 Task: Find connections with filter location Baraki with filter topic #Energywith filter profile language Spanish with filter current company Mulya Technologies with filter school Invertis University with filter industry Performing Arts and Spectator Sports with filter service category Network Support with filter keywords title Music Producer
Action: Mouse moved to (710, 94)
Screenshot: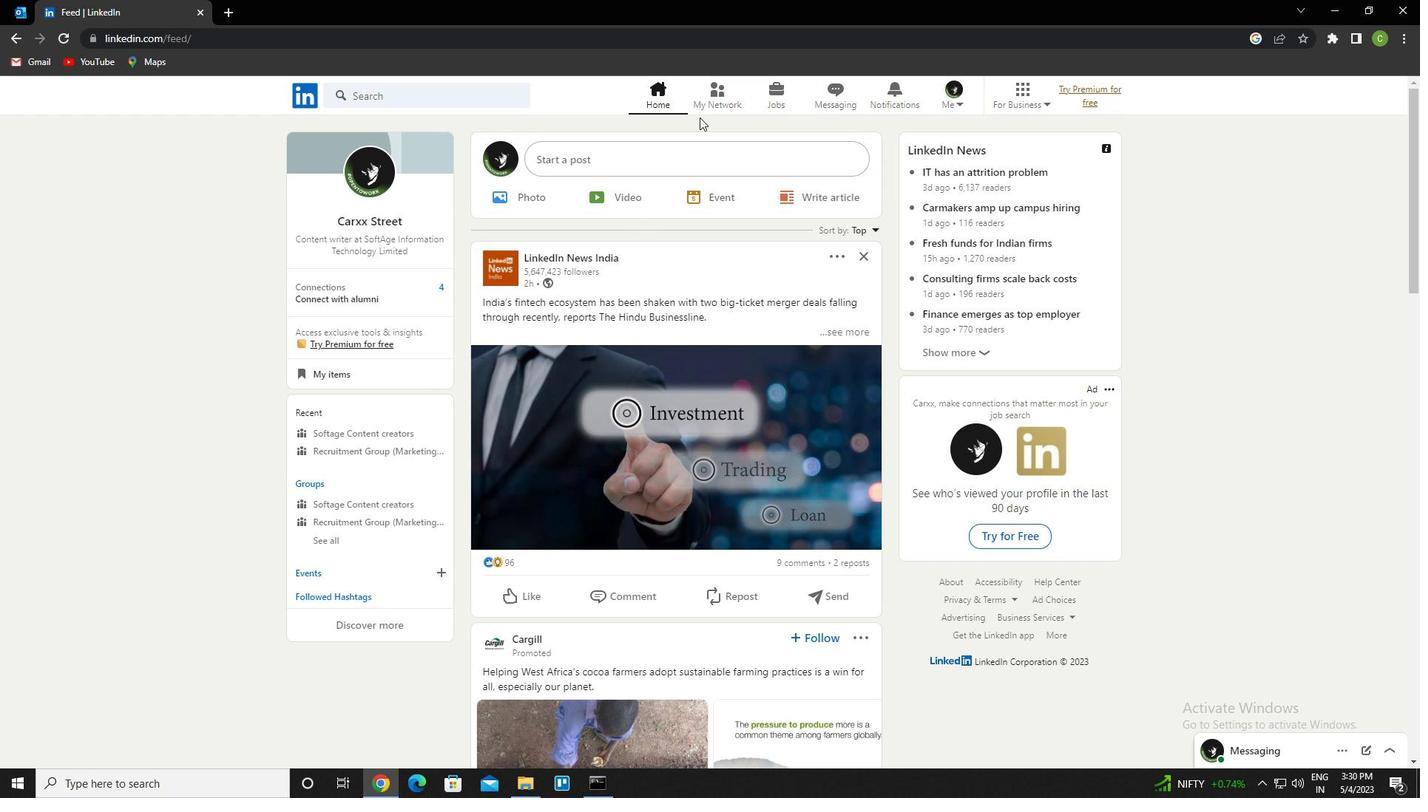 
Action: Mouse pressed left at (710, 94)
Screenshot: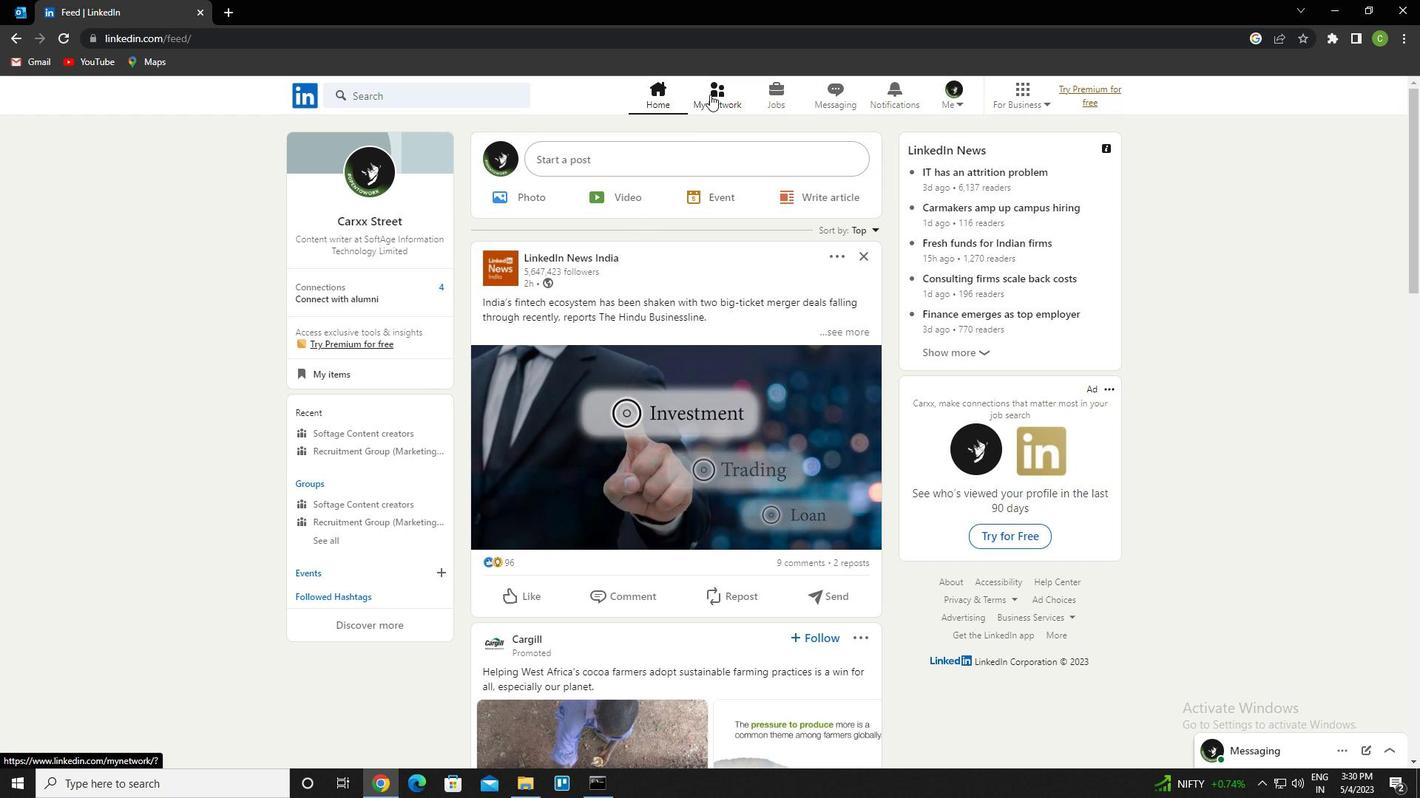 
Action: Mouse moved to (442, 178)
Screenshot: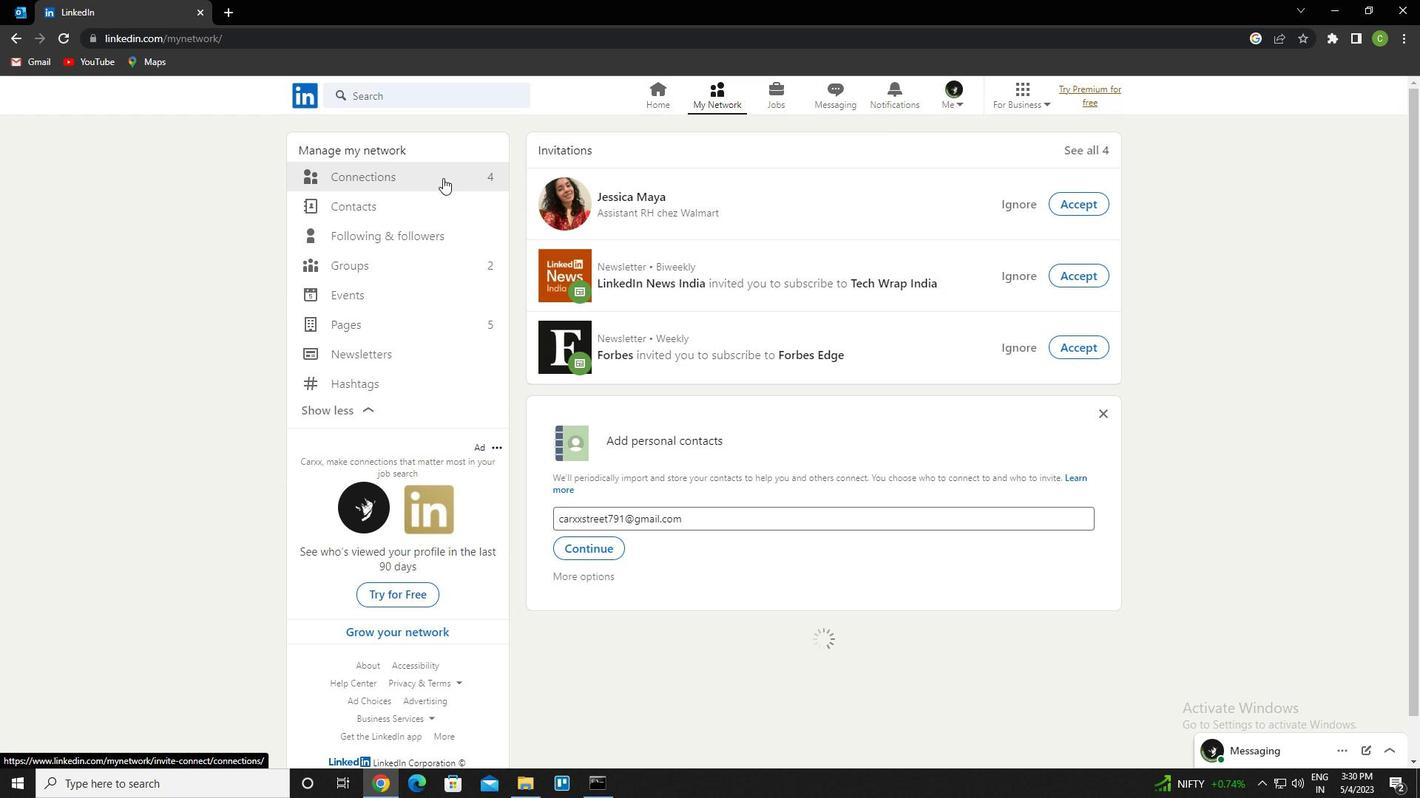 
Action: Mouse pressed left at (442, 178)
Screenshot: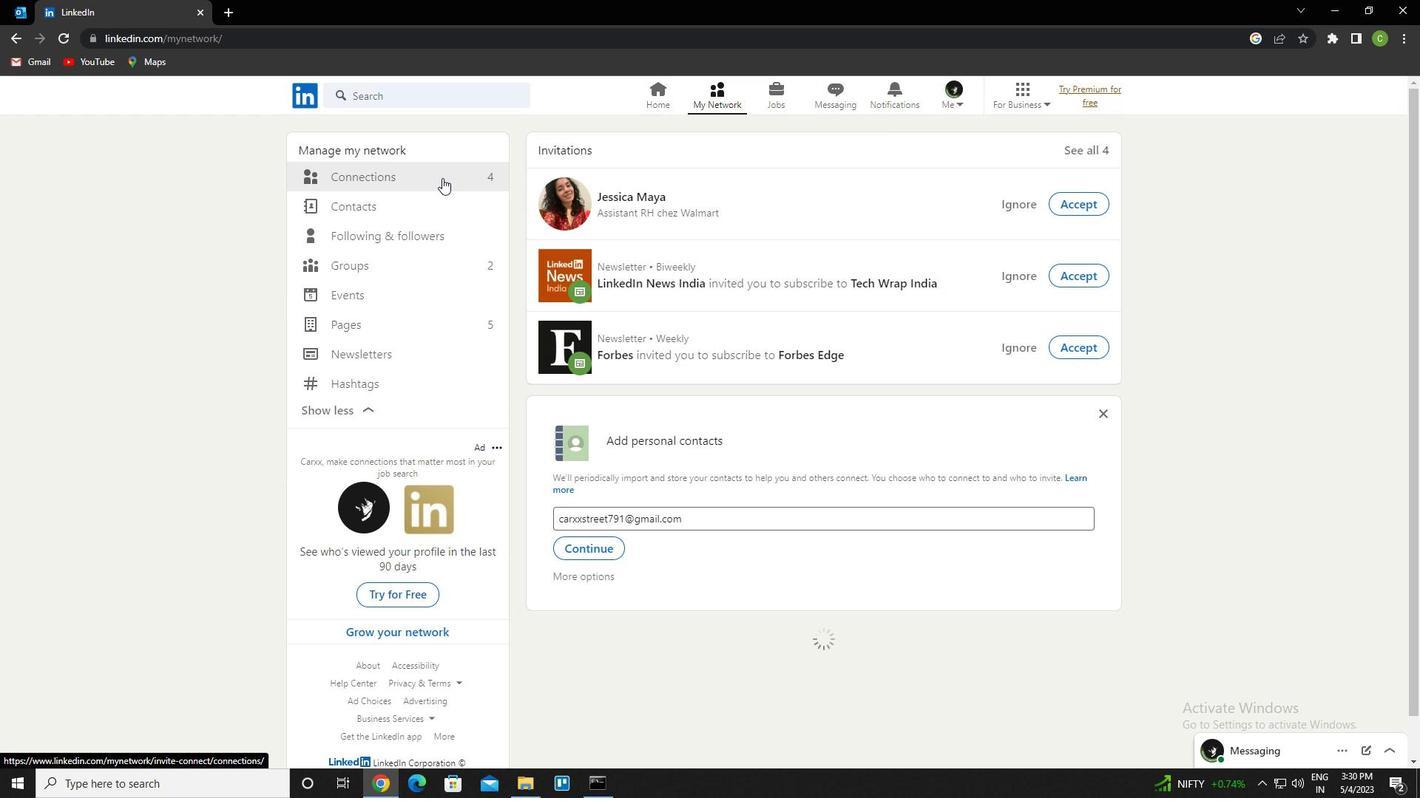 
Action: Mouse moved to (812, 178)
Screenshot: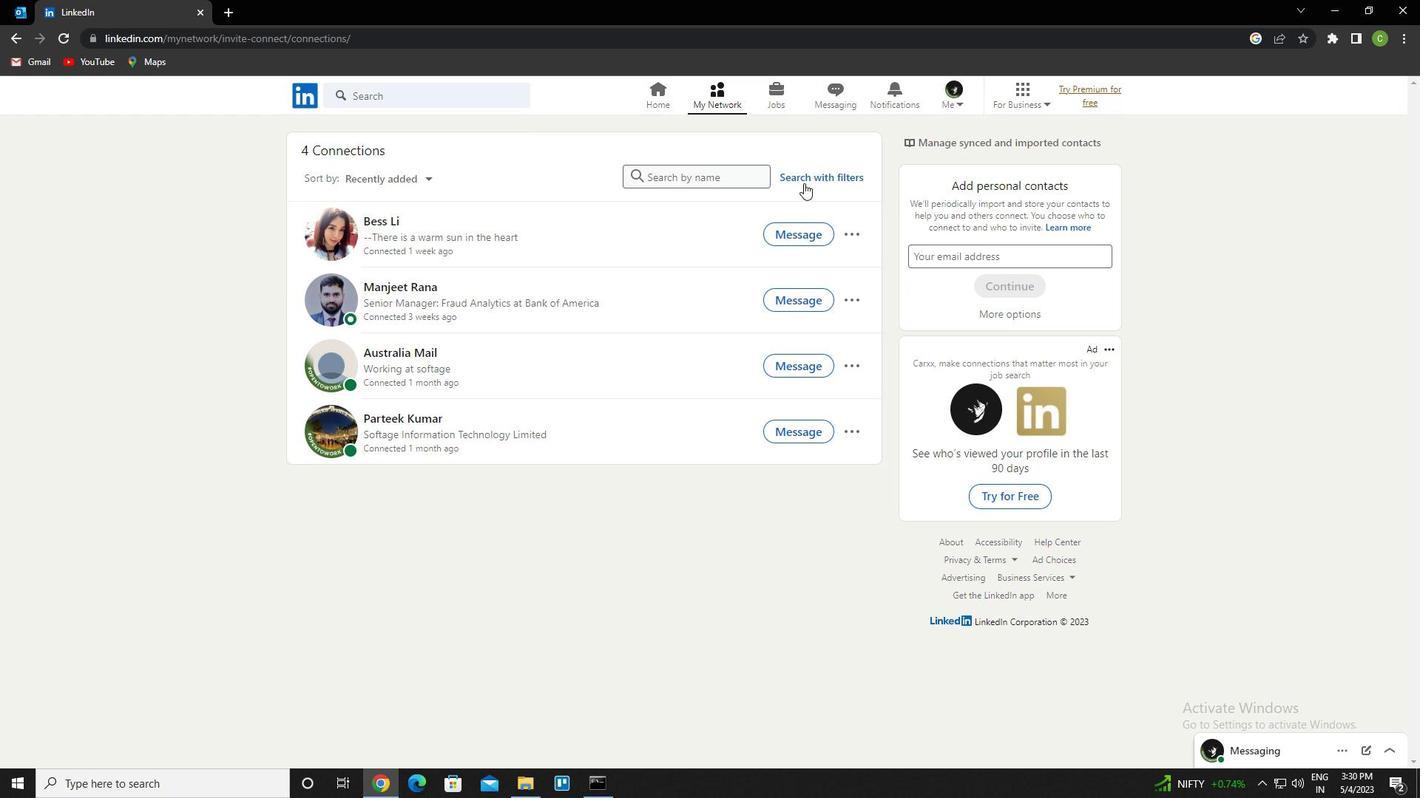
Action: Mouse pressed left at (812, 178)
Screenshot: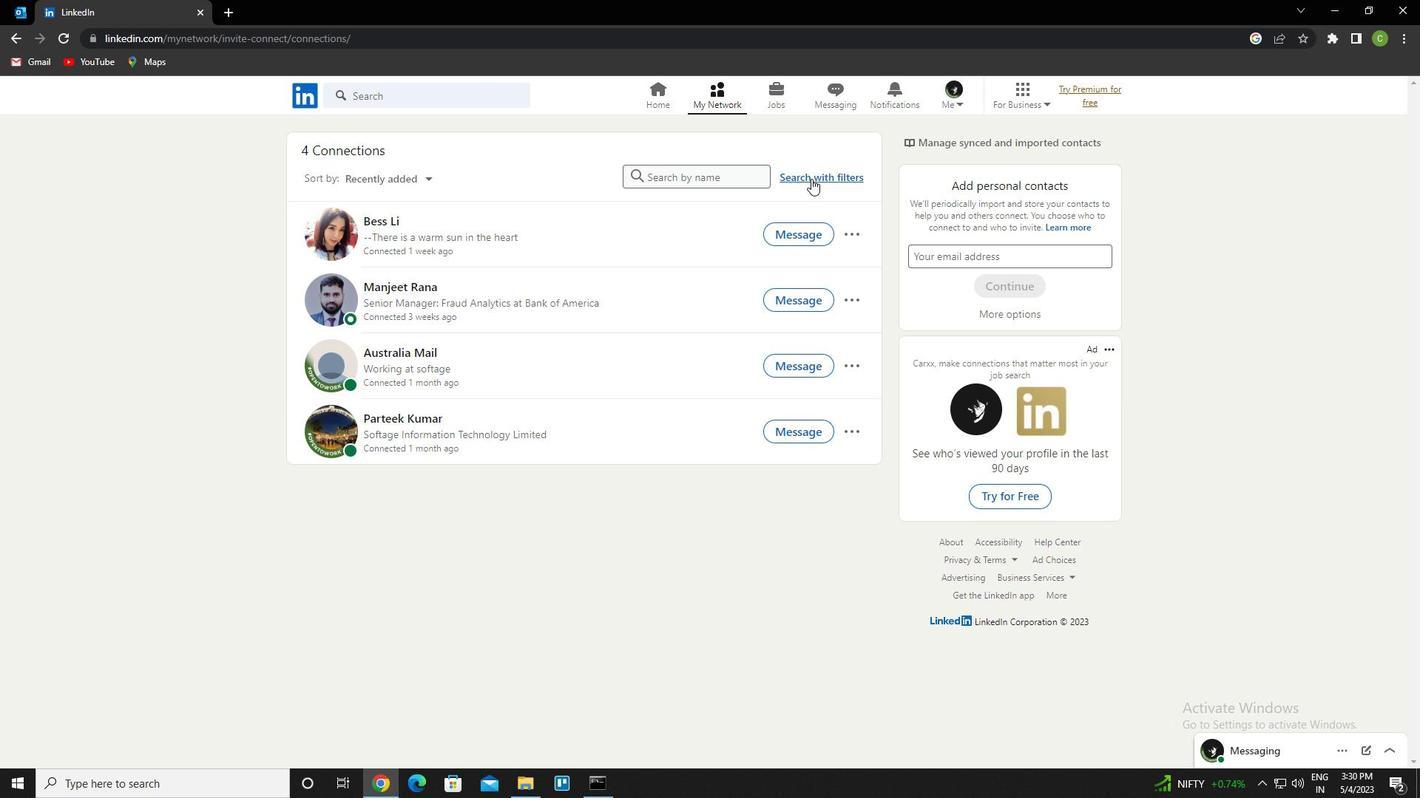
Action: Mouse moved to (767, 141)
Screenshot: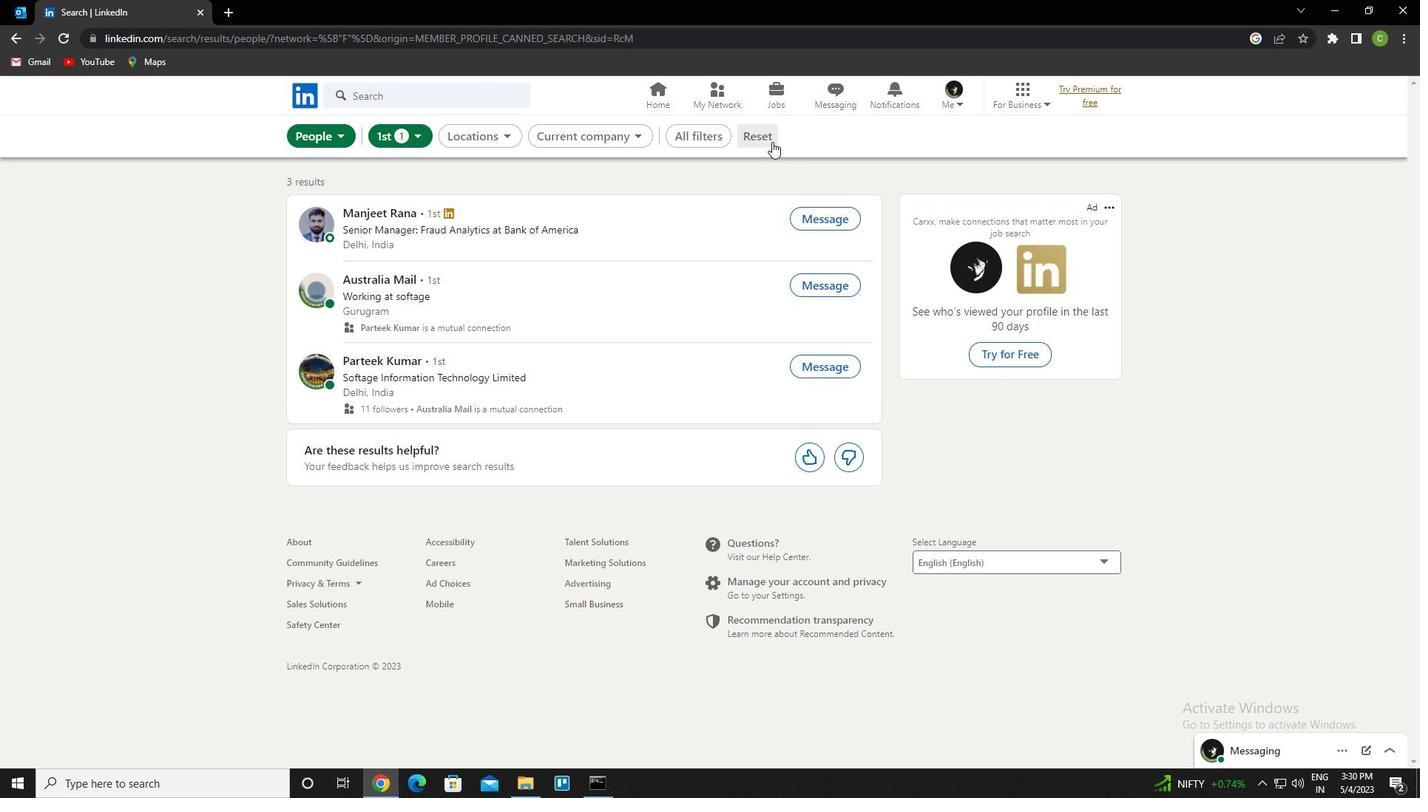 
Action: Mouse pressed left at (767, 141)
Screenshot: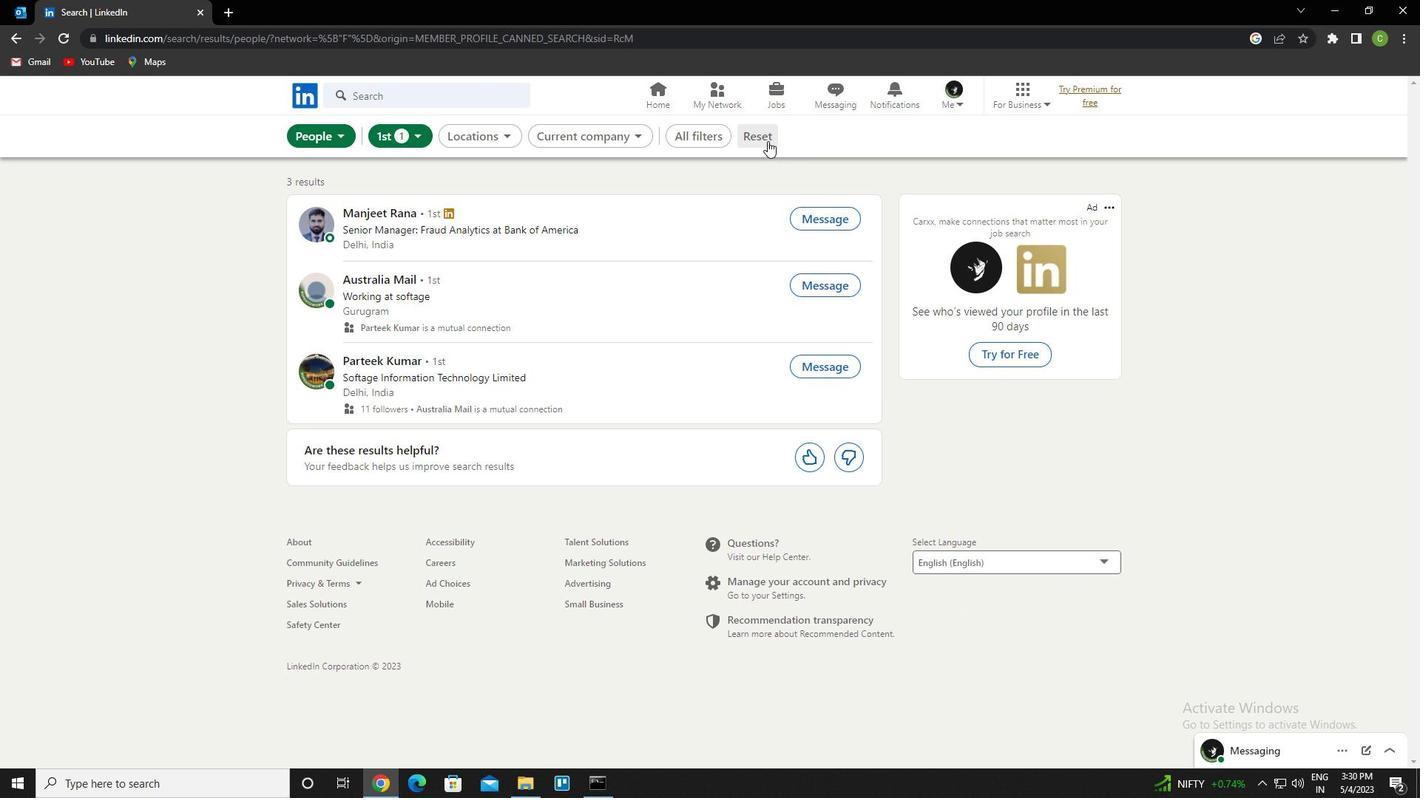 
Action: Mouse moved to (734, 137)
Screenshot: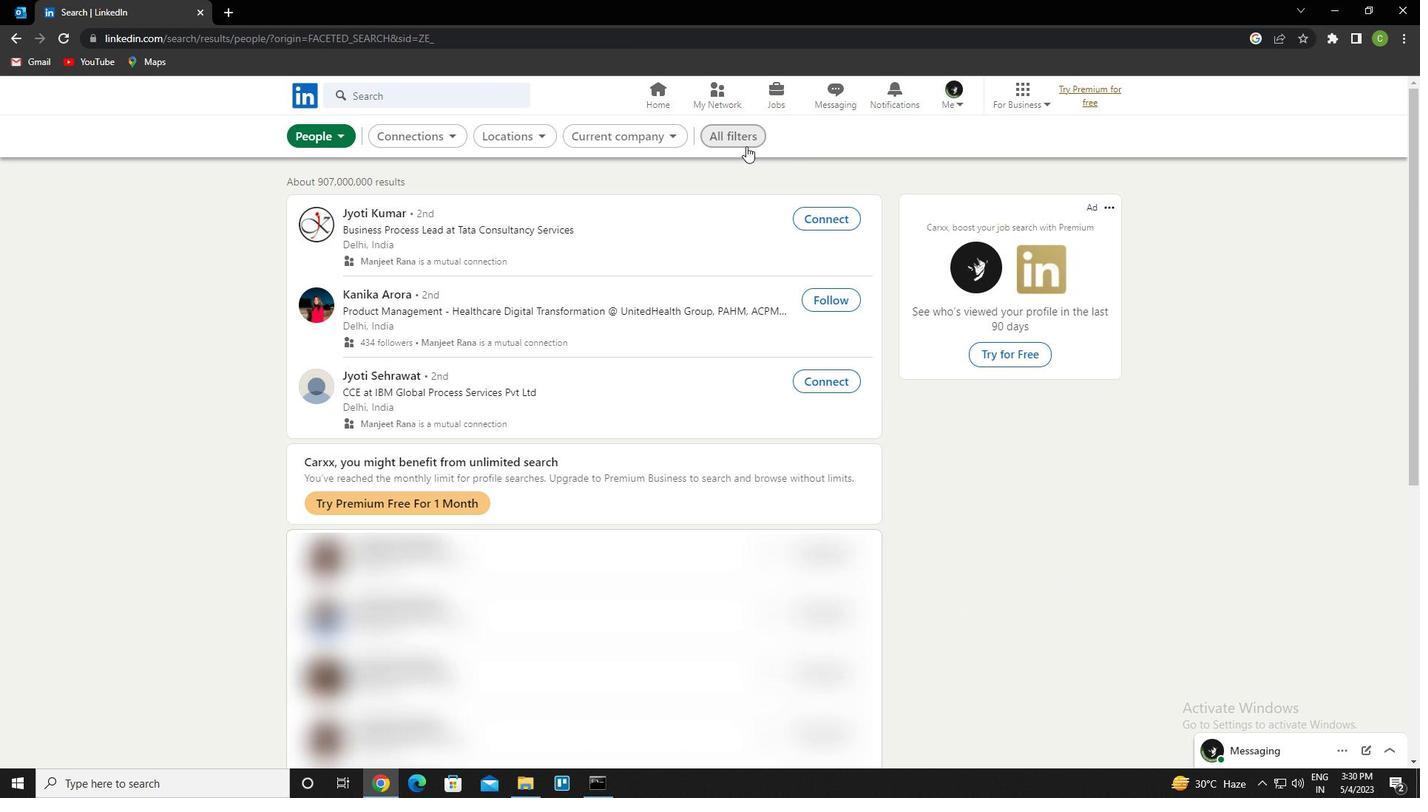 
Action: Mouse pressed left at (734, 137)
Screenshot: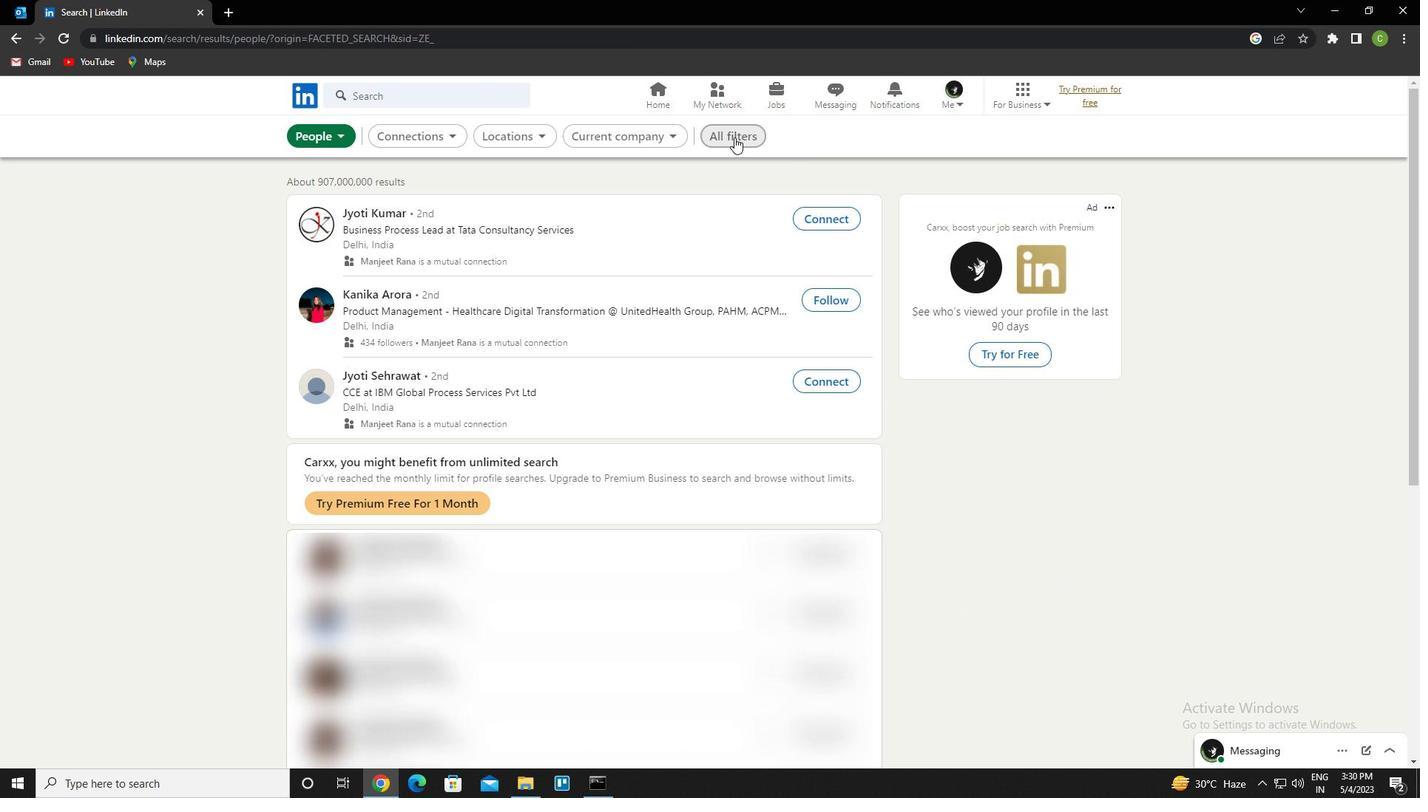 
Action: Mouse moved to (1076, 369)
Screenshot: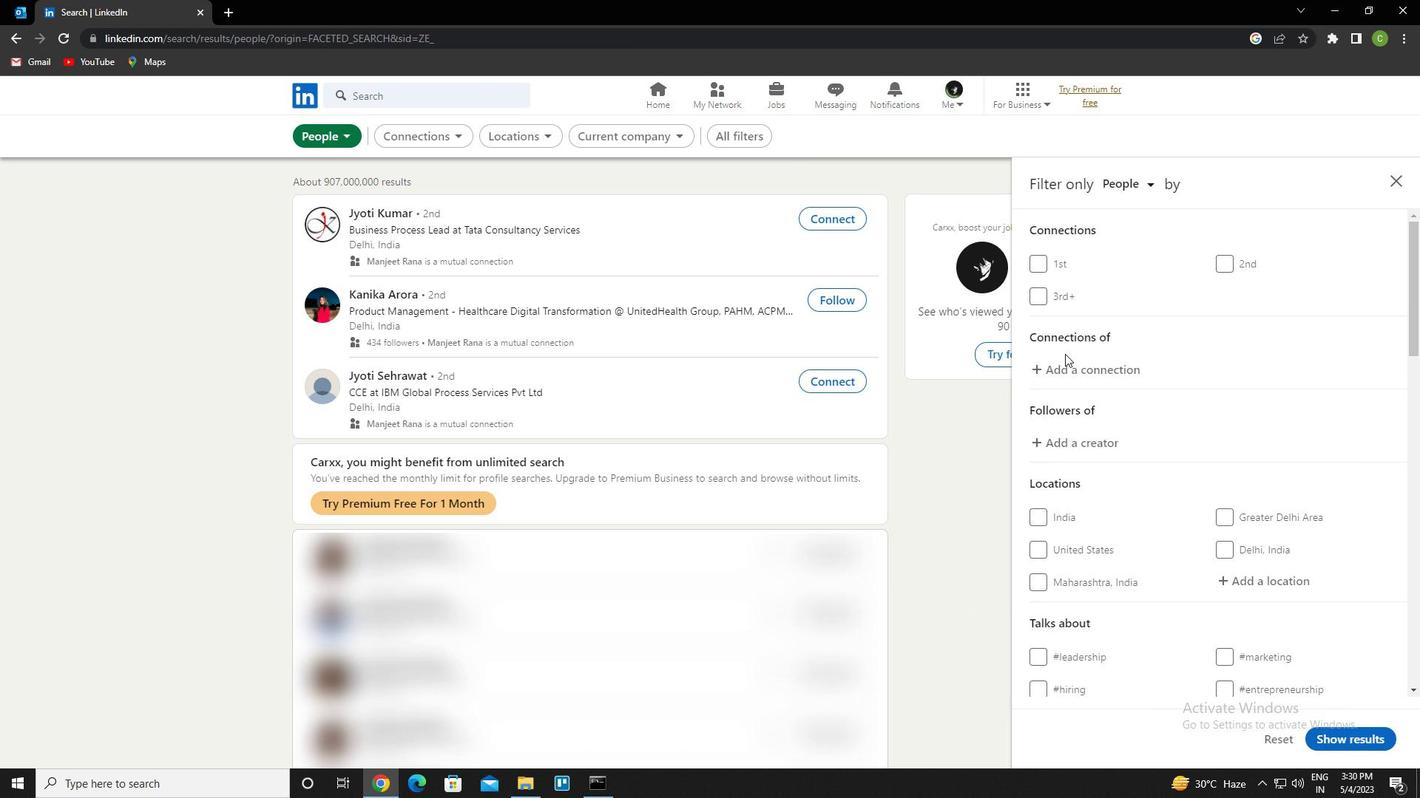 
Action: Mouse scrolled (1076, 369) with delta (0, 0)
Screenshot: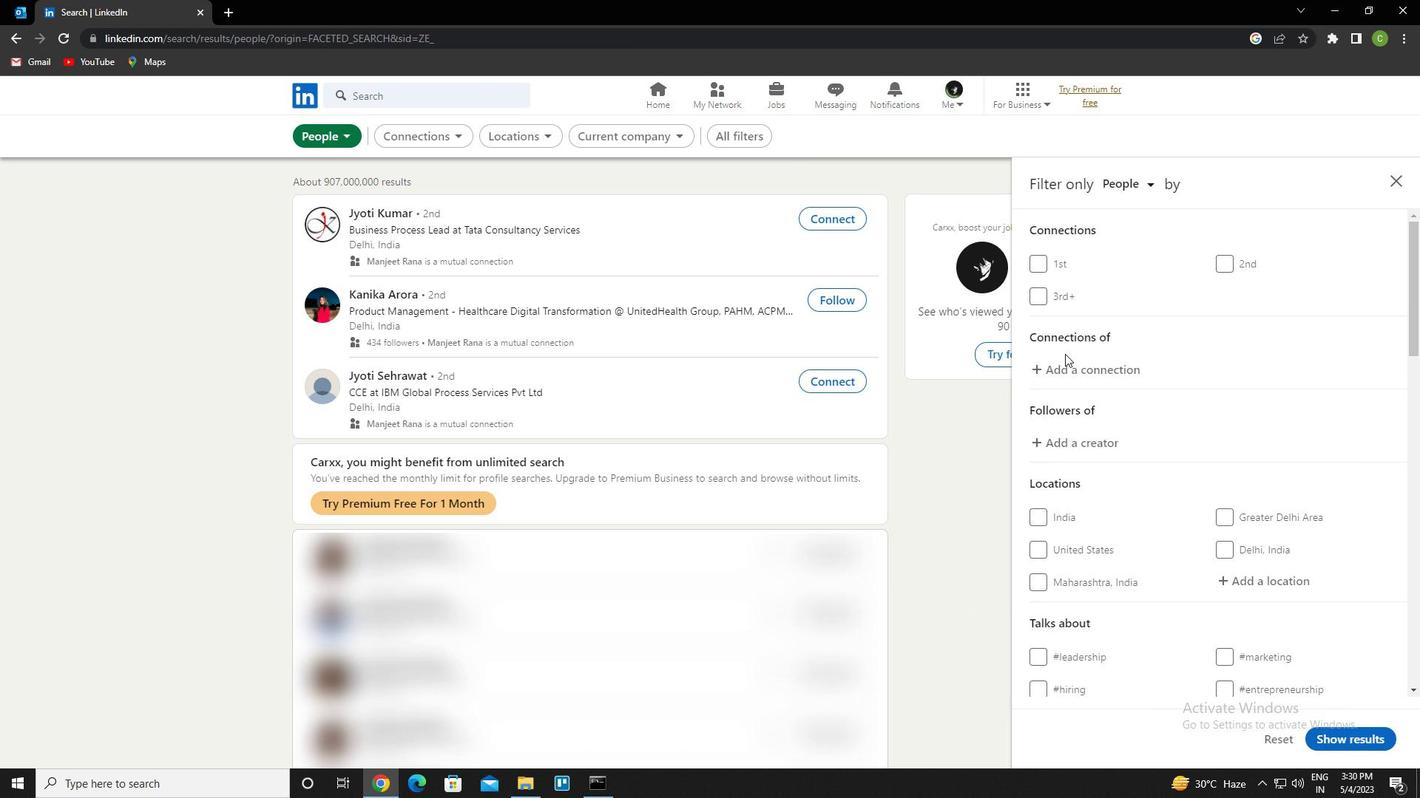 
Action: Mouse moved to (1081, 376)
Screenshot: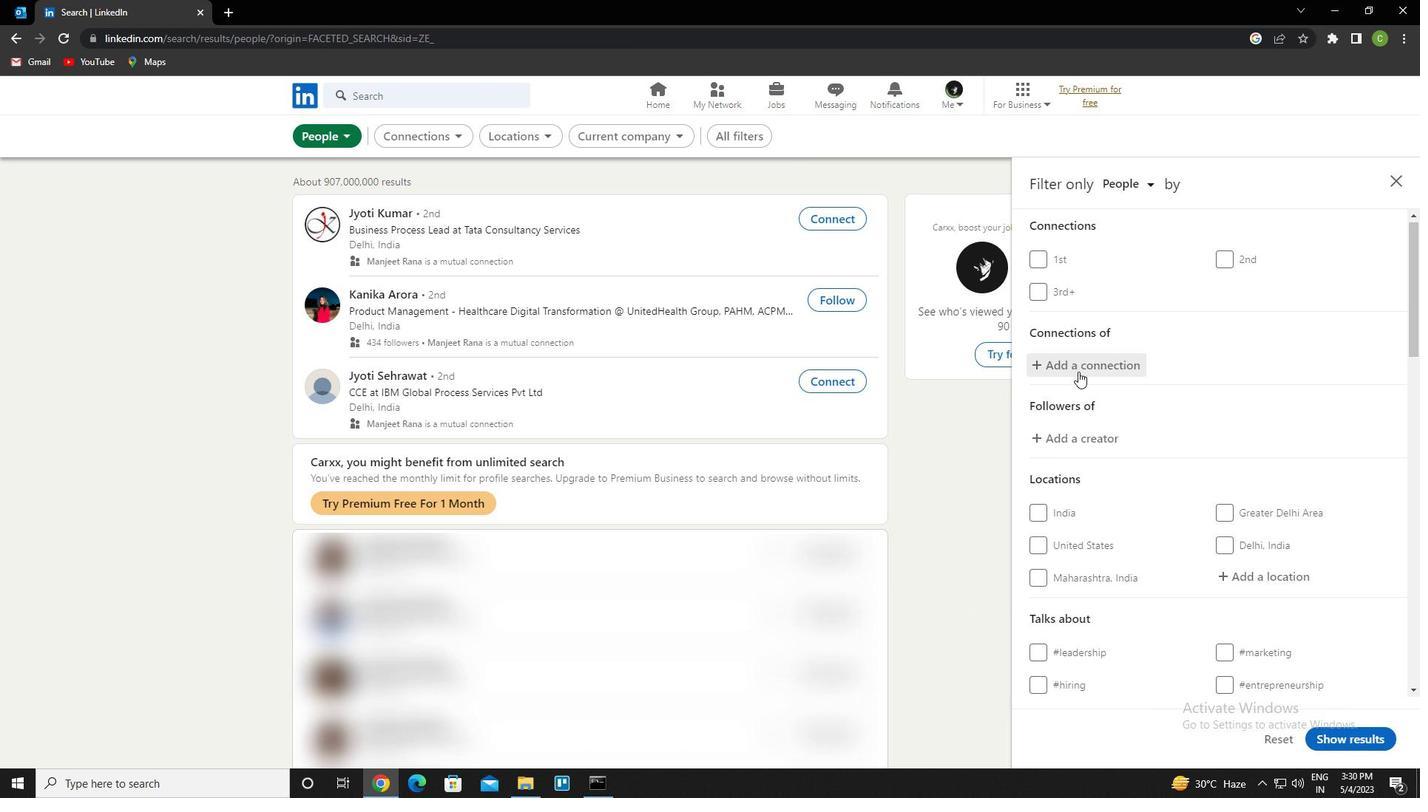 
Action: Mouse scrolled (1081, 375) with delta (0, 0)
Screenshot: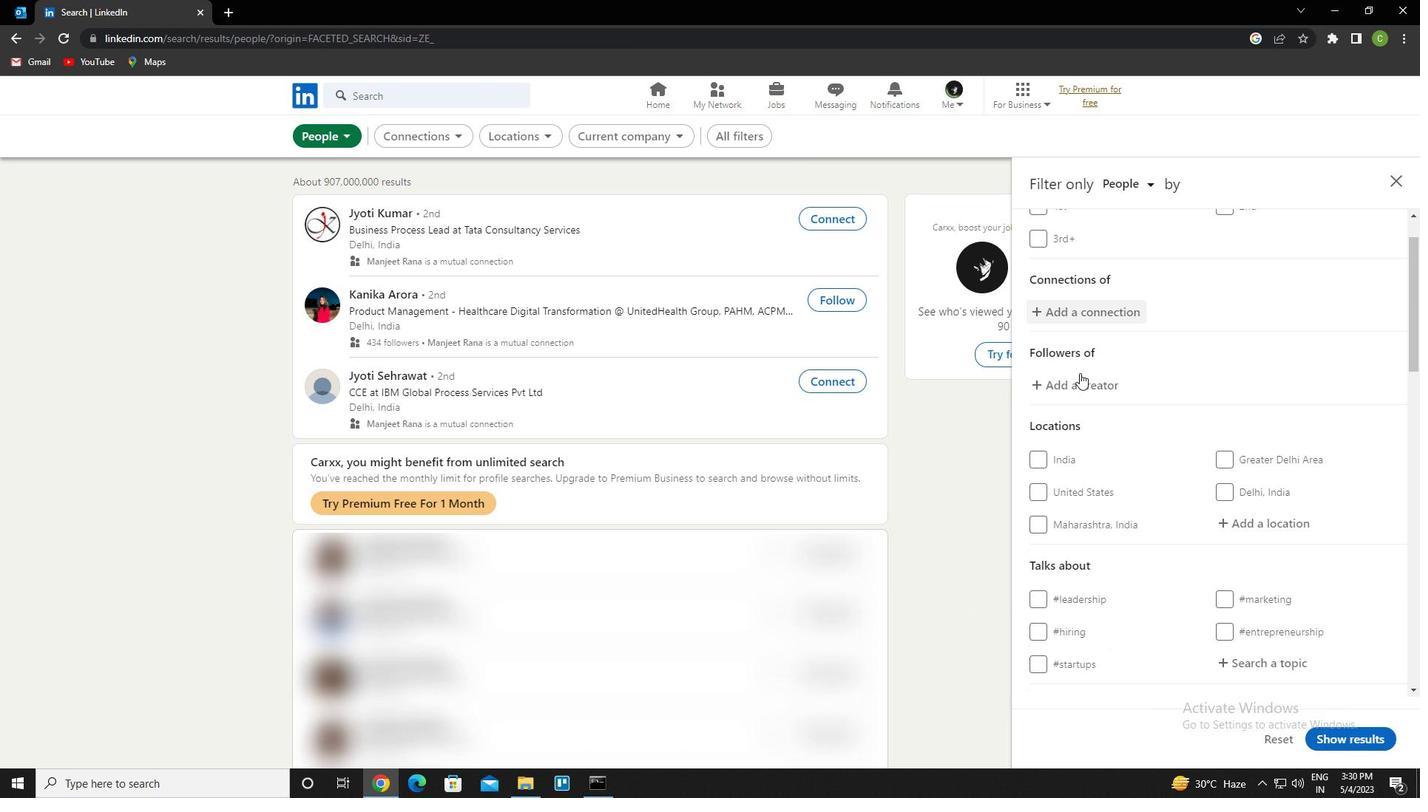 
Action: Mouse moved to (1235, 430)
Screenshot: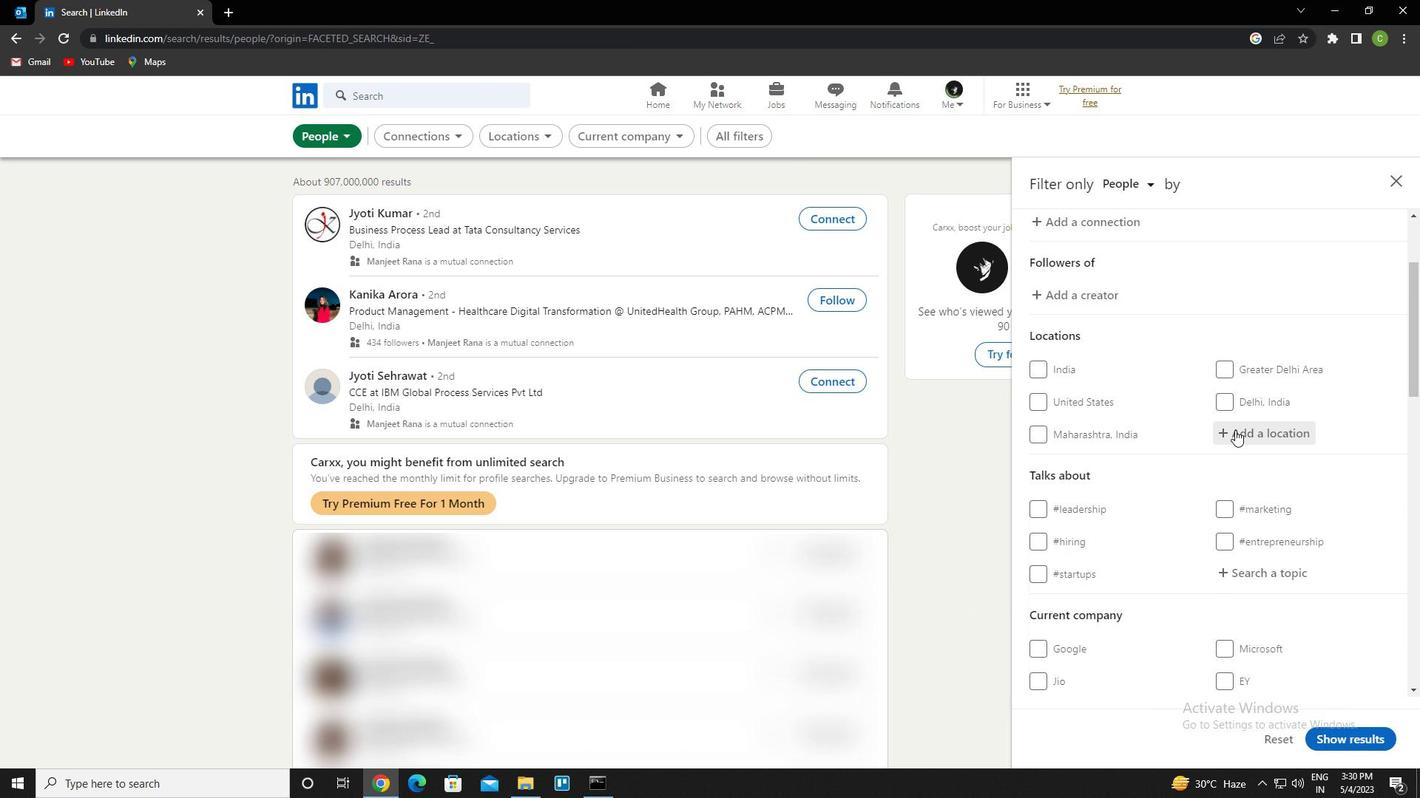 
Action: Mouse pressed left at (1235, 430)
Screenshot: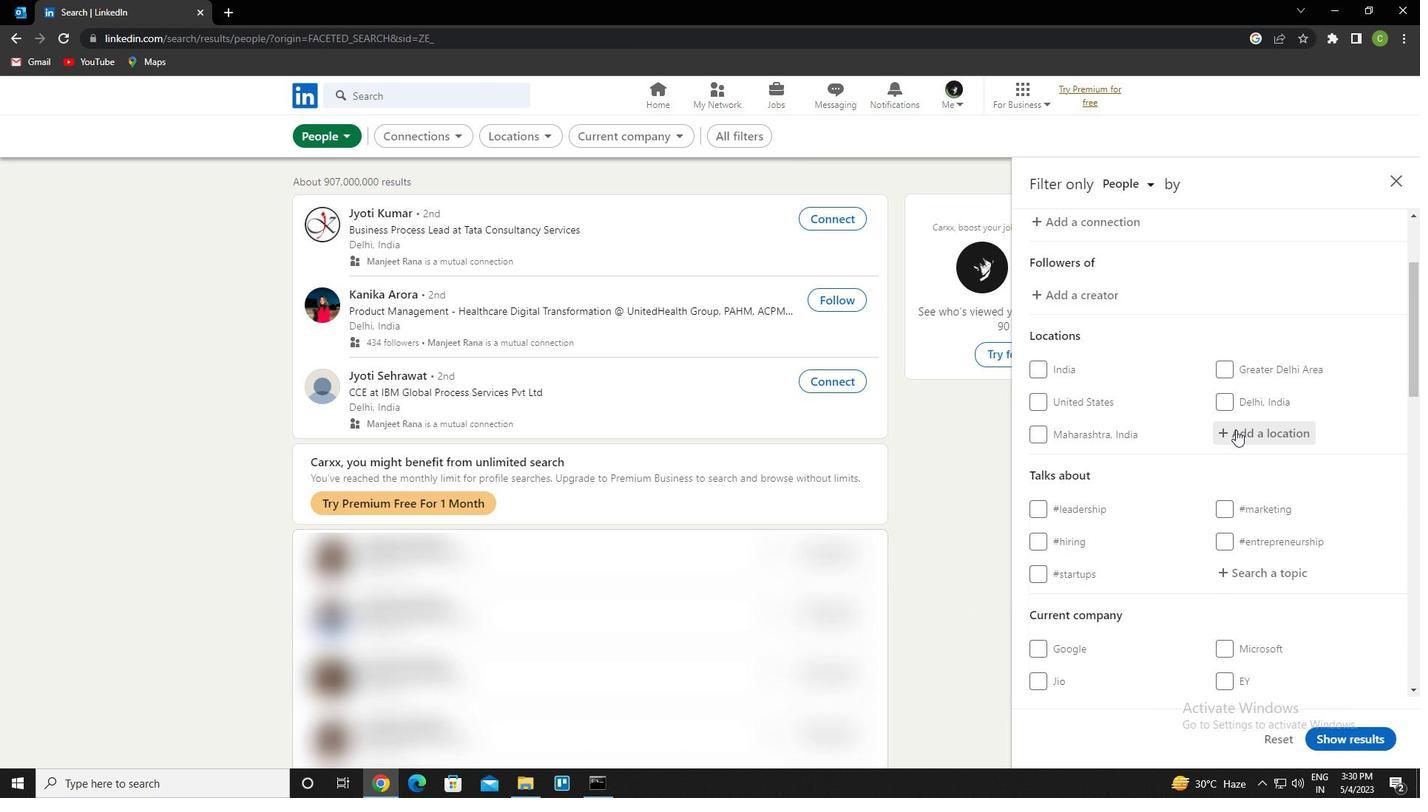 
Action: Mouse moved to (1123, 357)
Screenshot: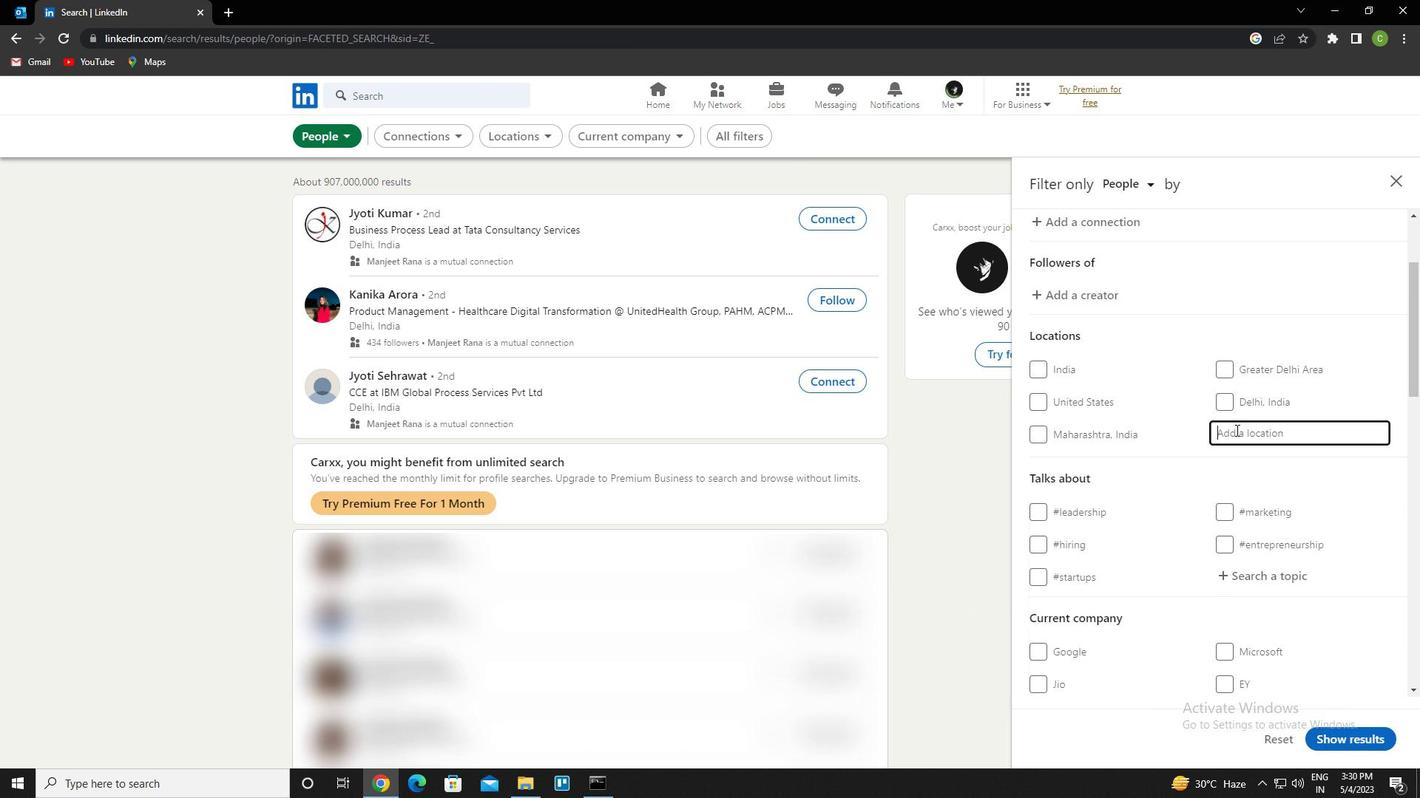 
Action: Key pressed <Key.caps_lock>b<Key.caps_lock>araki<Key.down>
Screenshot: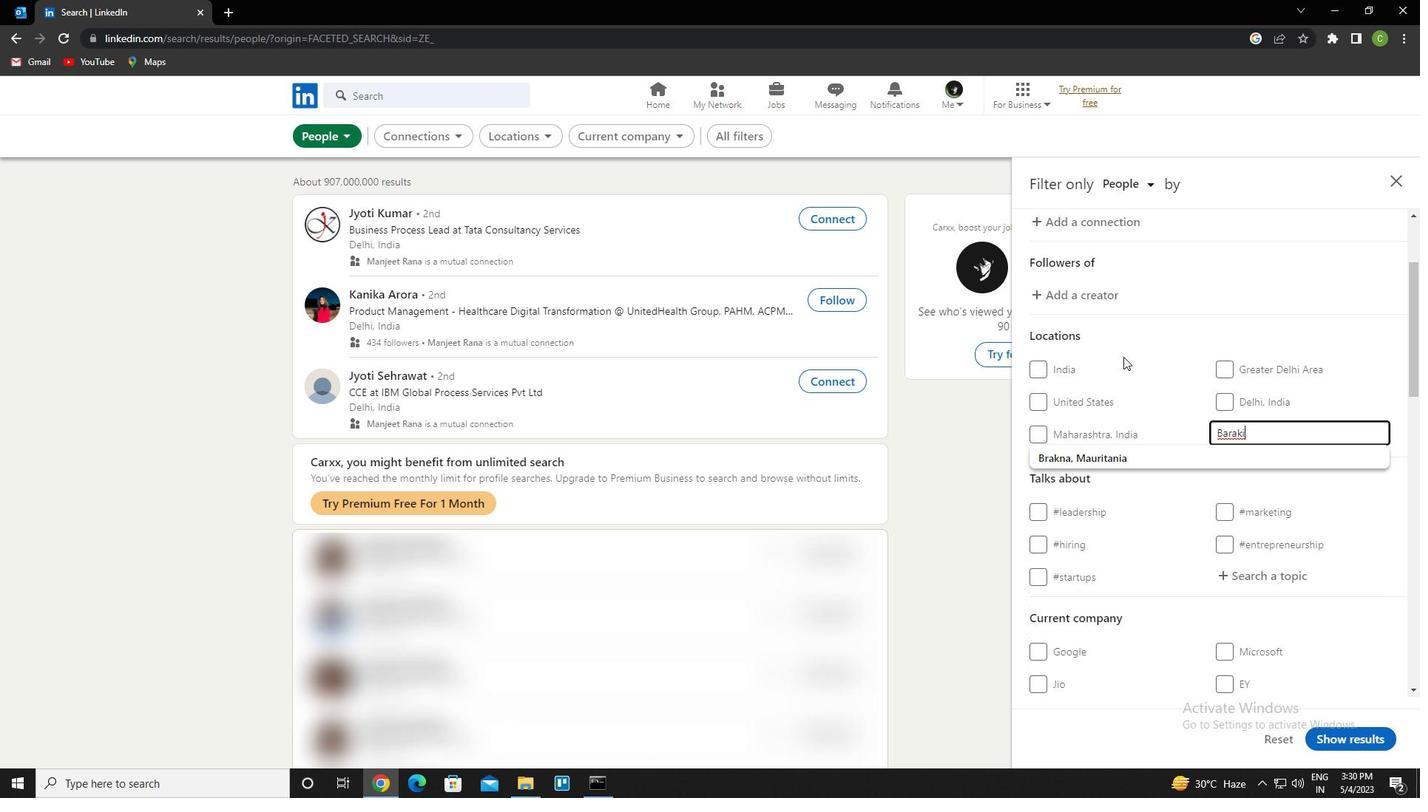 
Action: Mouse moved to (1122, 357)
Screenshot: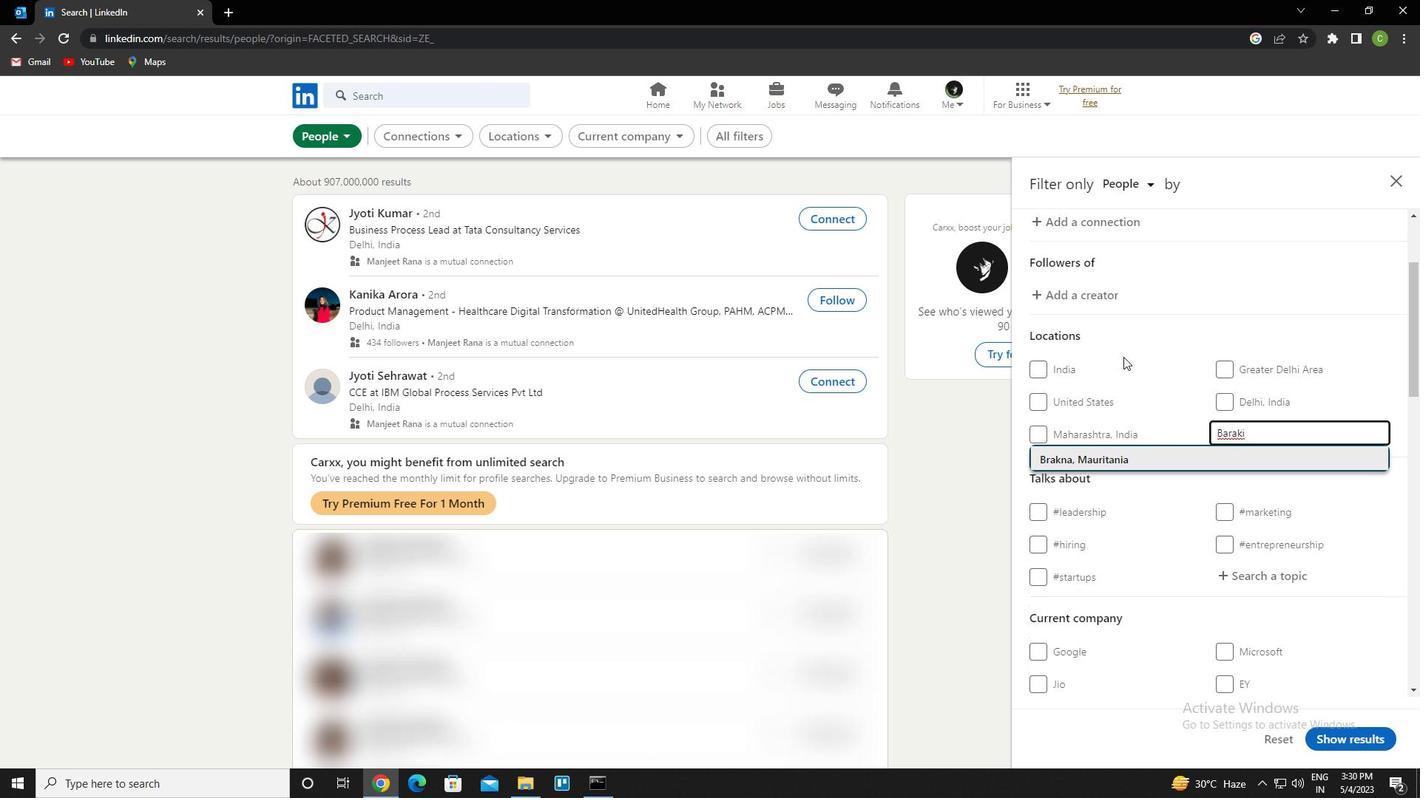 
Action: Key pressed <Key.enter>
Screenshot: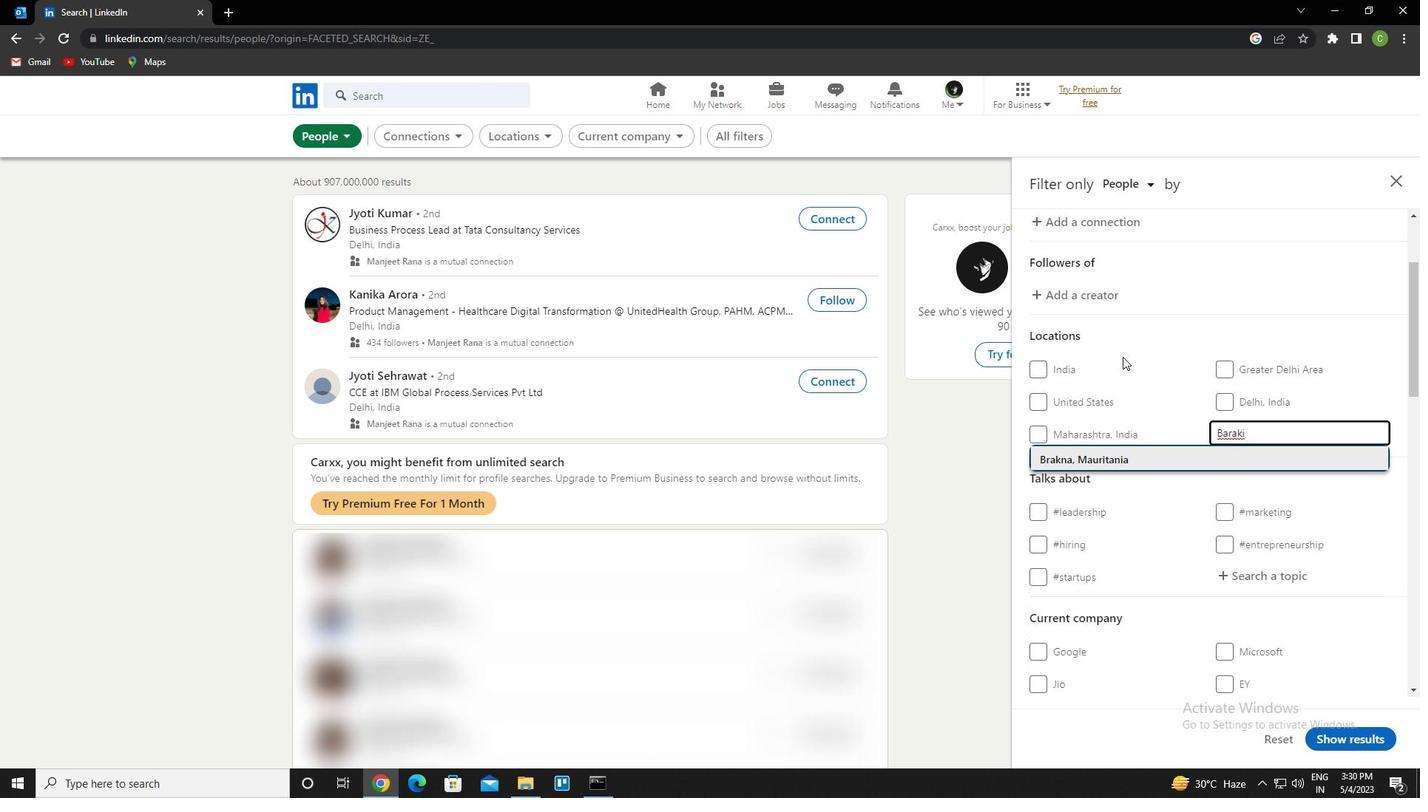 
Action: Mouse scrolled (1122, 356) with delta (0, 0)
Screenshot: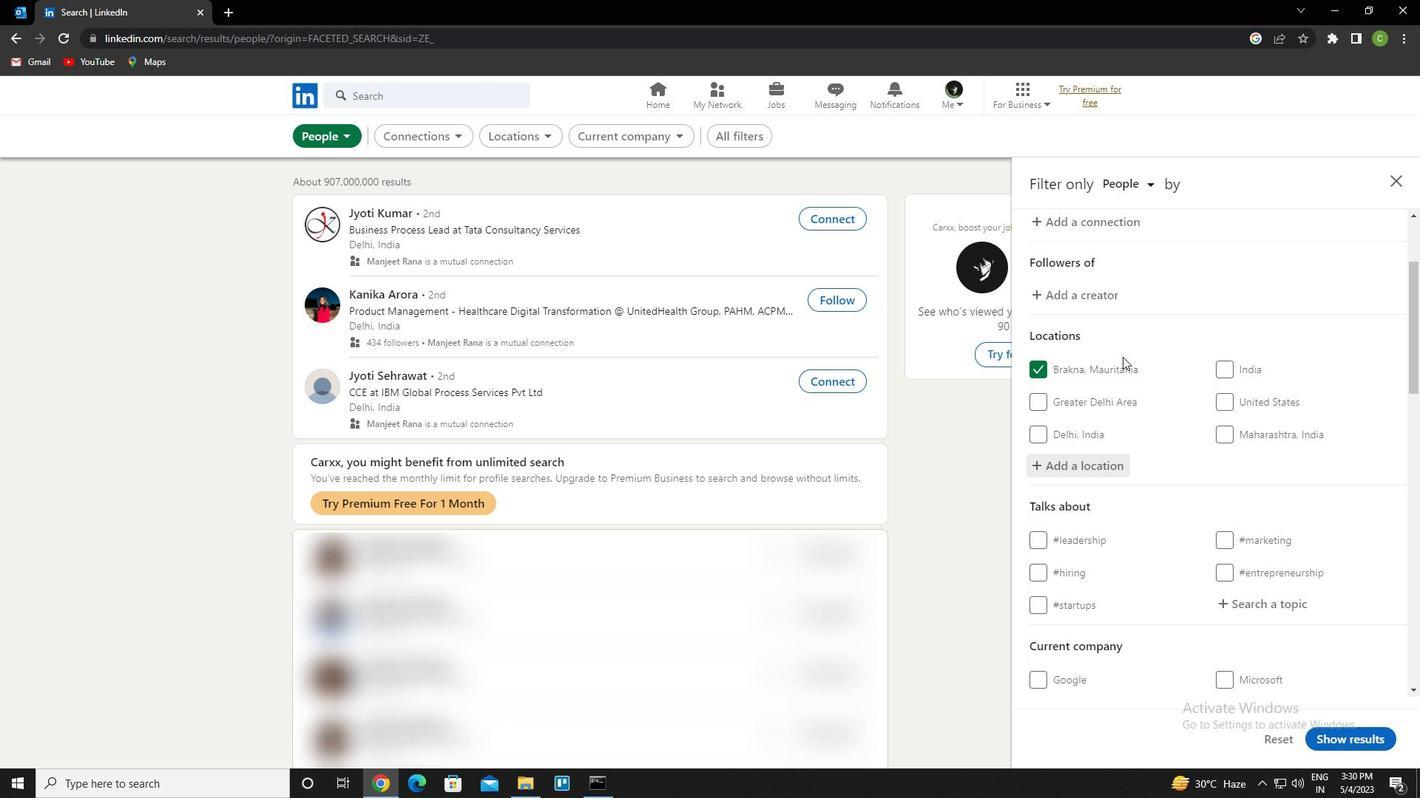 
Action: Mouse scrolled (1122, 356) with delta (0, 0)
Screenshot: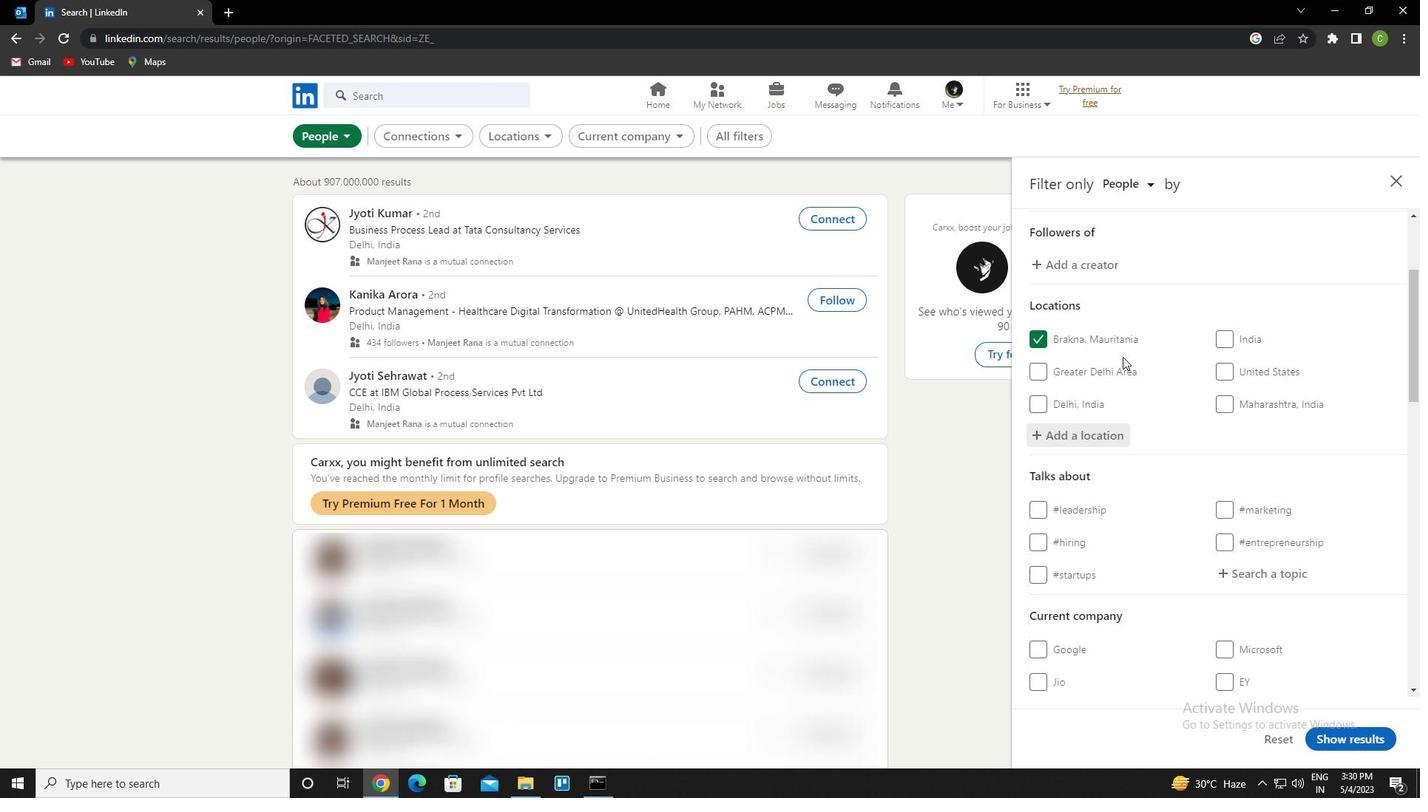 
Action: Mouse moved to (1251, 456)
Screenshot: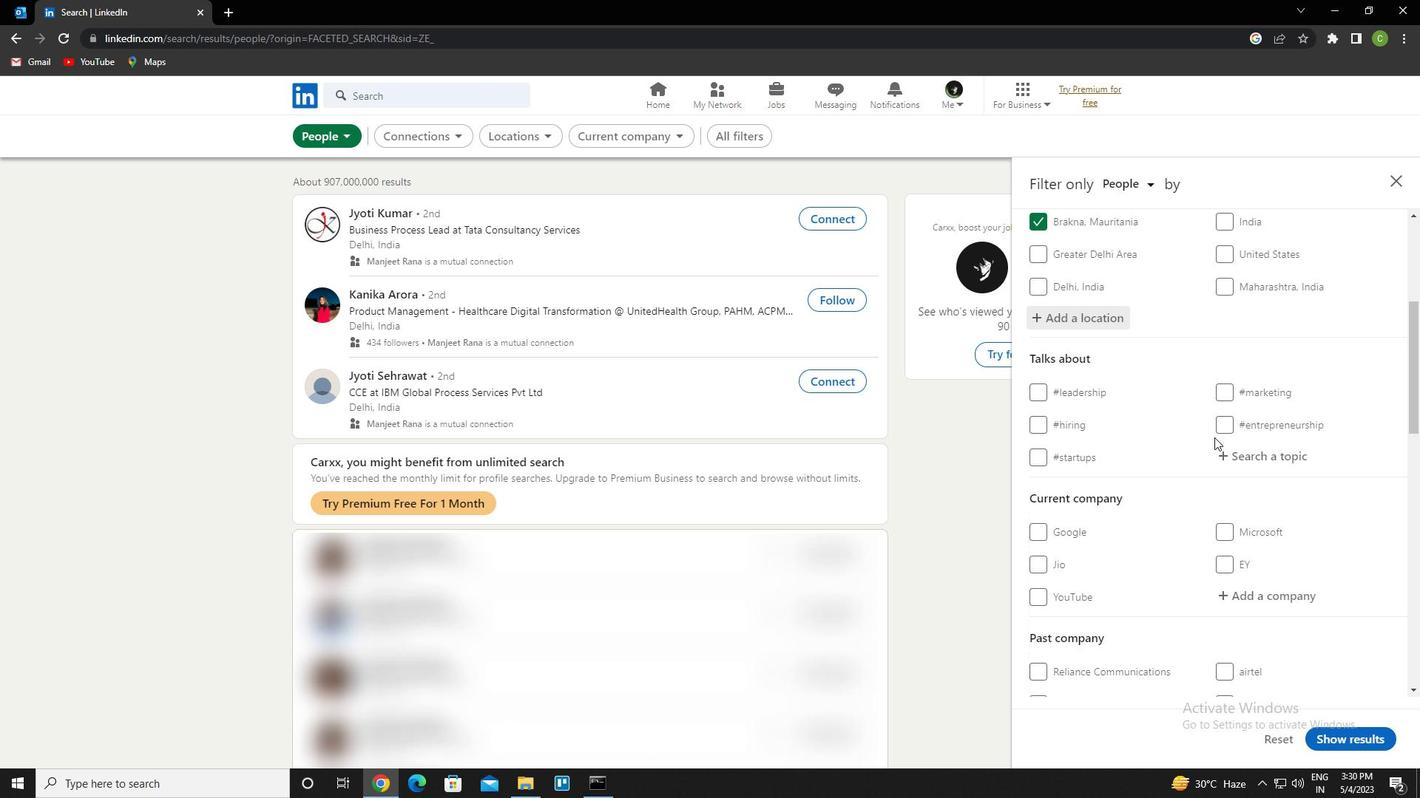 
Action: Mouse pressed left at (1251, 456)
Screenshot: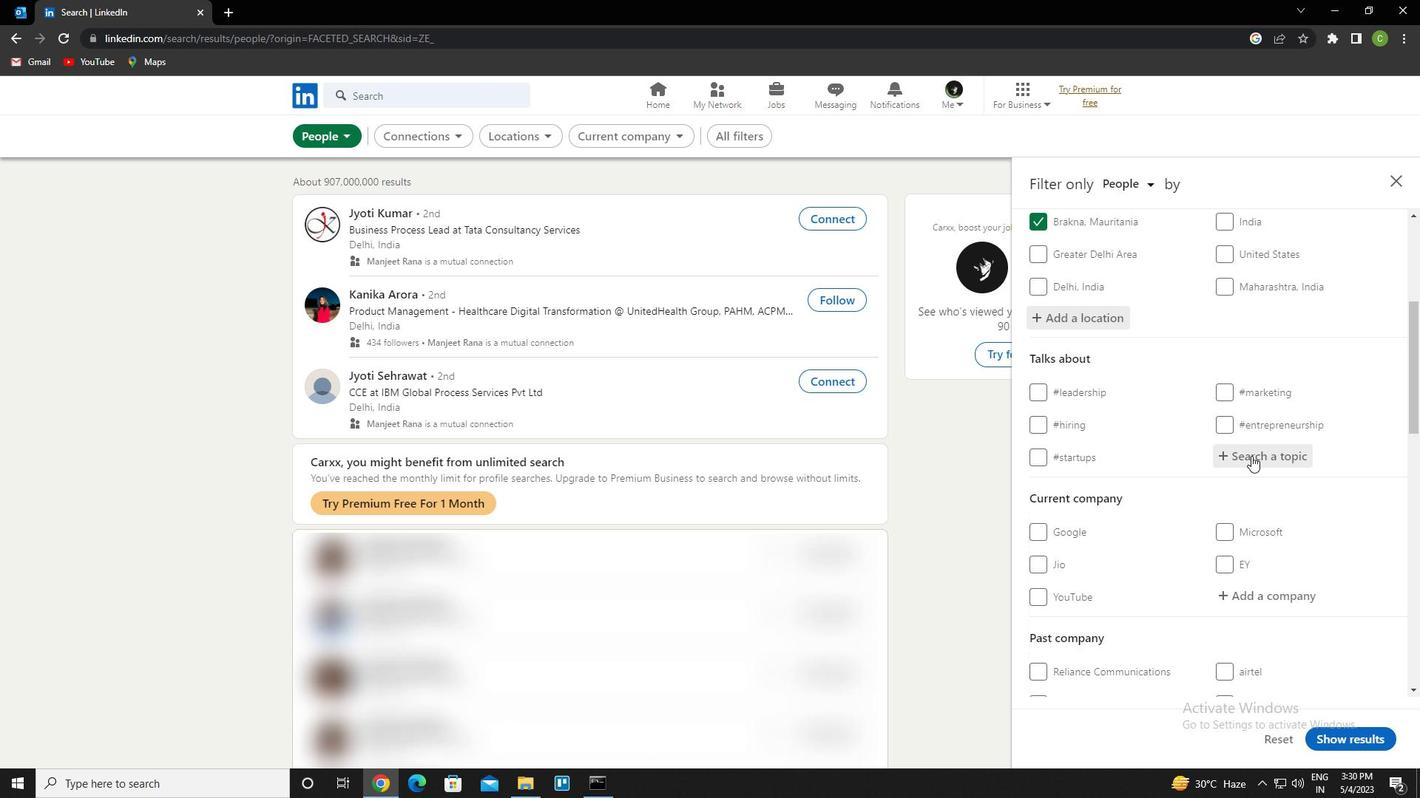 
Action: Mouse moved to (1208, 428)
Screenshot: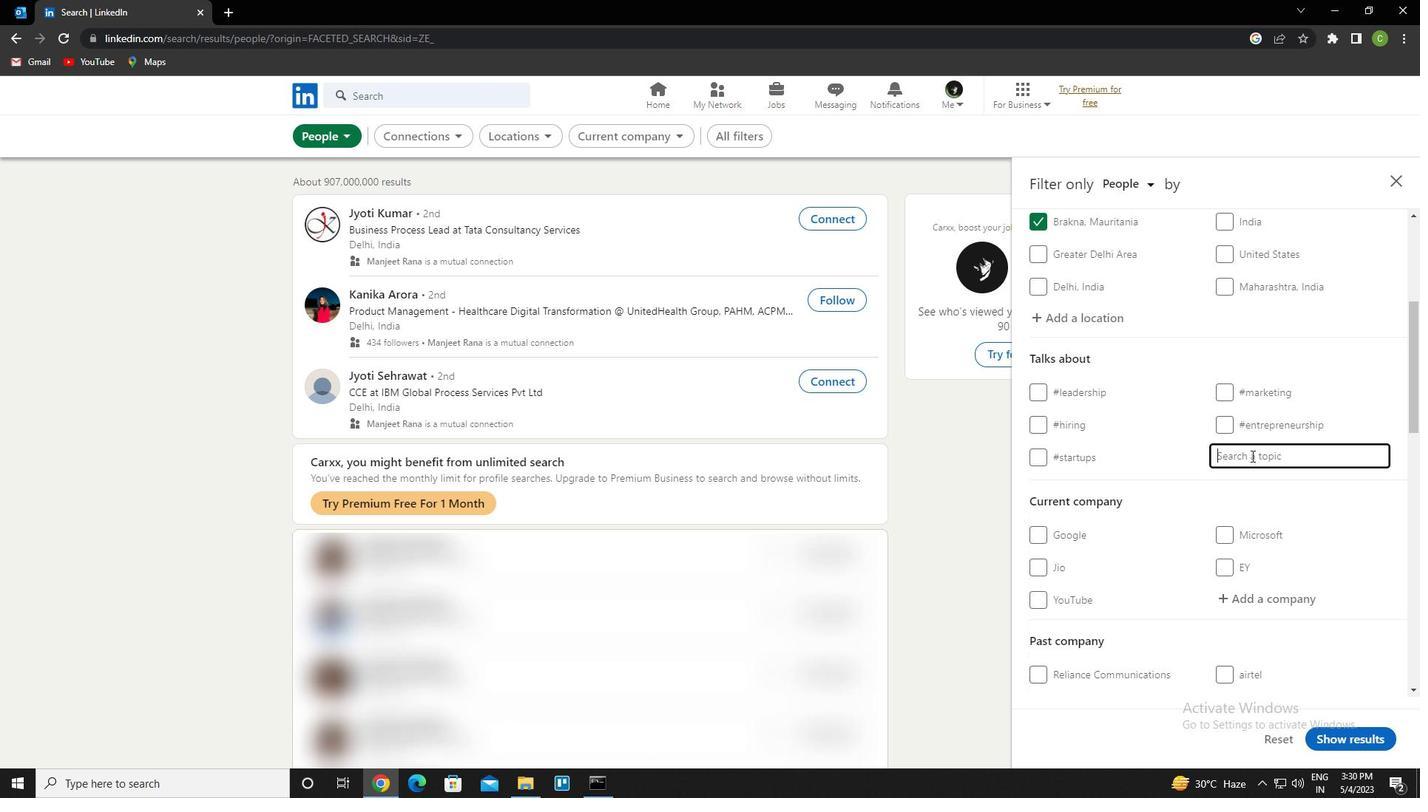 
Action: Key pressed energy<Key.down><Key.enter>
Screenshot: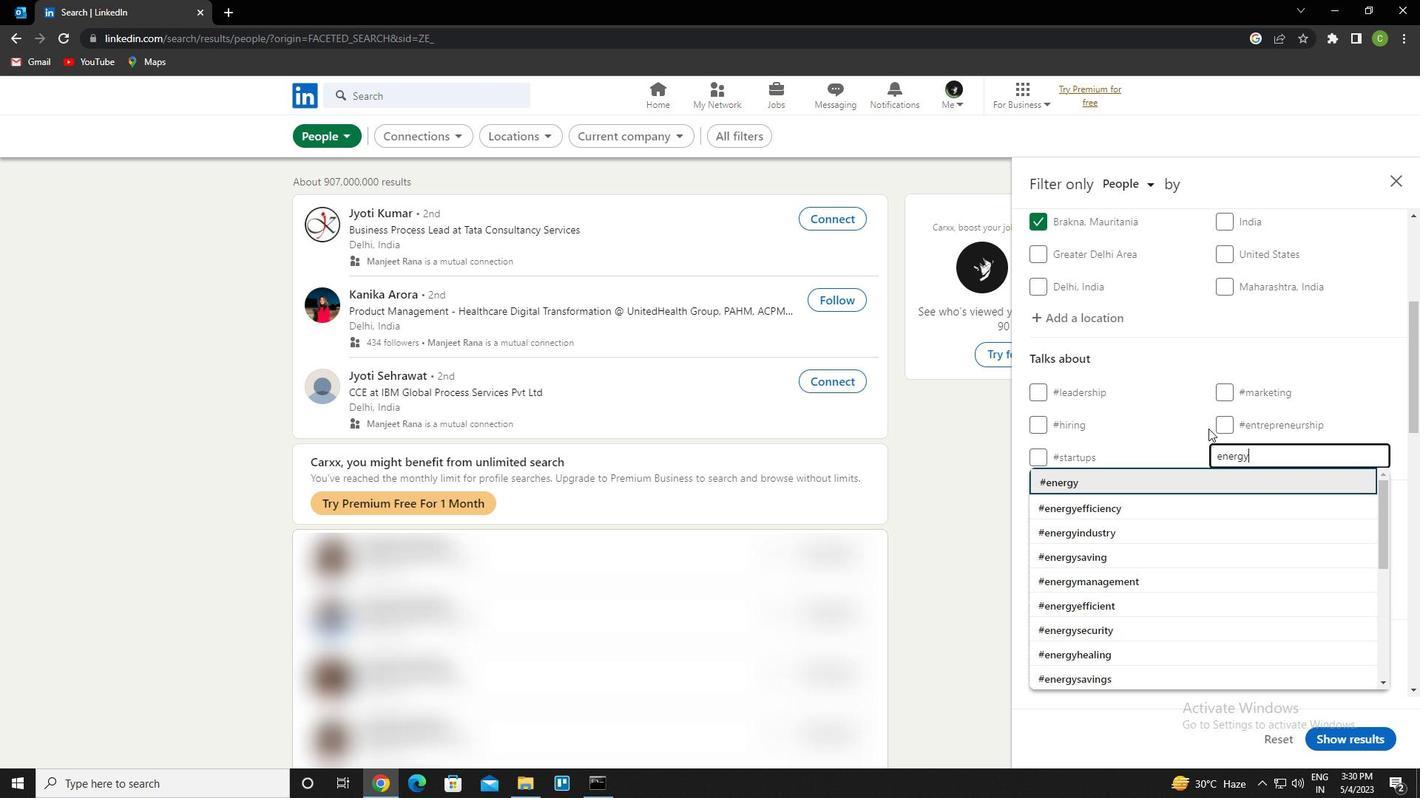 
Action: Mouse scrolled (1208, 428) with delta (0, 0)
Screenshot: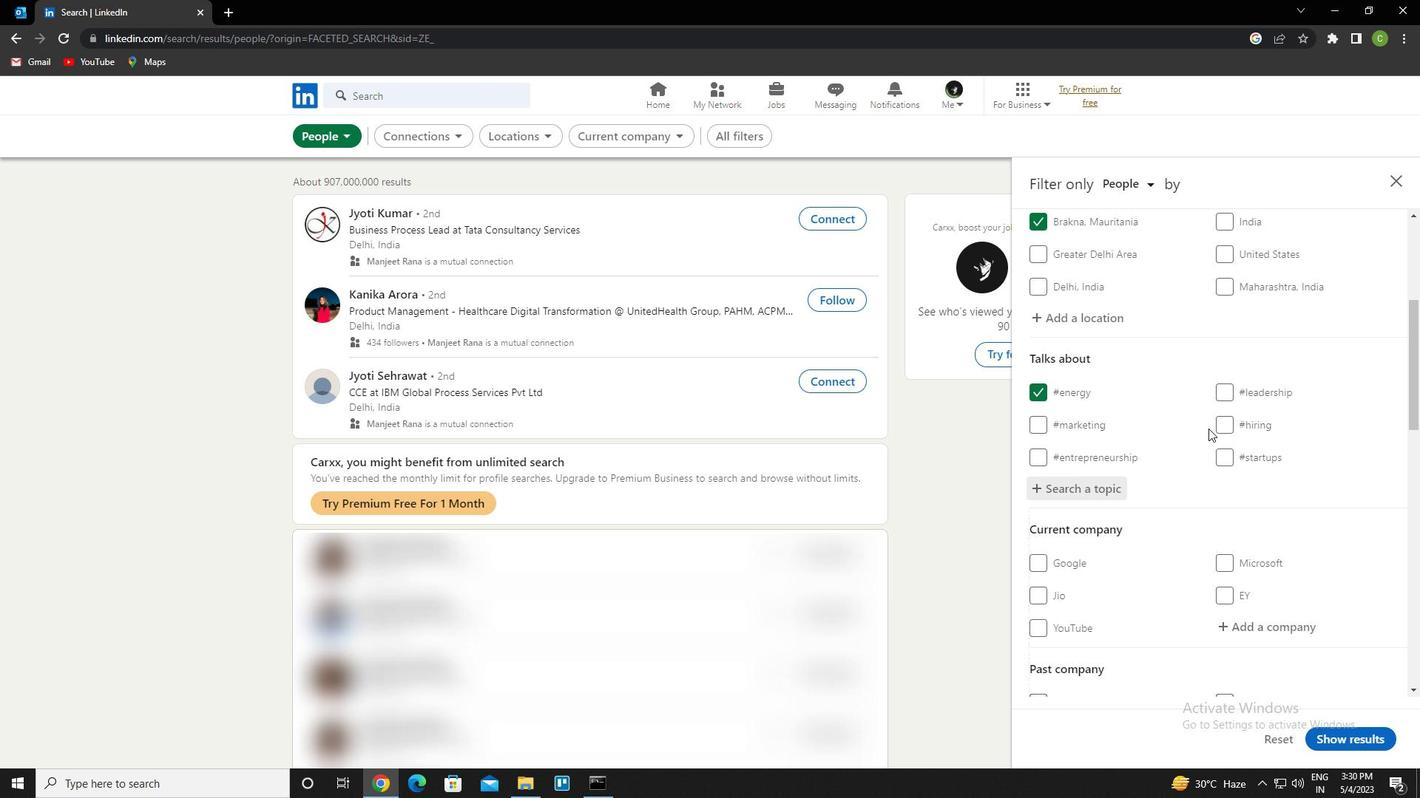 
Action: Mouse scrolled (1208, 428) with delta (0, 0)
Screenshot: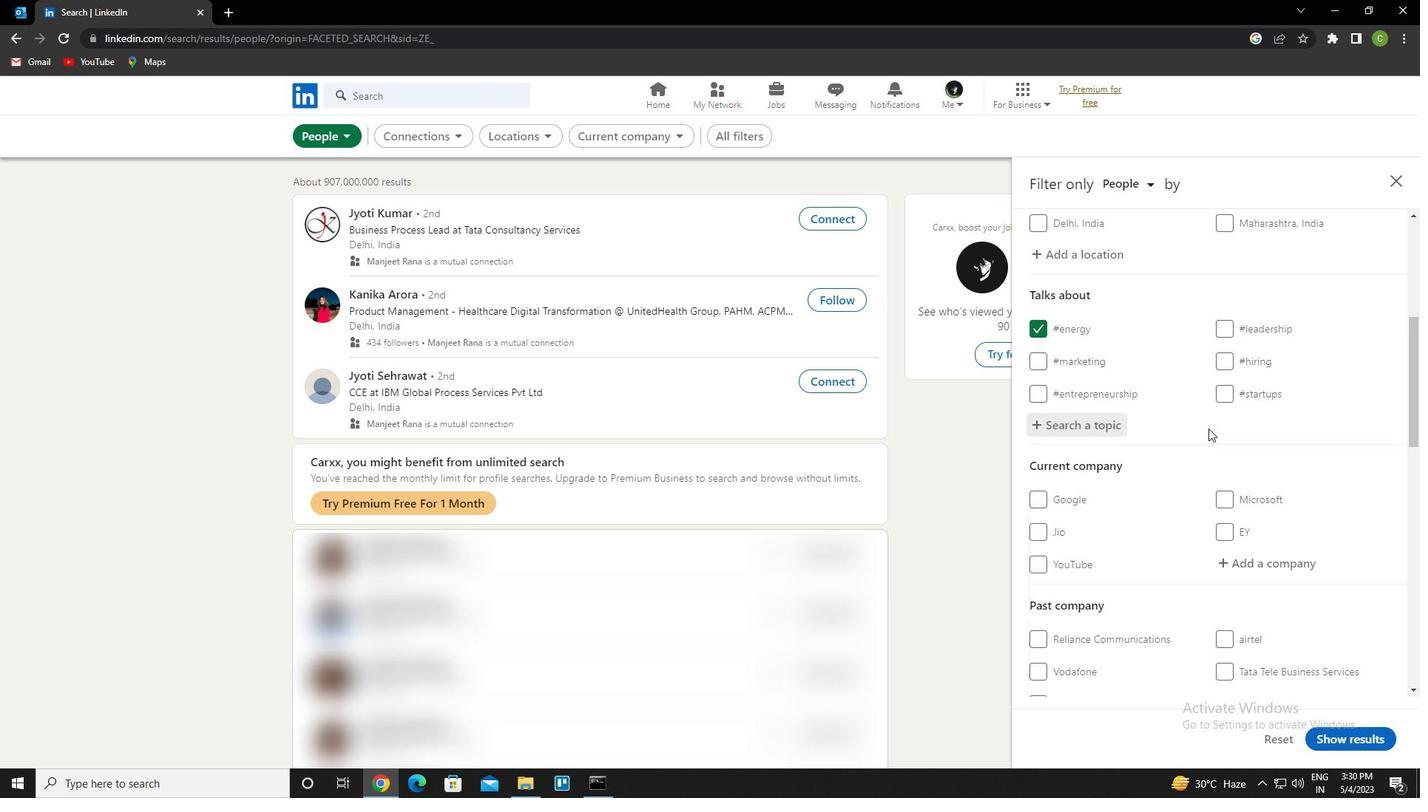 
Action: Mouse scrolled (1208, 428) with delta (0, 0)
Screenshot: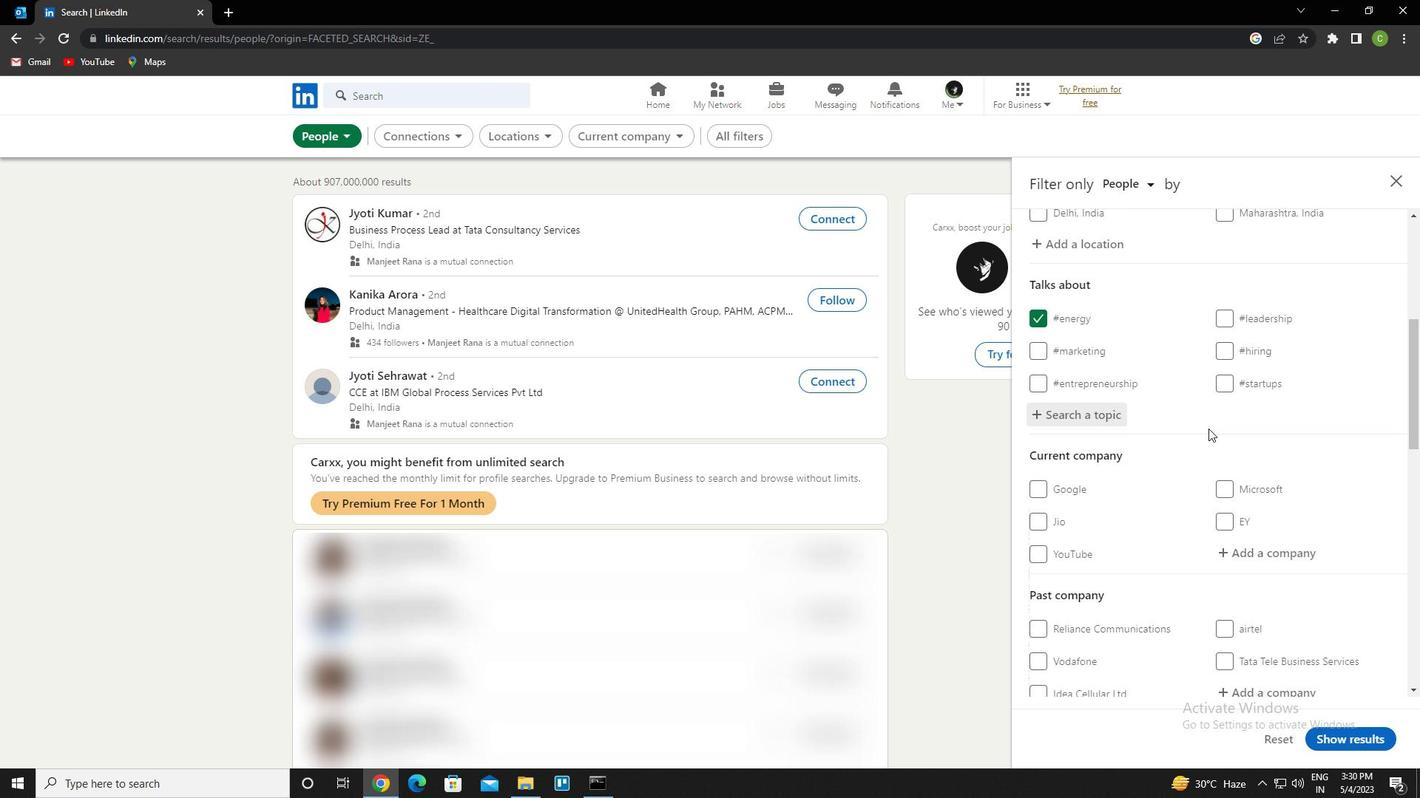 
Action: Mouse scrolled (1208, 428) with delta (0, 0)
Screenshot: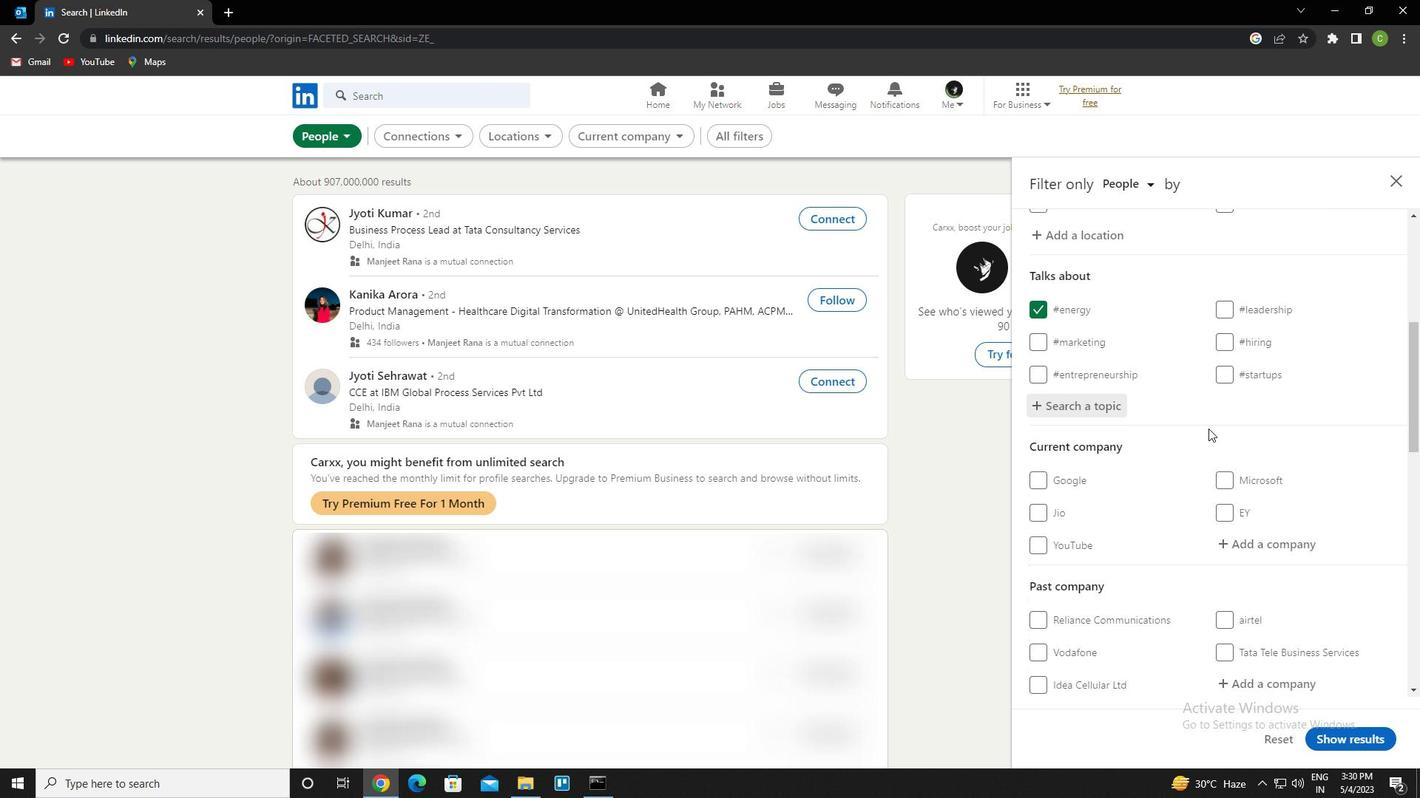 
Action: Mouse scrolled (1208, 428) with delta (0, 0)
Screenshot: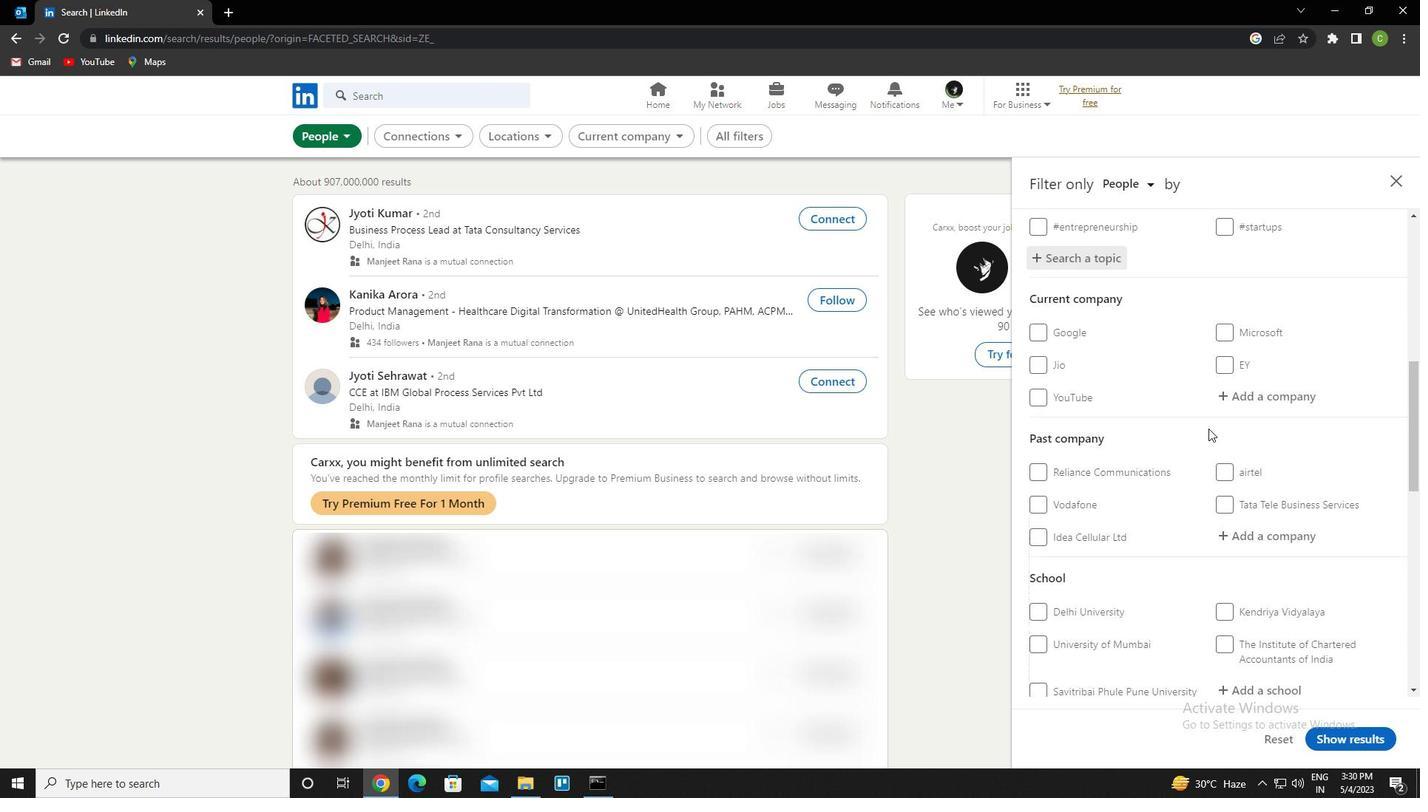 
Action: Mouse scrolled (1208, 428) with delta (0, 0)
Screenshot: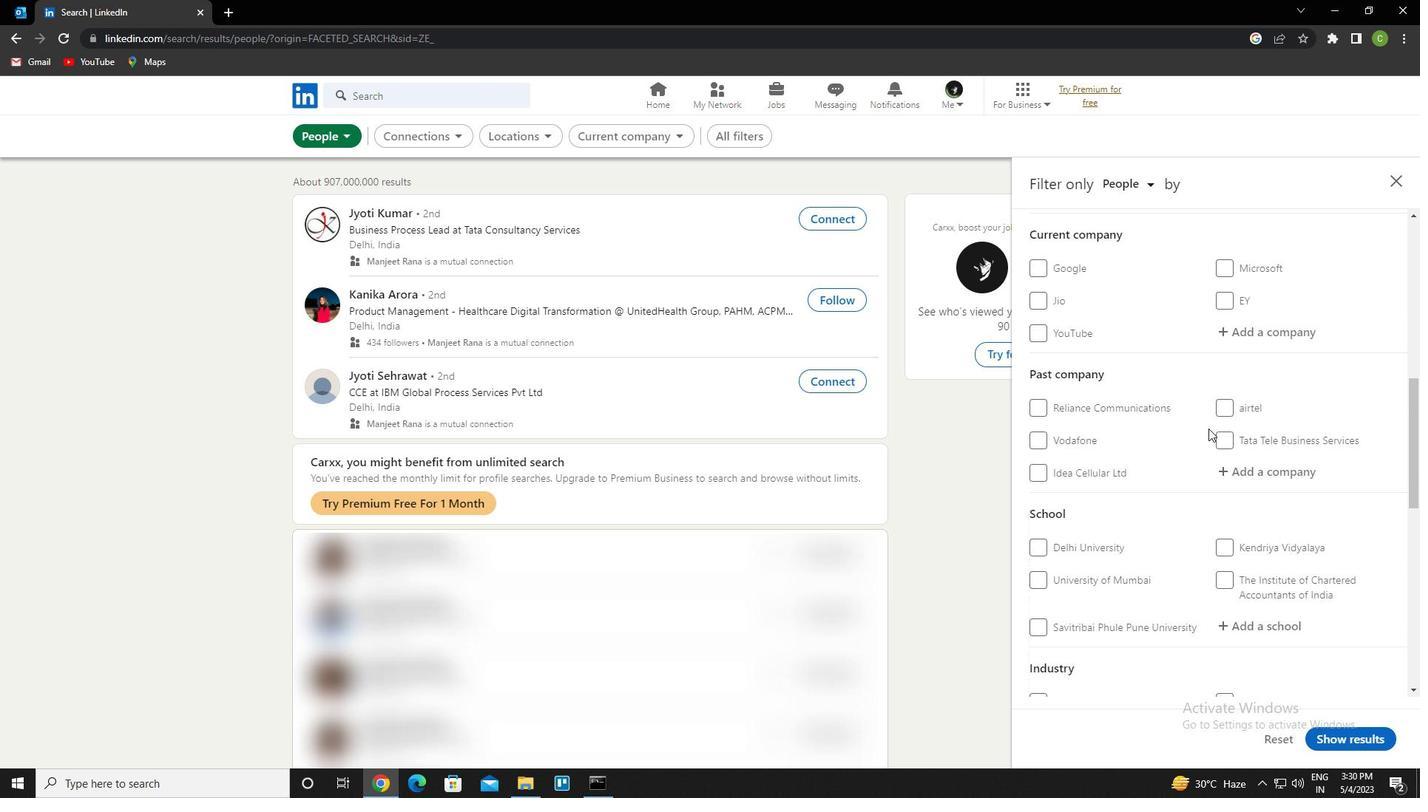 
Action: Mouse scrolled (1208, 428) with delta (0, 0)
Screenshot: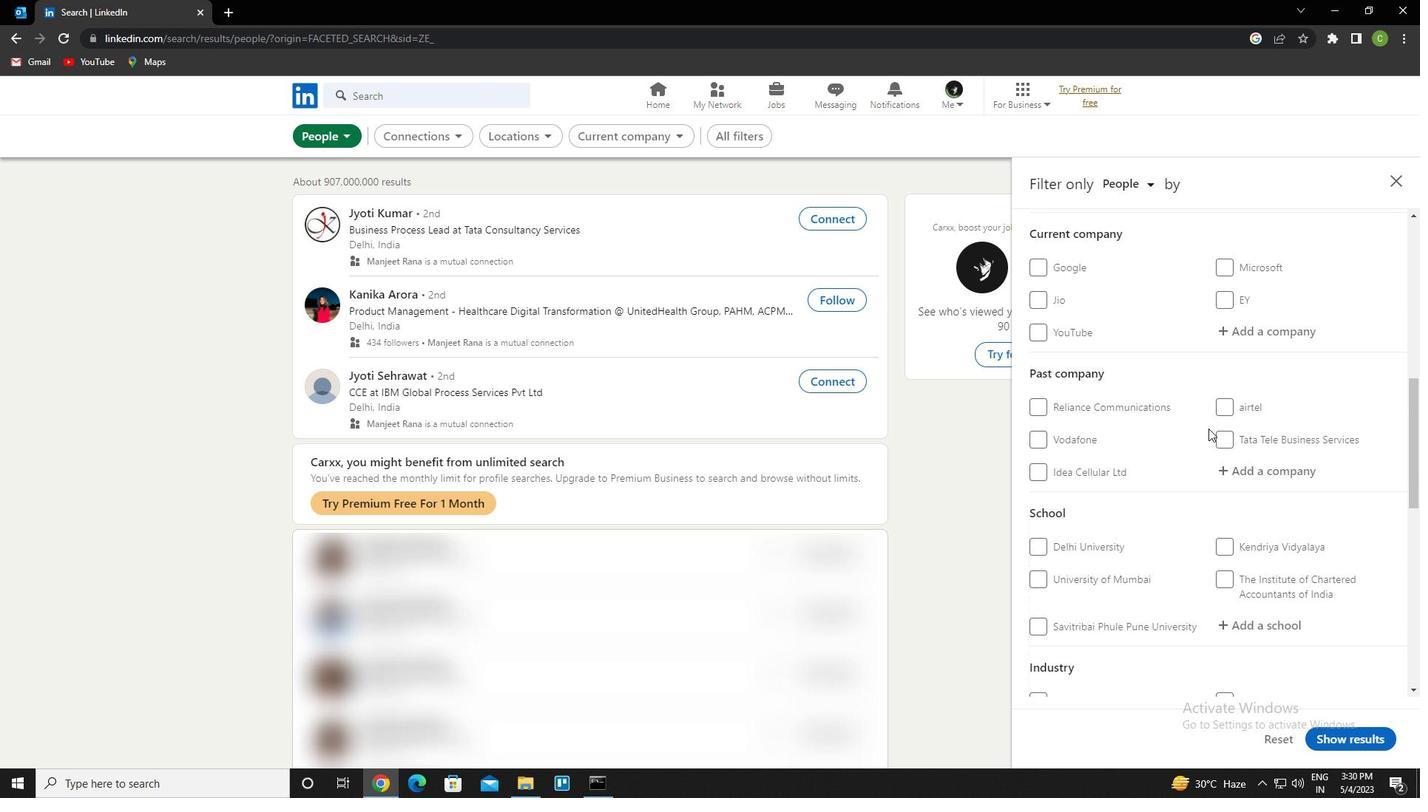 
Action: Mouse scrolled (1208, 428) with delta (0, 0)
Screenshot: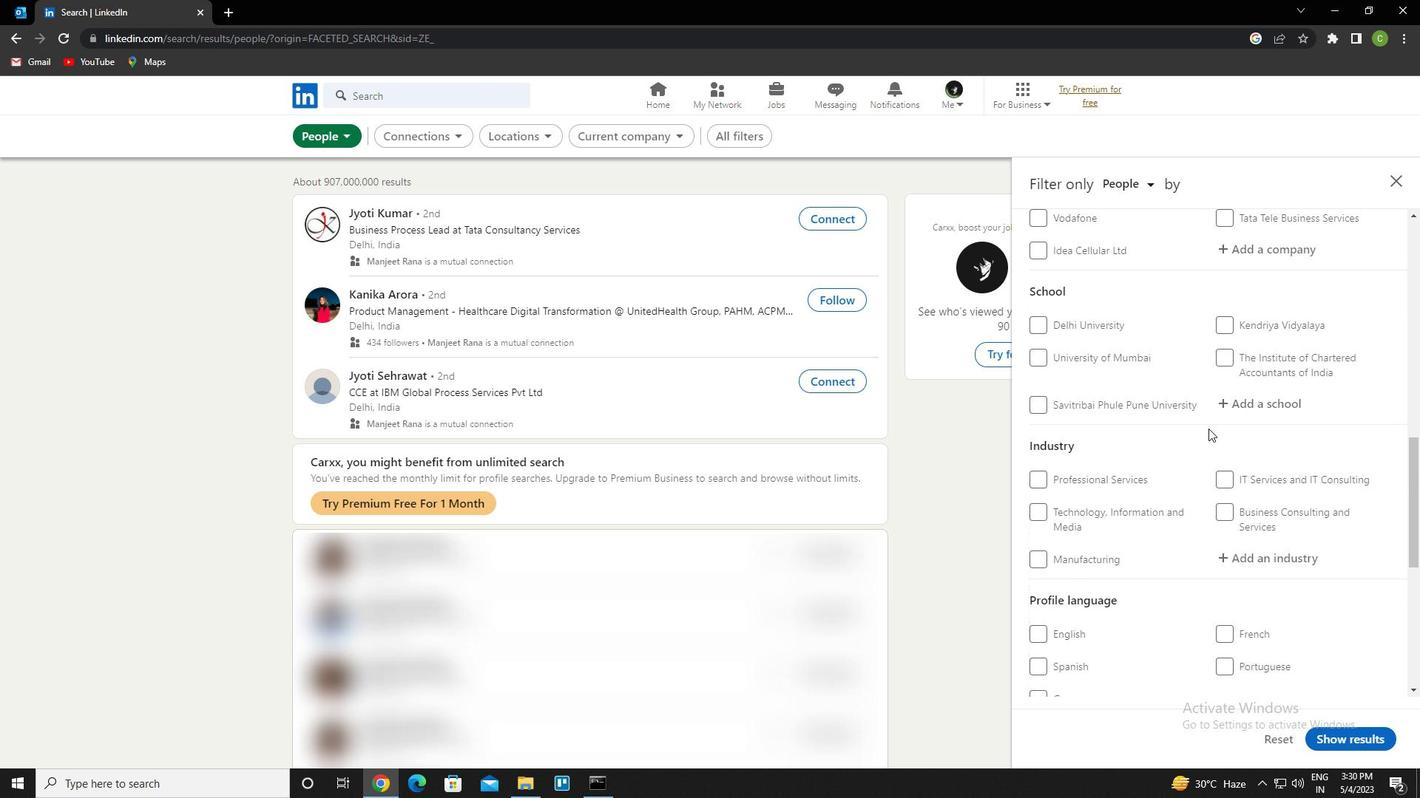 
Action: Mouse moved to (1042, 597)
Screenshot: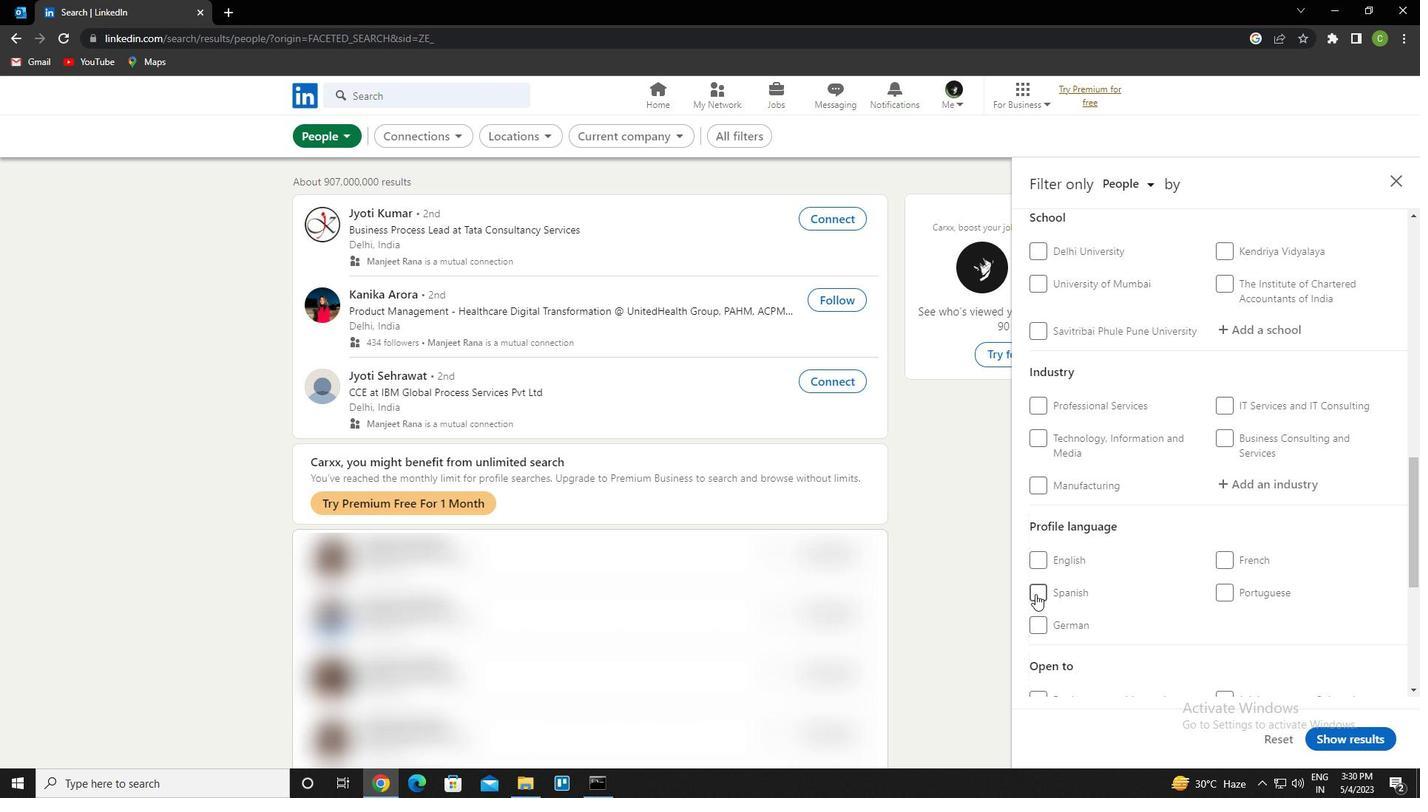
Action: Mouse pressed left at (1042, 597)
Screenshot: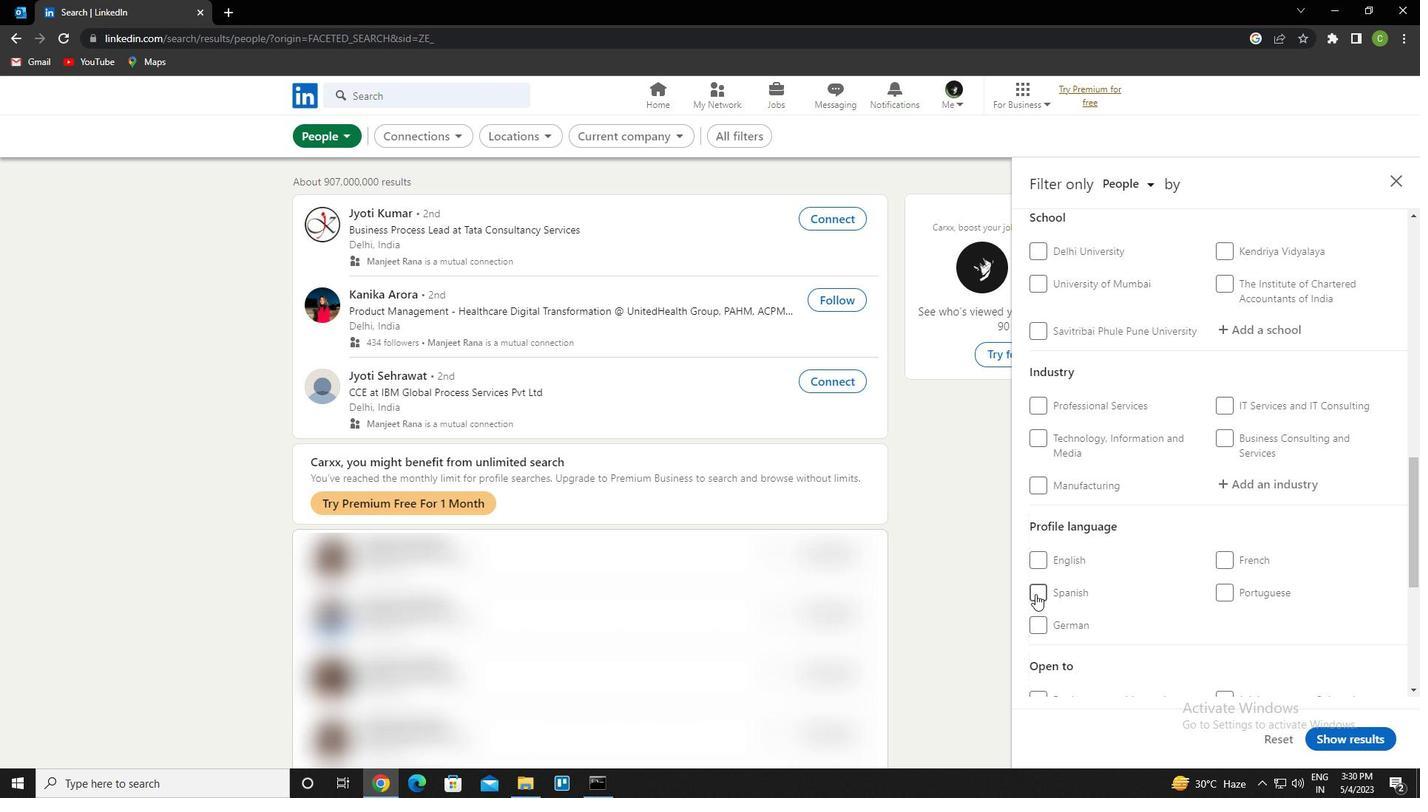 
Action: Mouse moved to (1116, 539)
Screenshot: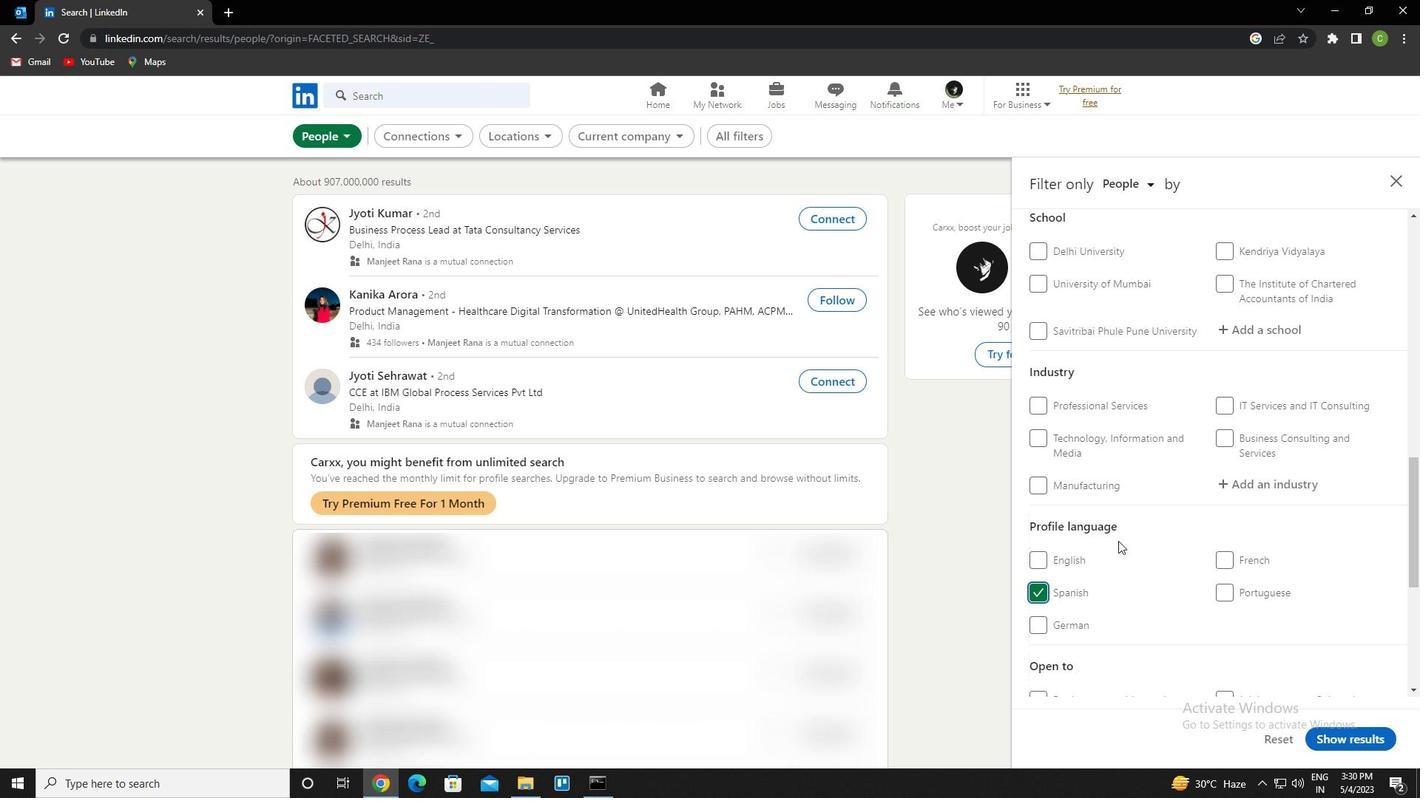 
Action: Mouse scrolled (1116, 539) with delta (0, 0)
Screenshot: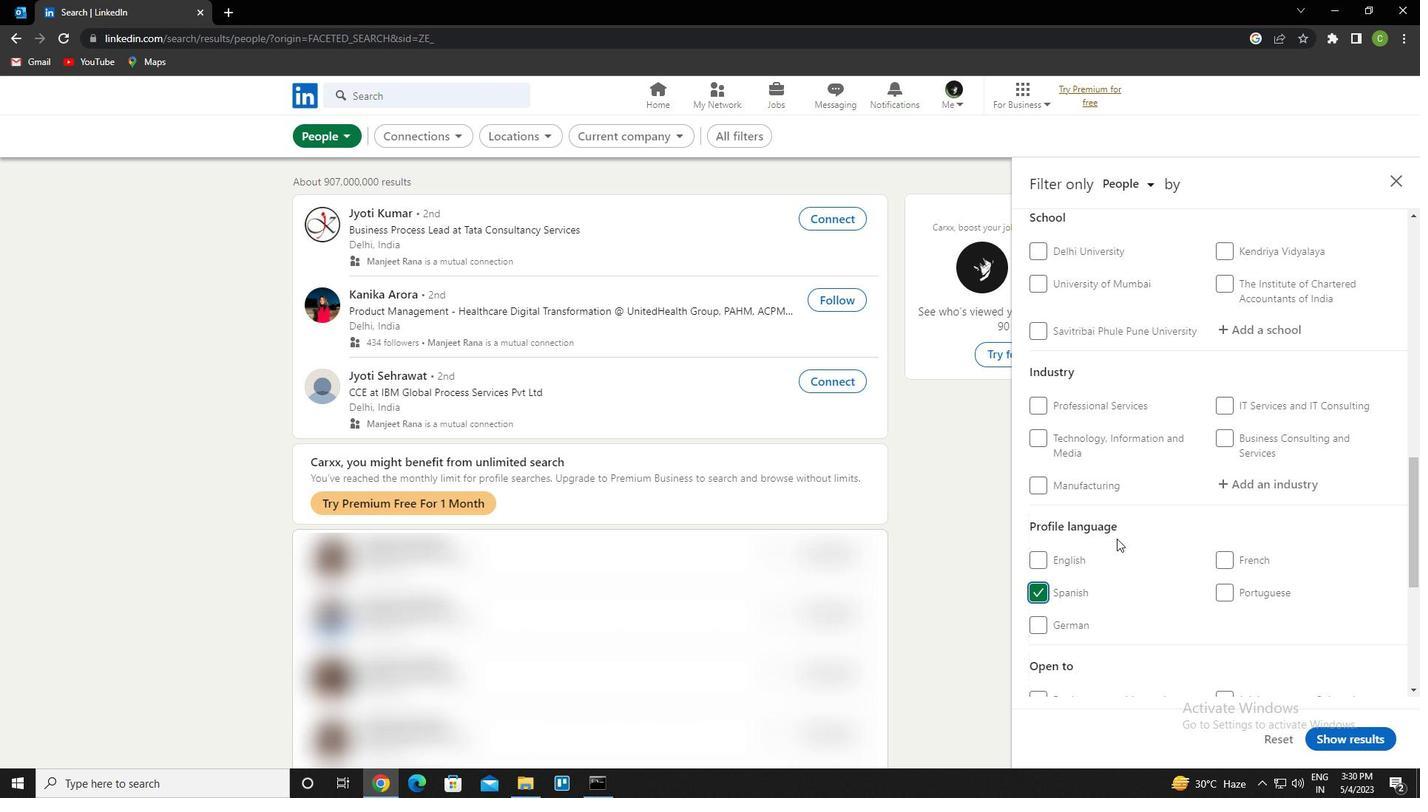 
Action: Mouse scrolled (1116, 539) with delta (0, 0)
Screenshot: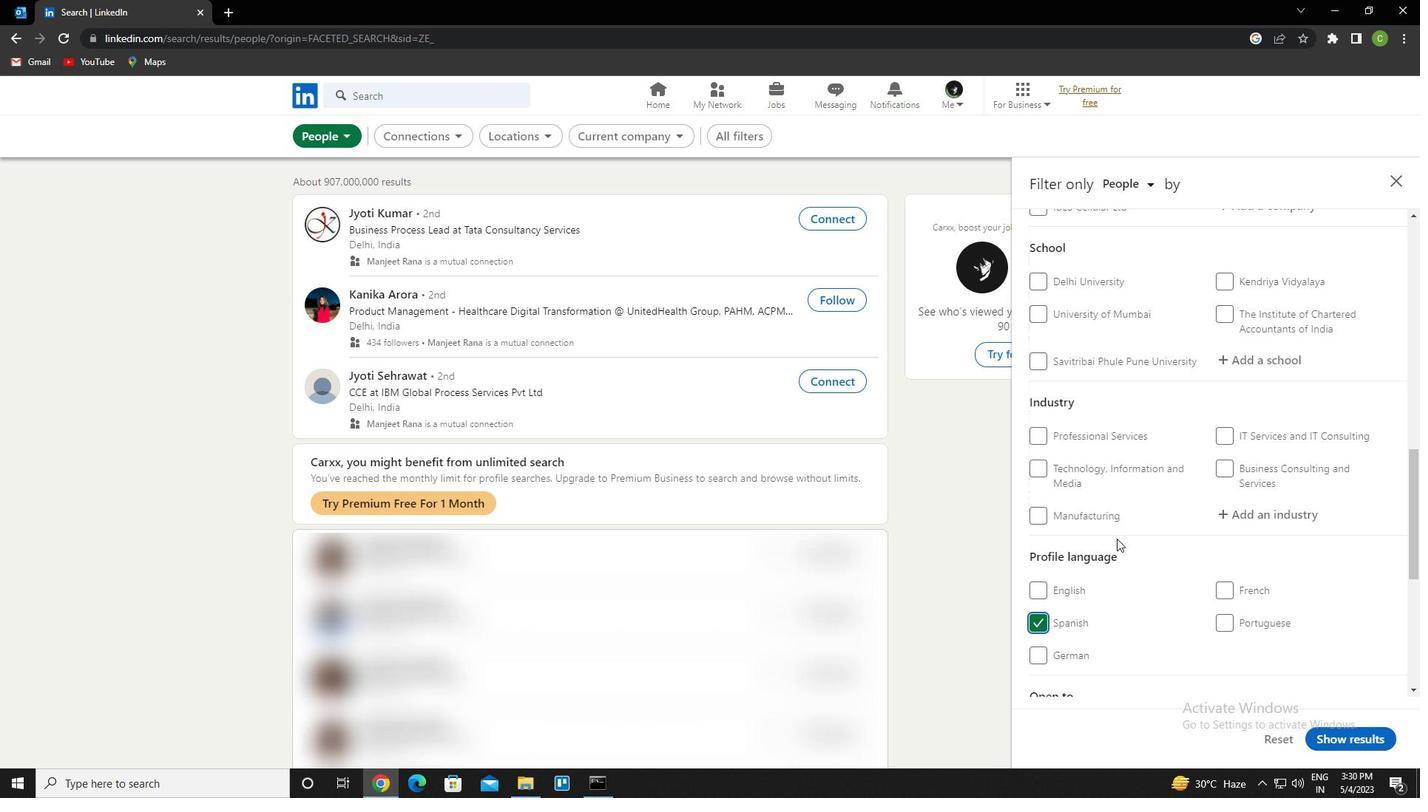 
Action: Mouse scrolled (1116, 539) with delta (0, 0)
Screenshot: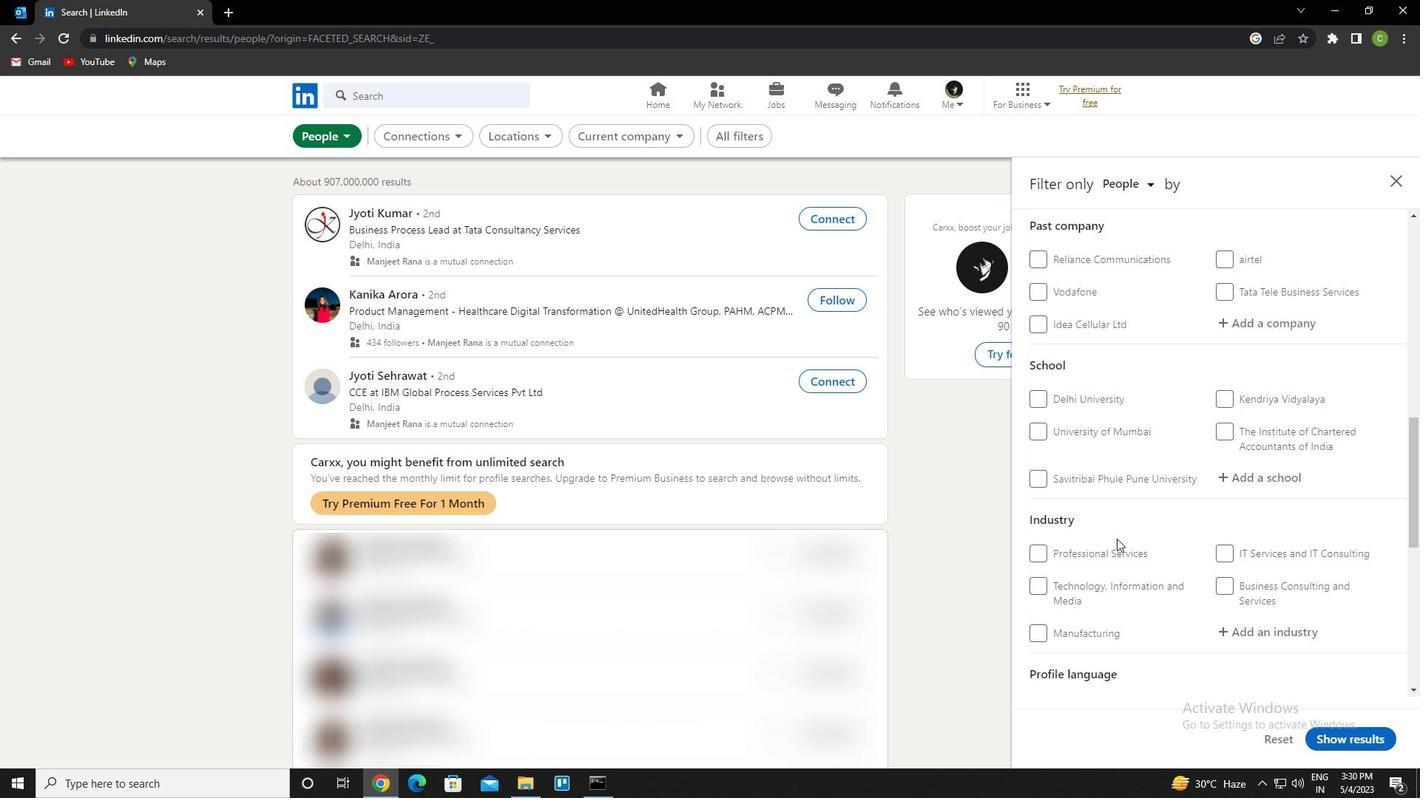 
Action: Mouse moved to (1311, 366)
Screenshot: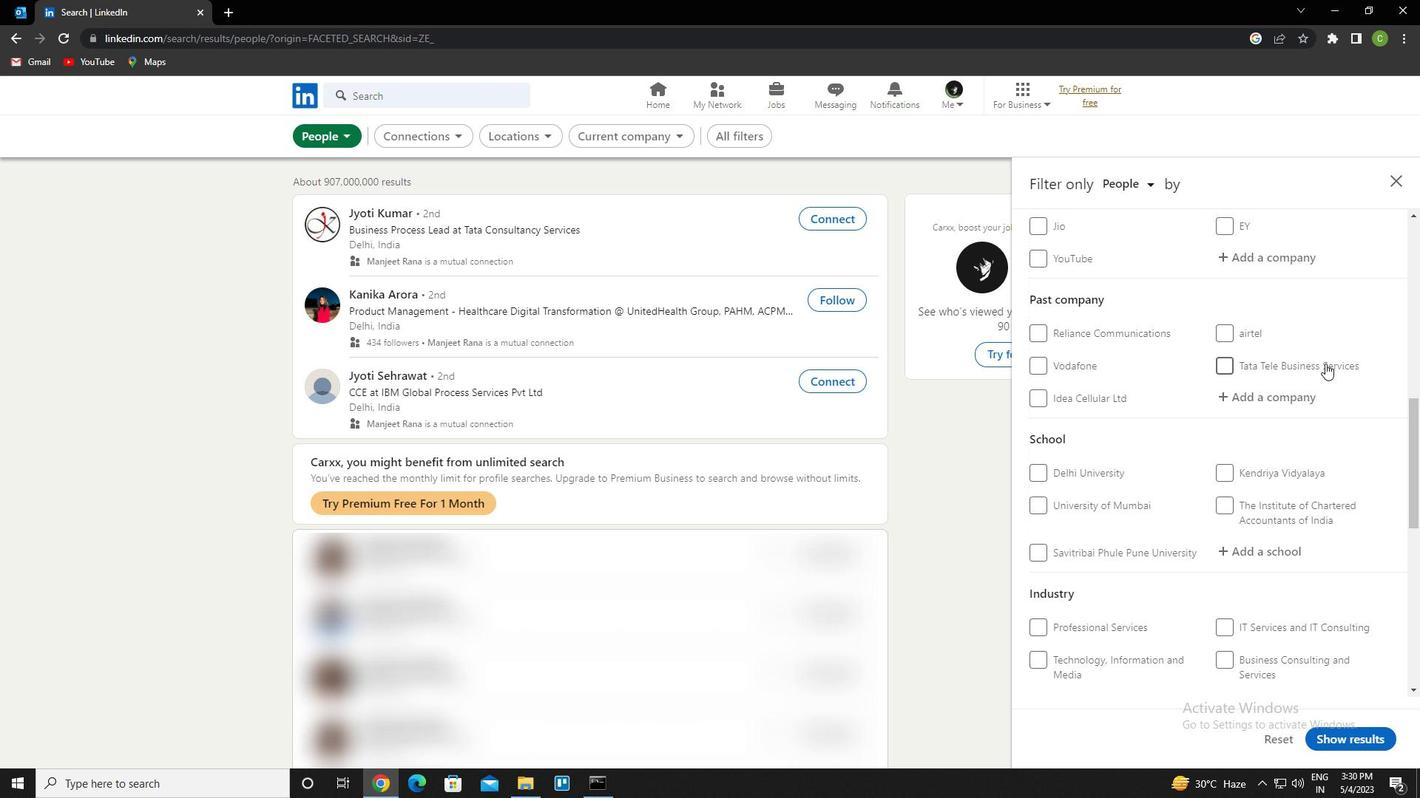 
Action: Mouse scrolled (1311, 367) with delta (0, 0)
Screenshot: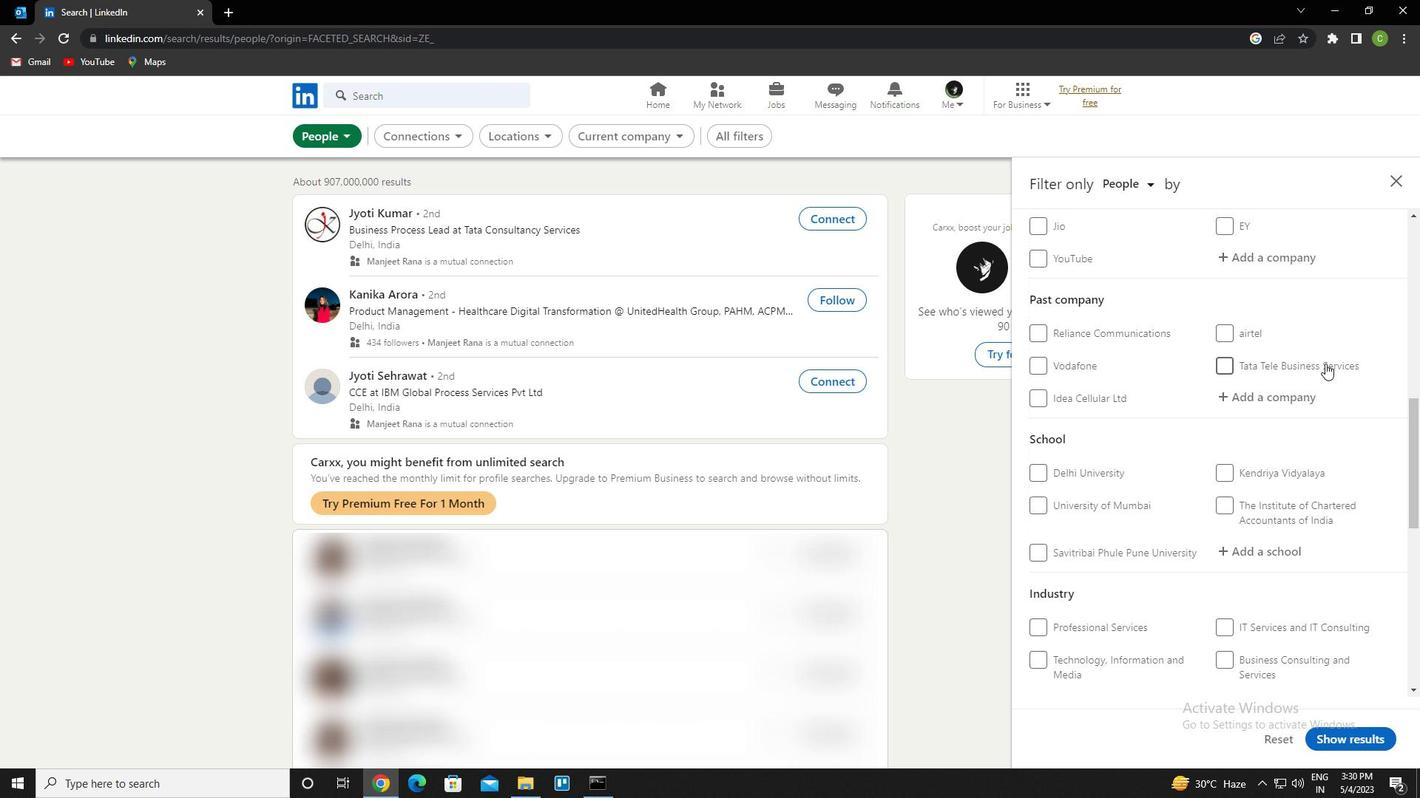 
Action: Mouse moved to (1307, 371)
Screenshot: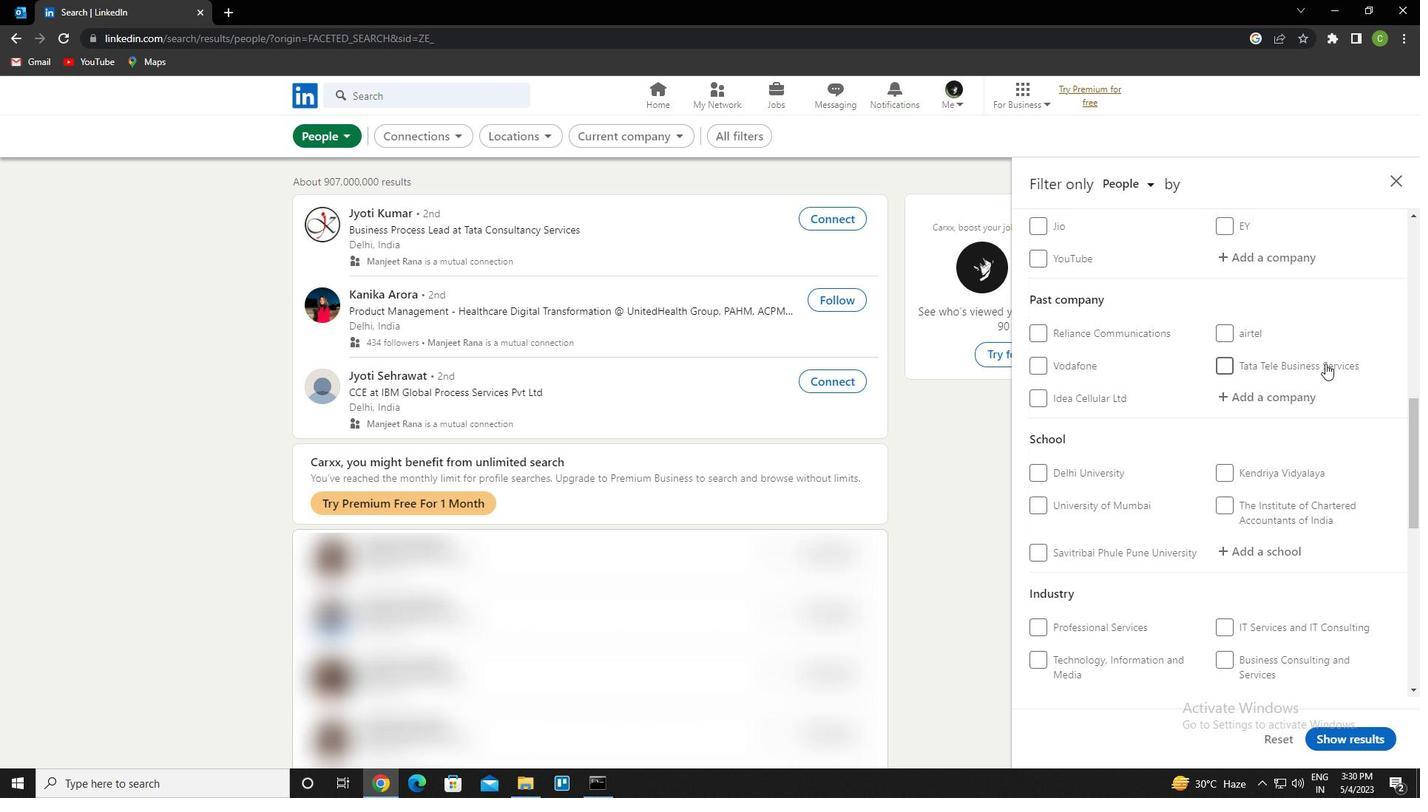 
Action: Mouse scrolled (1307, 372) with delta (0, 0)
Screenshot: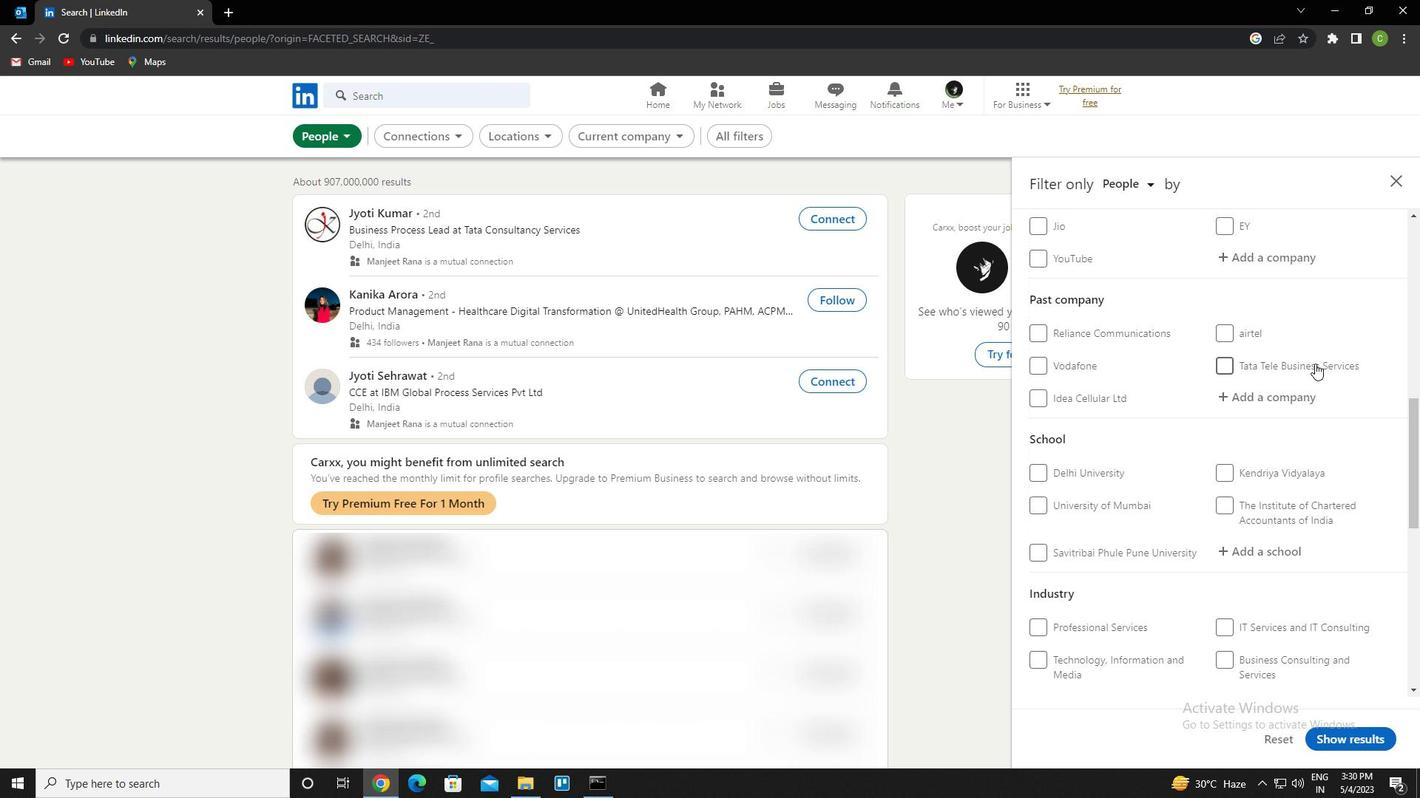 
Action: Mouse moved to (1267, 404)
Screenshot: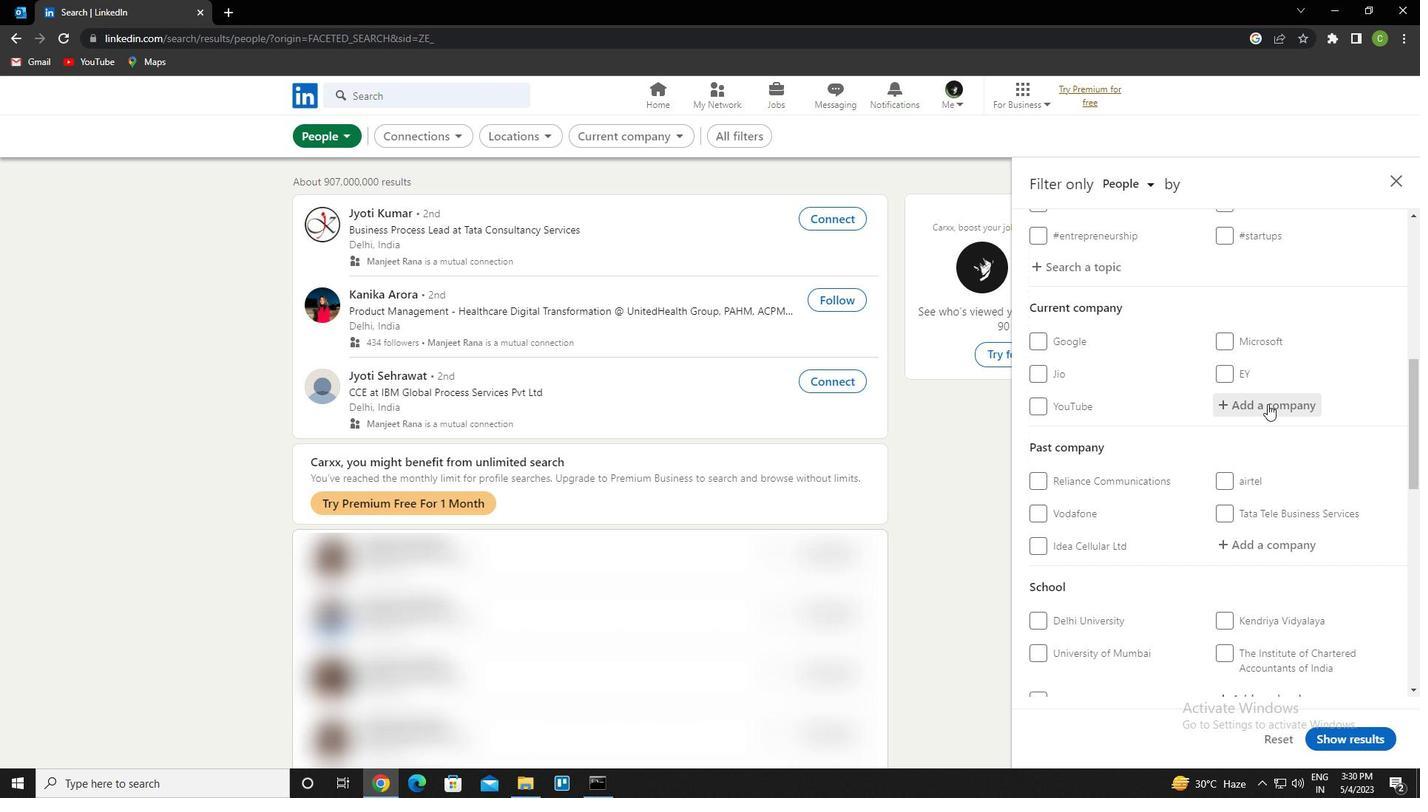 
Action: Mouse pressed left at (1267, 404)
Screenshot: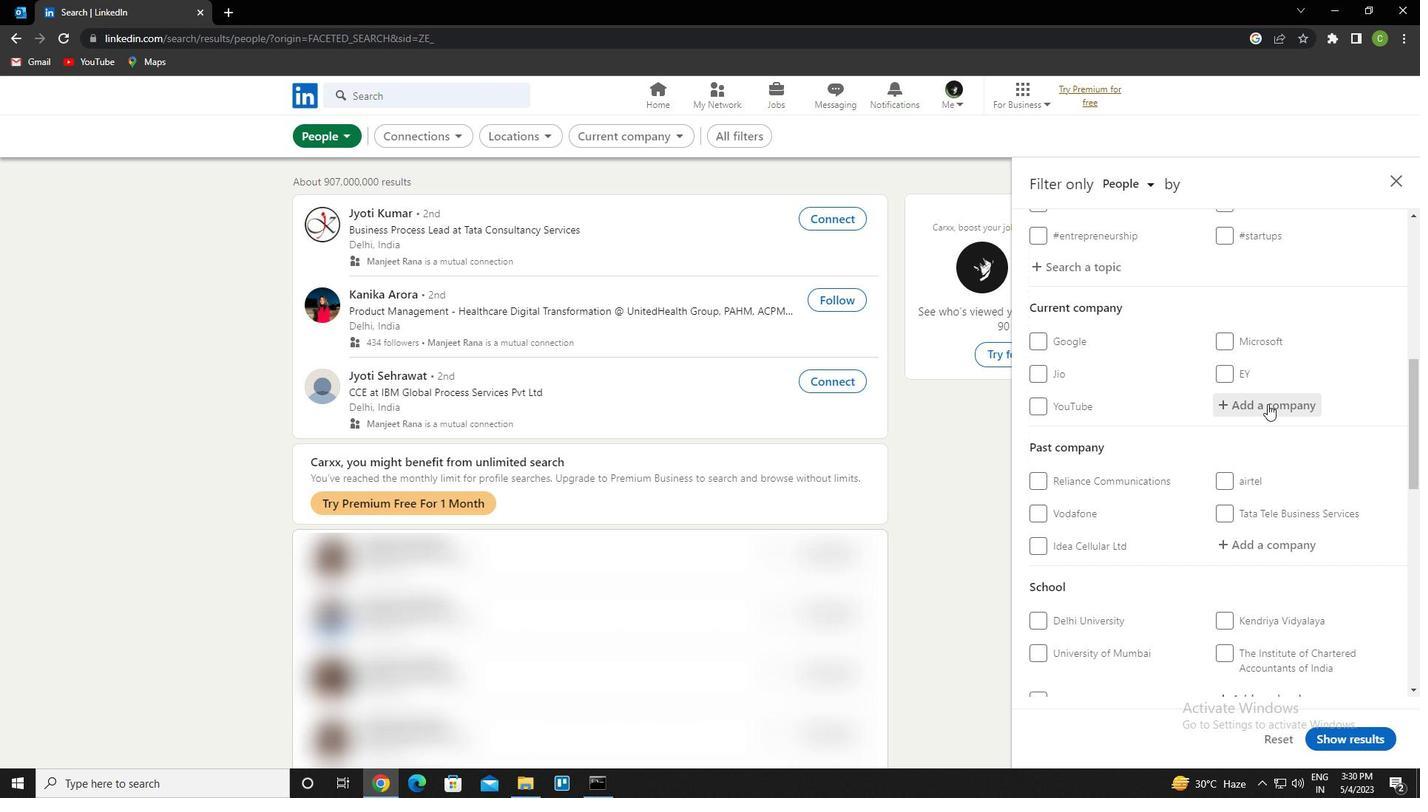 
Action: Key pressed <Key.caps_lock>m<Key.caps_lock>ulya<Key.space><Key.caps_lock>t<Key.caps_lock>echnologis<Key.backspace><Key.backspace><Key.down><Key.enter>
Screenshot: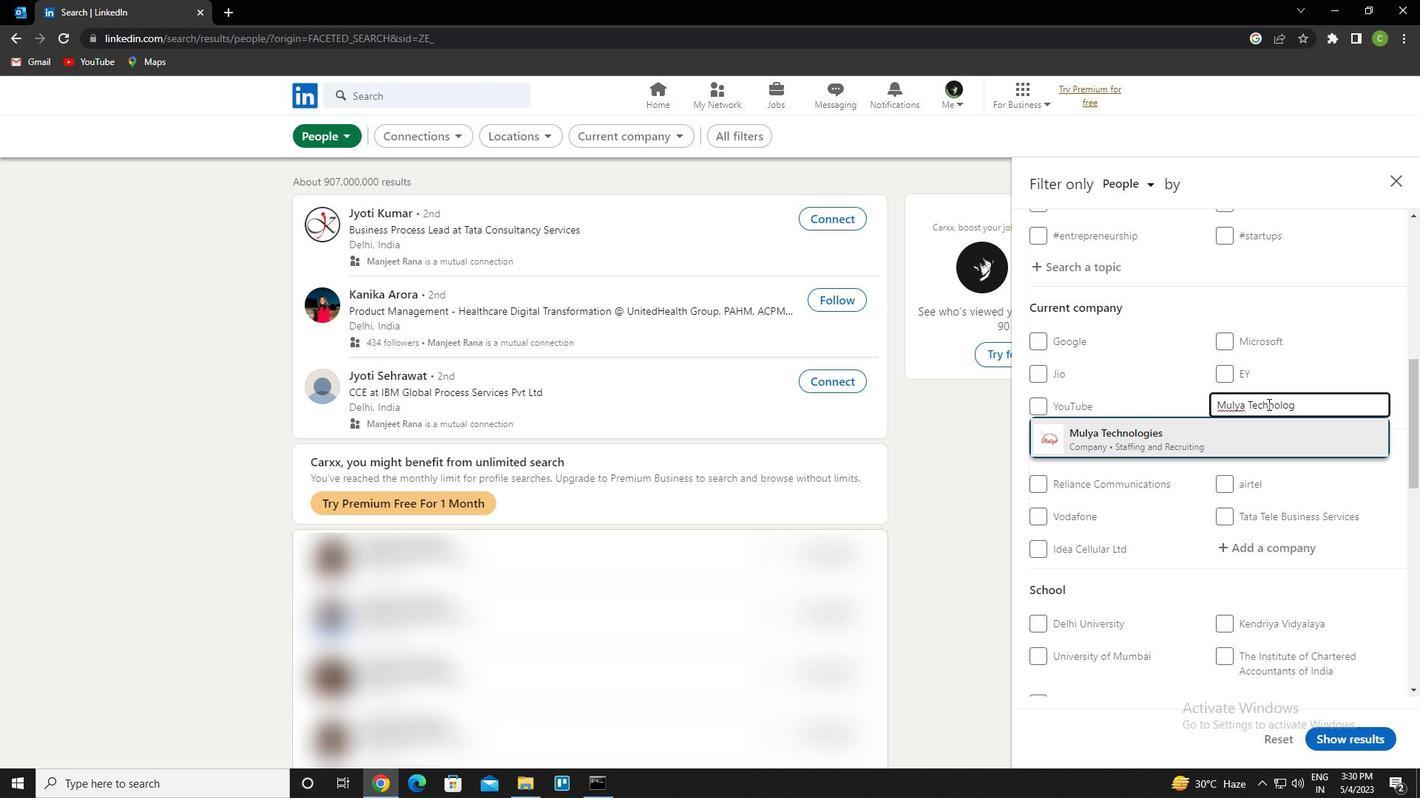 
Action: Mouse moved to (1320, 354)
Screenshot: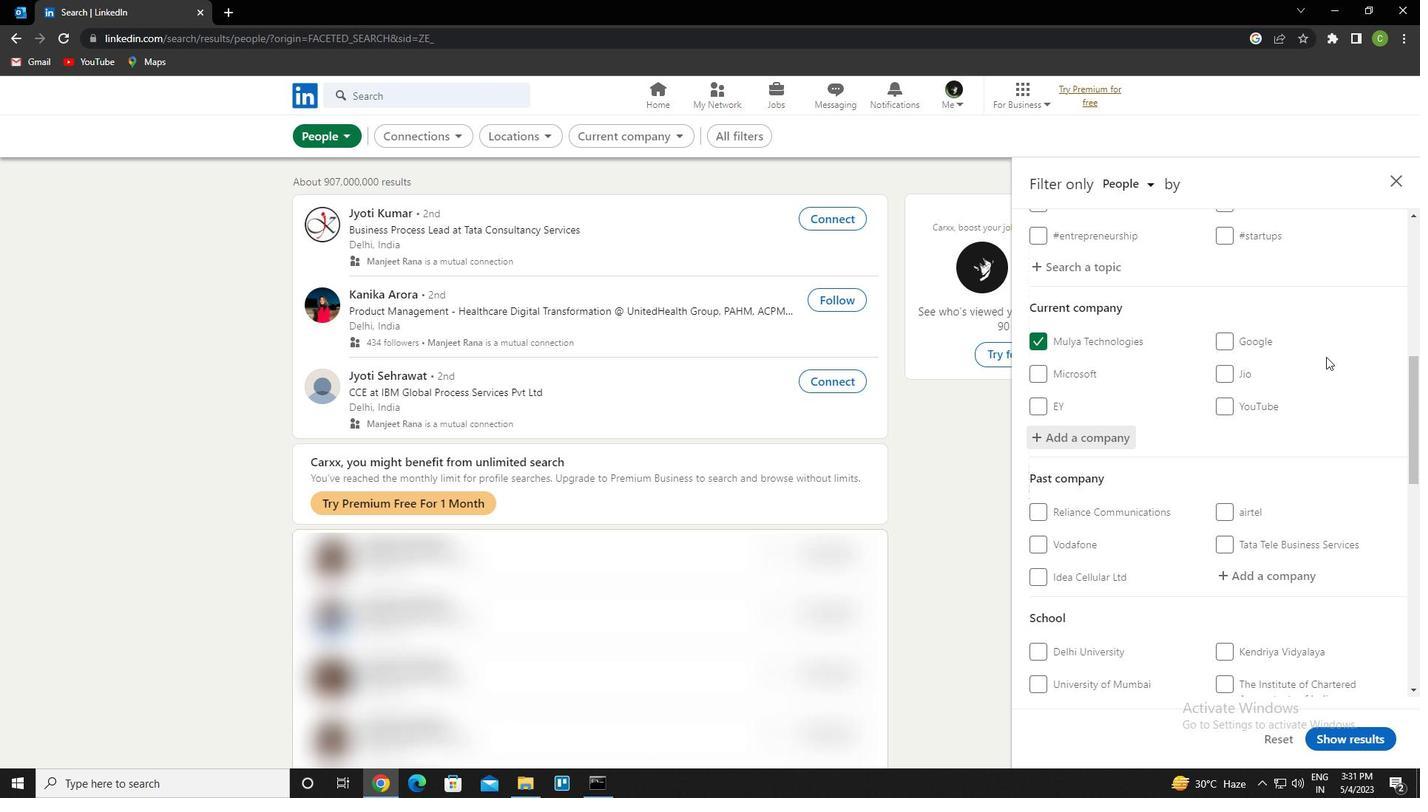 
Action: Mouse scrolled (1320, 353) with delta (0, 0)
Screenshot: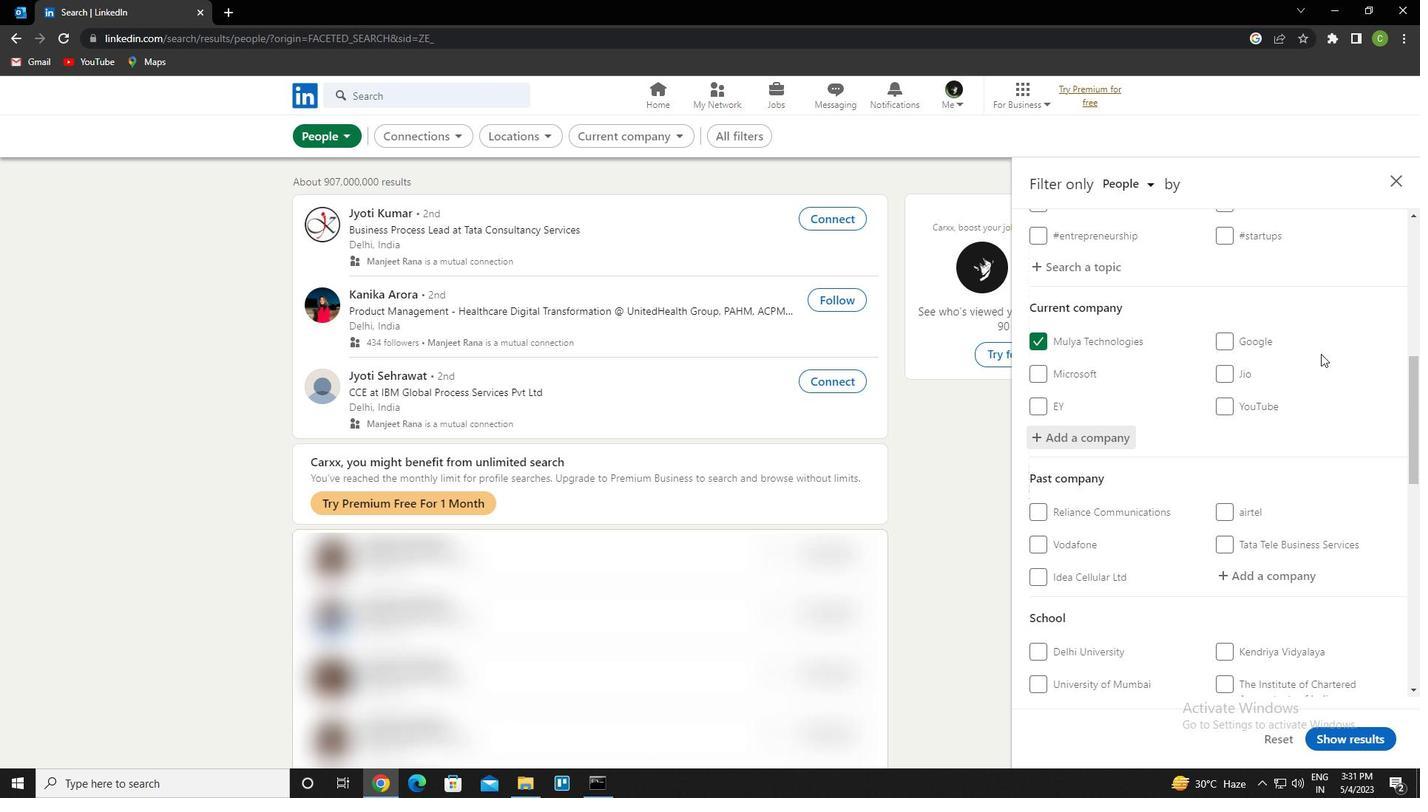 
Action: Mouse moved to (1263, 393)
Screenshot: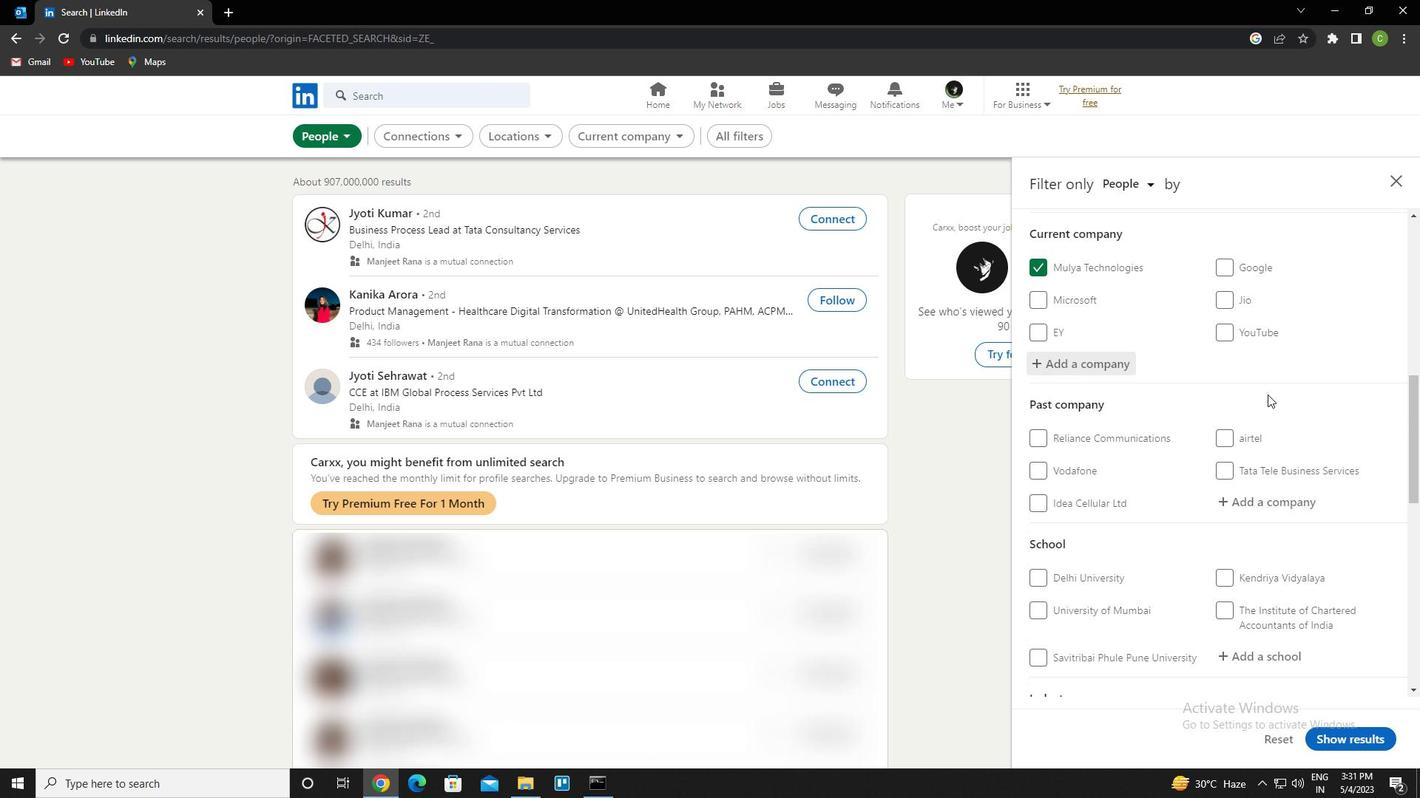 
Action: Mouse scrolled (1263, 392) with delta (0, 0)
Screenshot: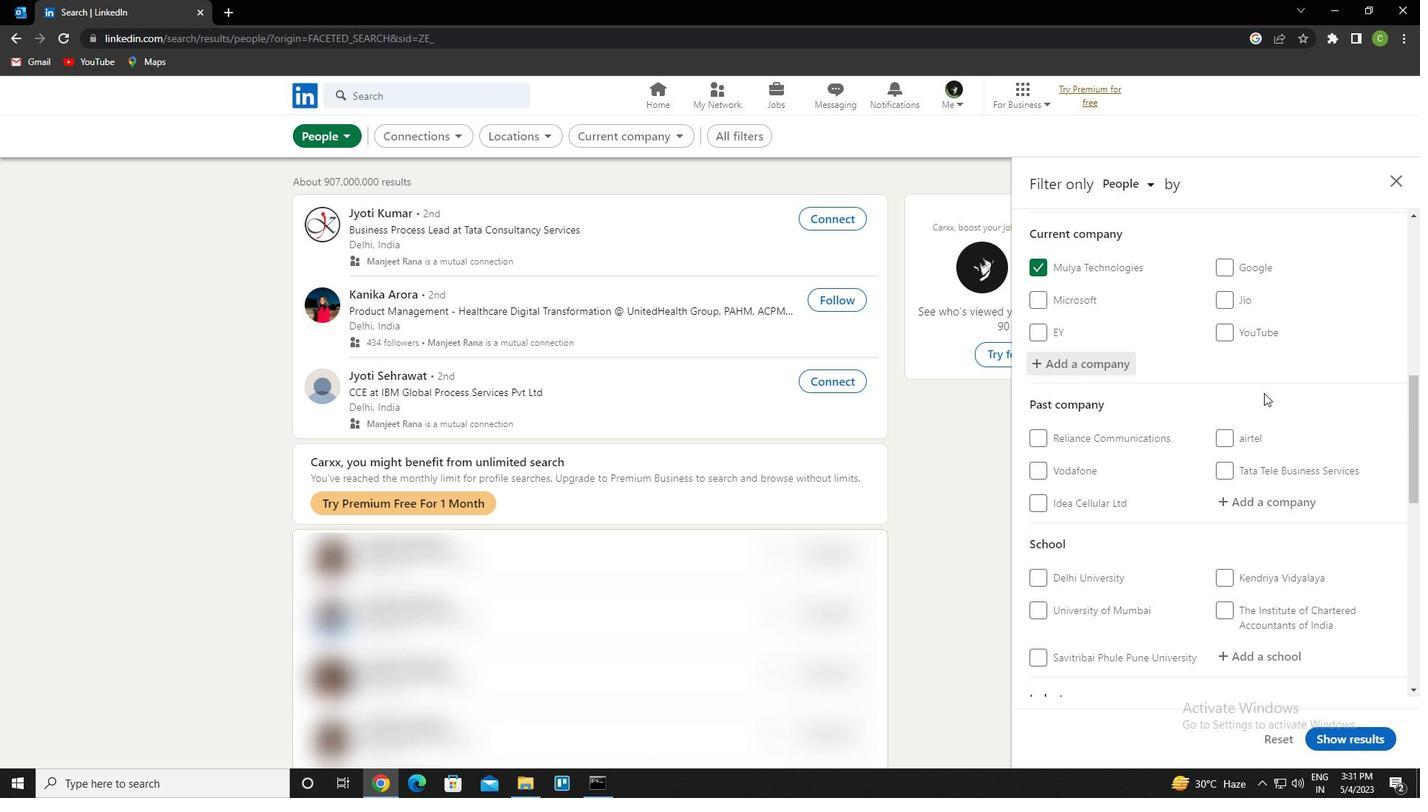 
Action: Mouse moved to (1265, 394)
Screenshot: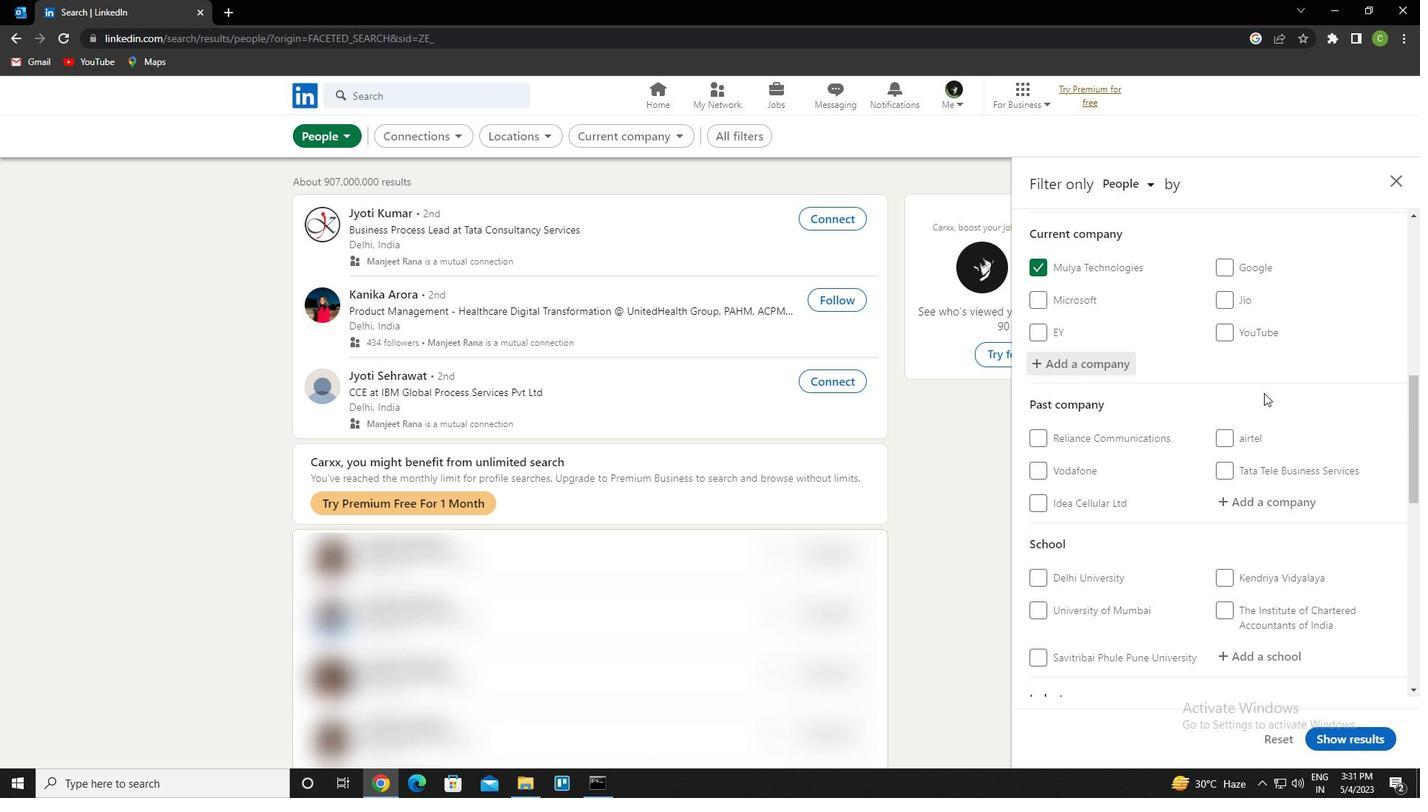 
Action: Mouse scrolled (1265, 393) with delta (0, 0)
Screenshot: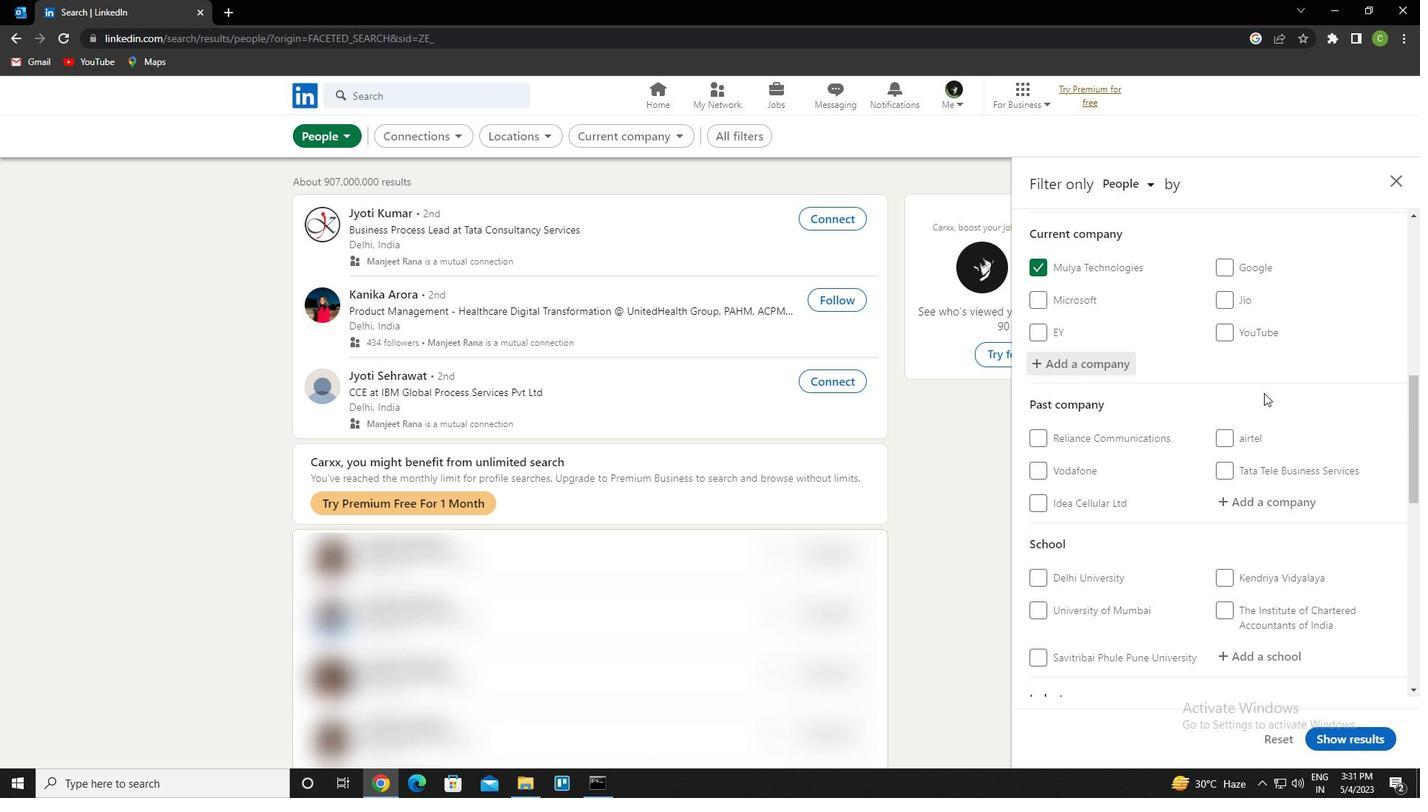 
Action: Mouse moved to (1265, 433)
Screenshot: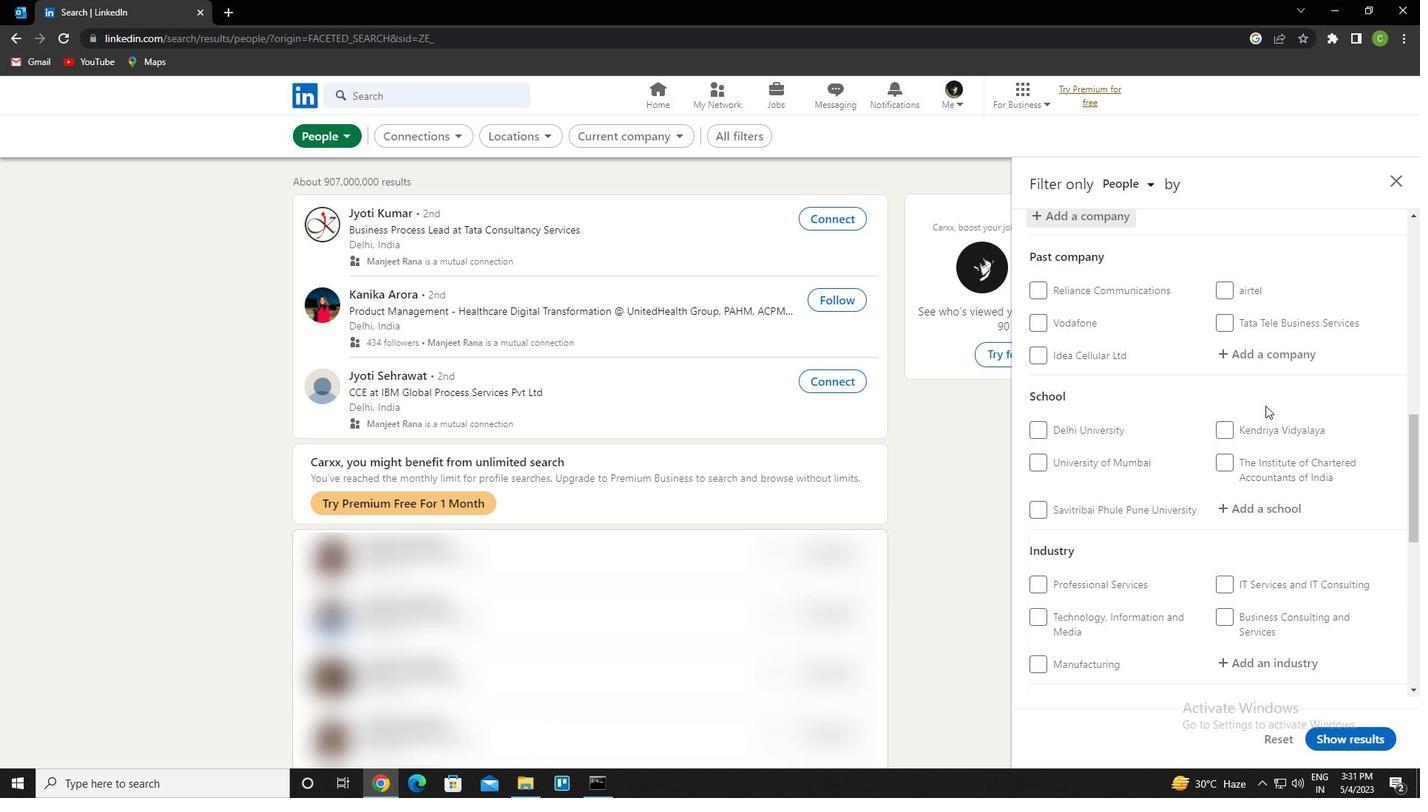 
Action: Mouse scrolled (1265, 432) with delta (0, 0)
Screenshot: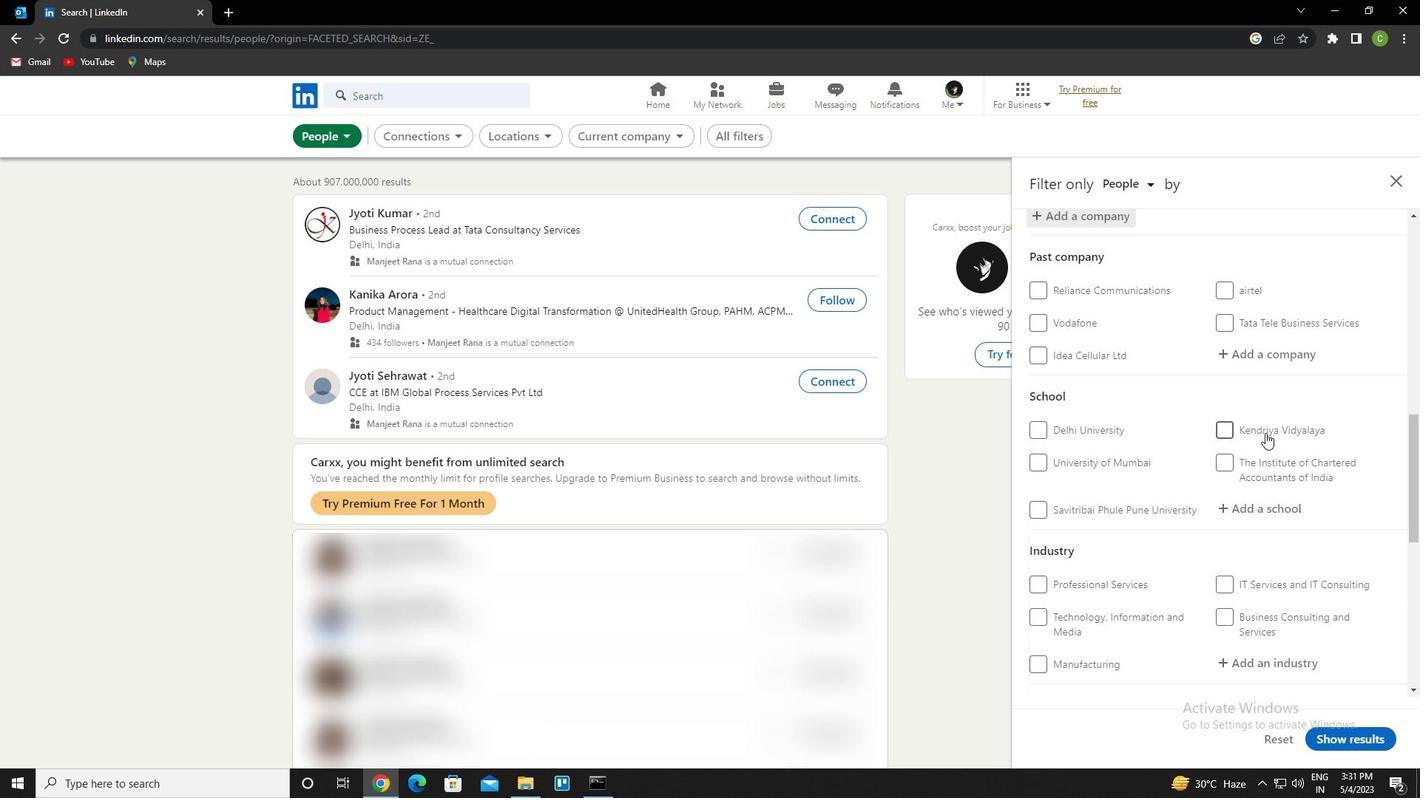 
Action: Mouse moved to (1255, 430)
Screenshot: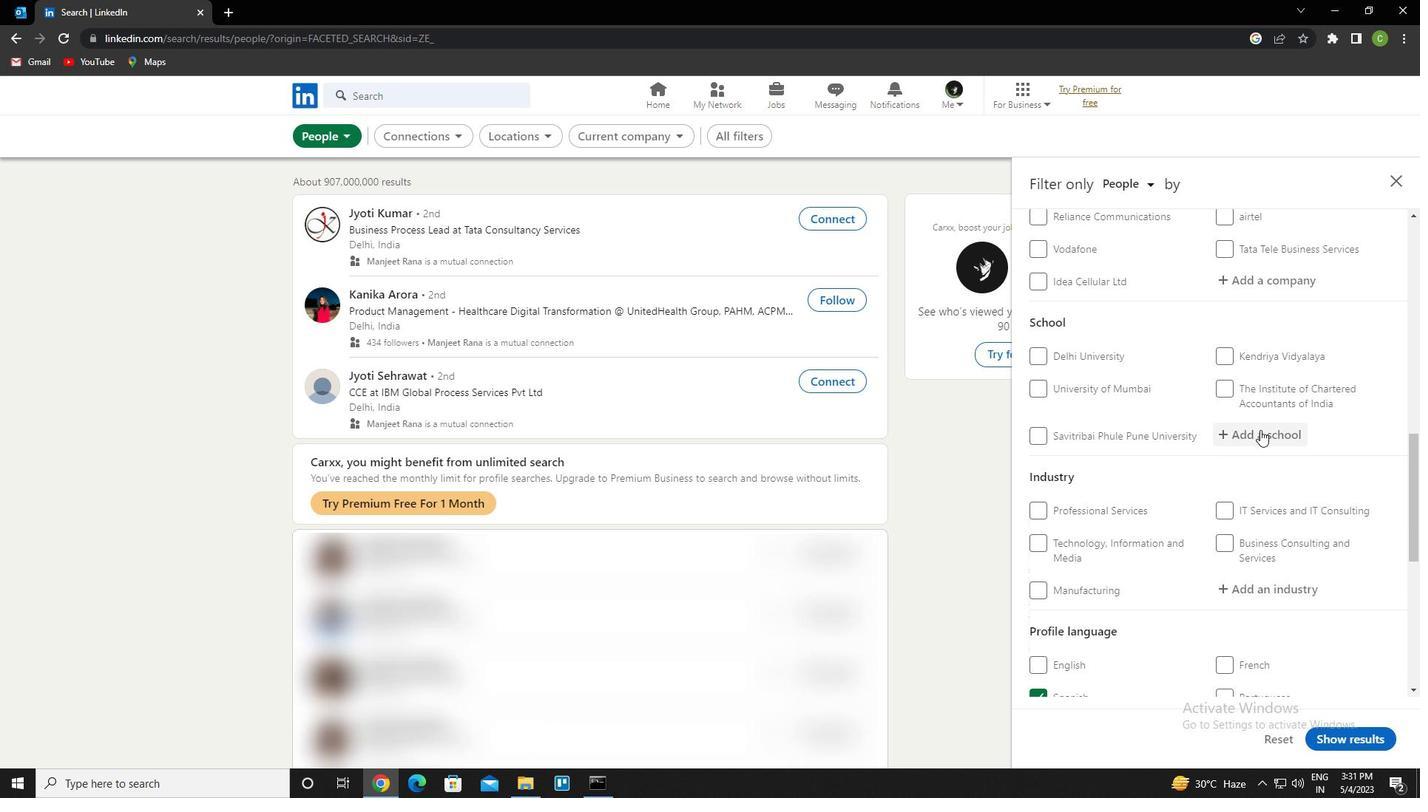 
Action: Mouse pressed left at (1255, 430)
Screenshot: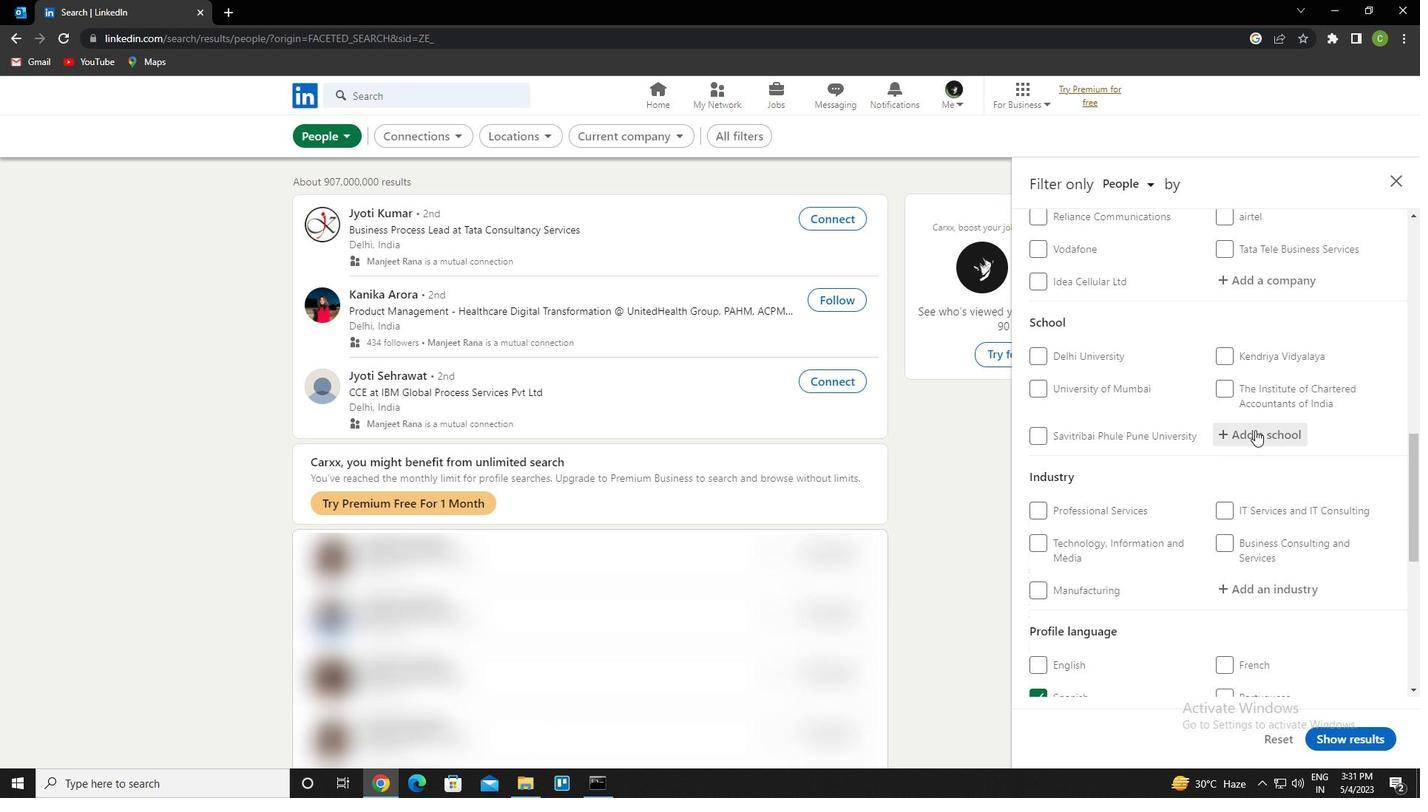 
Action: Key pressed <Key.caps_lock>i<Key.caps_lock>Nvertis<Key.space>university<Key.down><Key.enter>
Screenshot: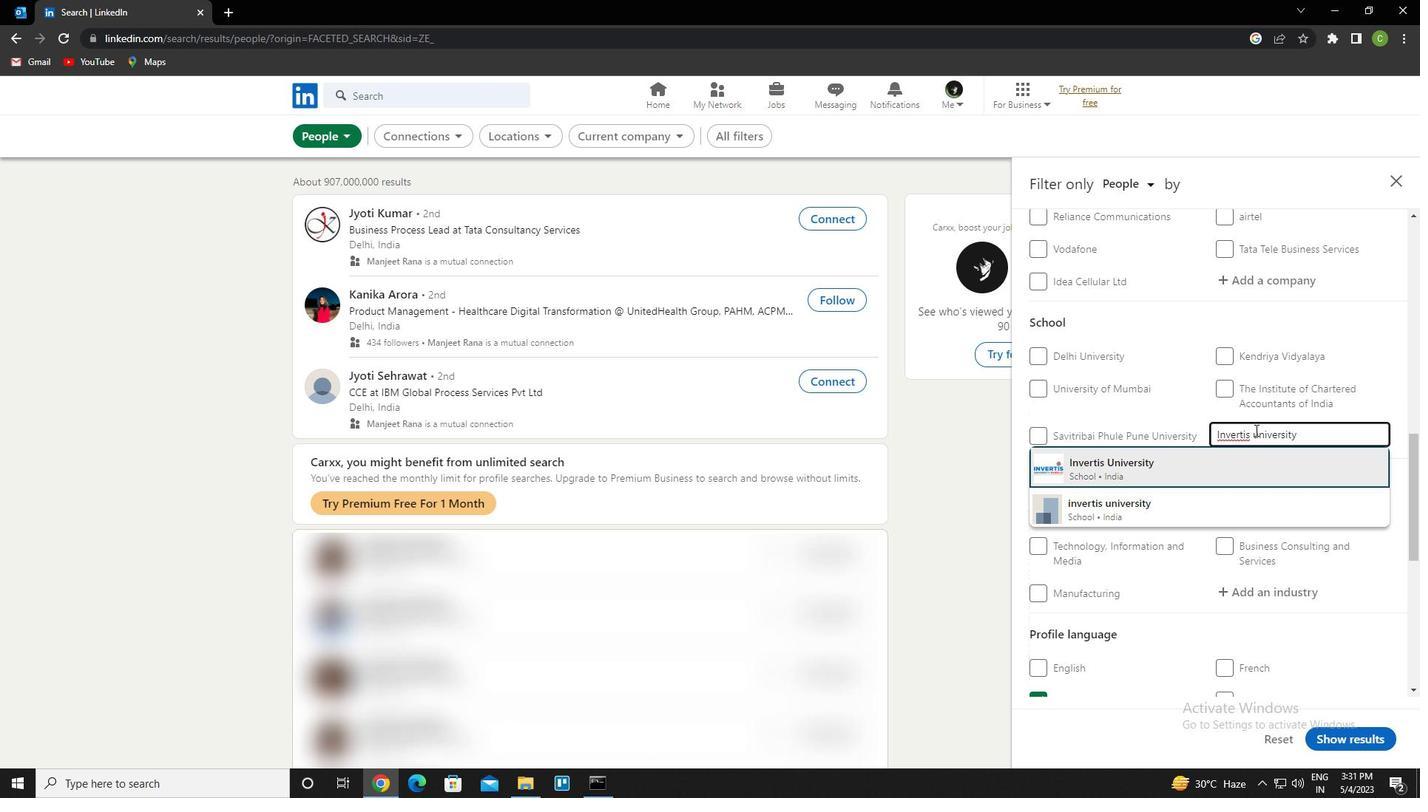 
Action: Mouse moved to (1255, 431)
Screenshot: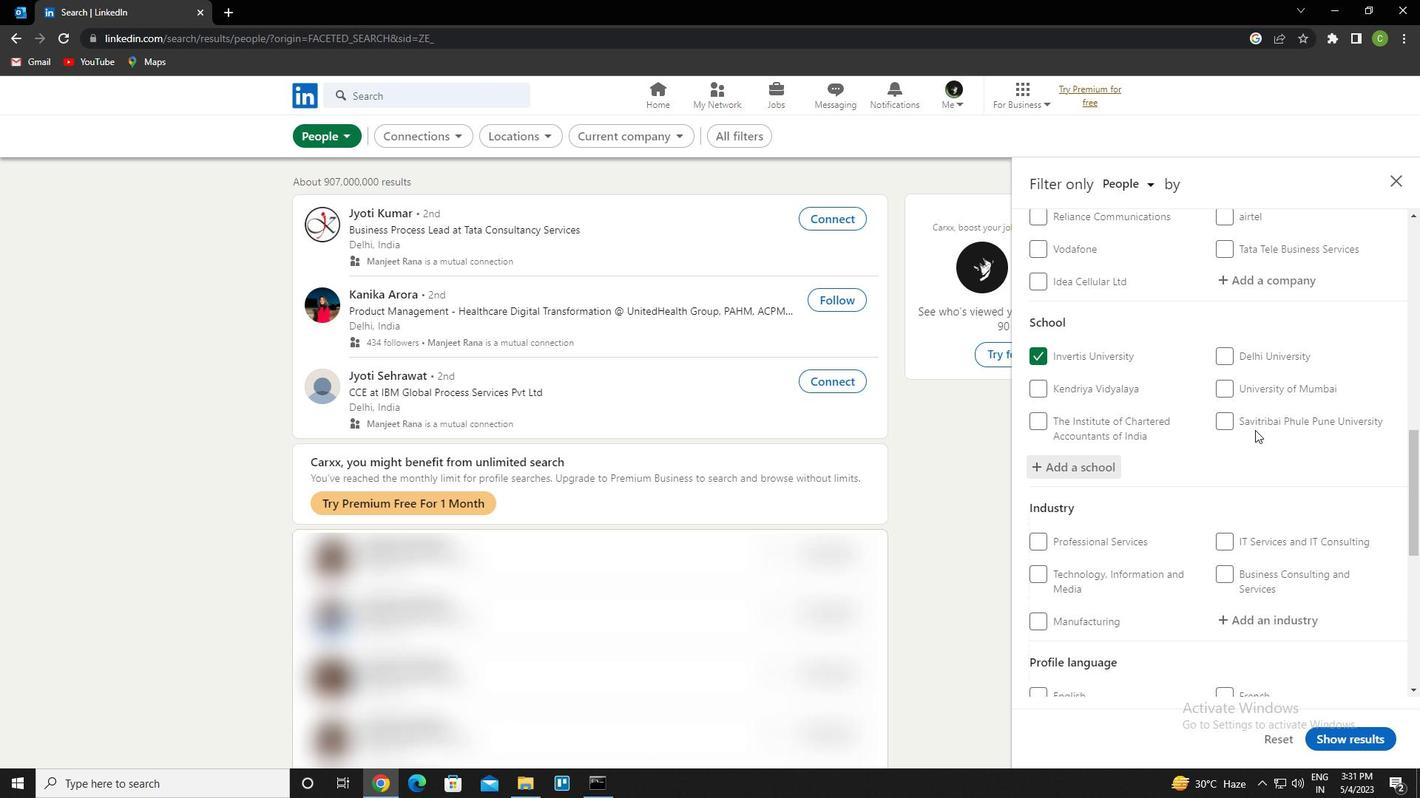 
Action: Mouse scrolled (1255, 430) with delta (0, 0)
Screenshot: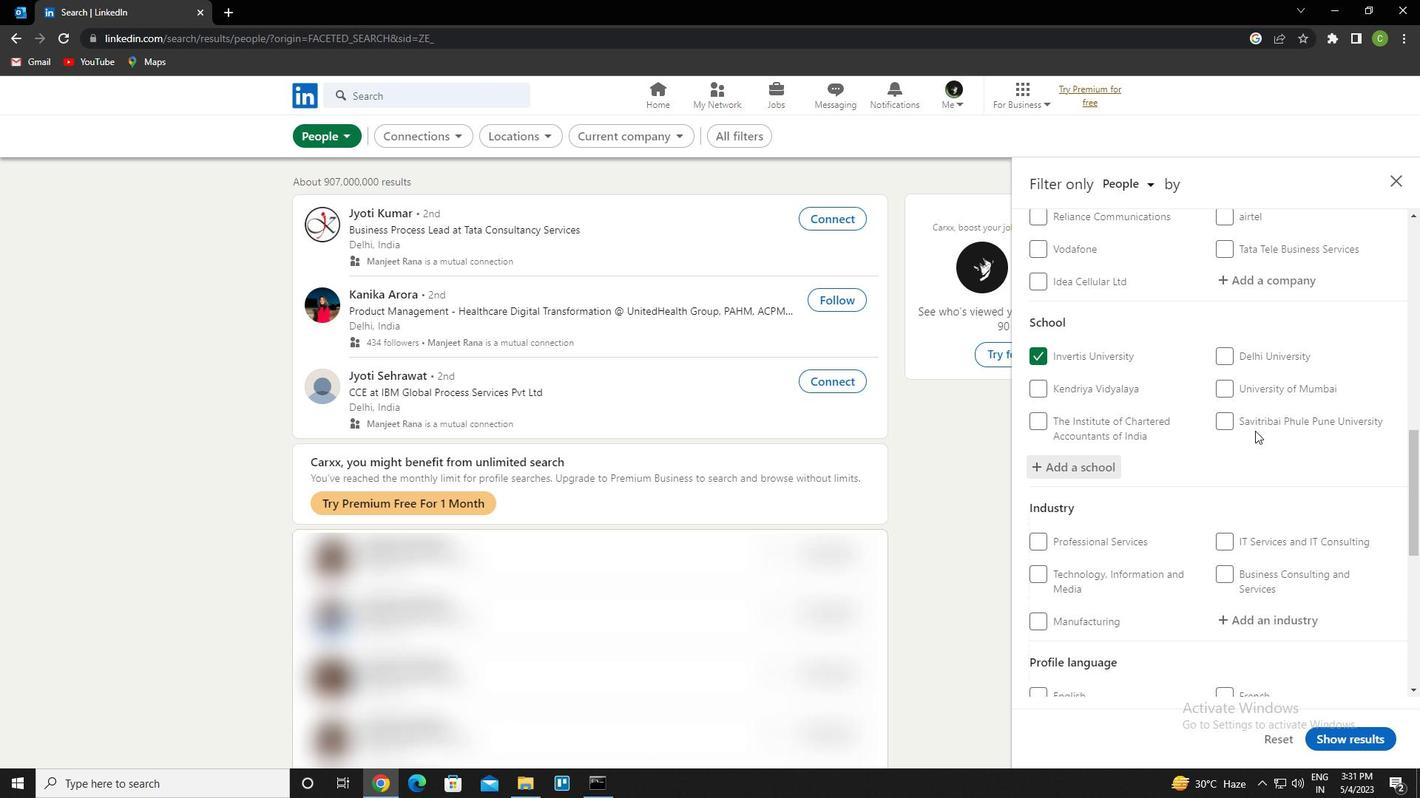 
Action: Mouse moved to (1255, 432)
Screenshot: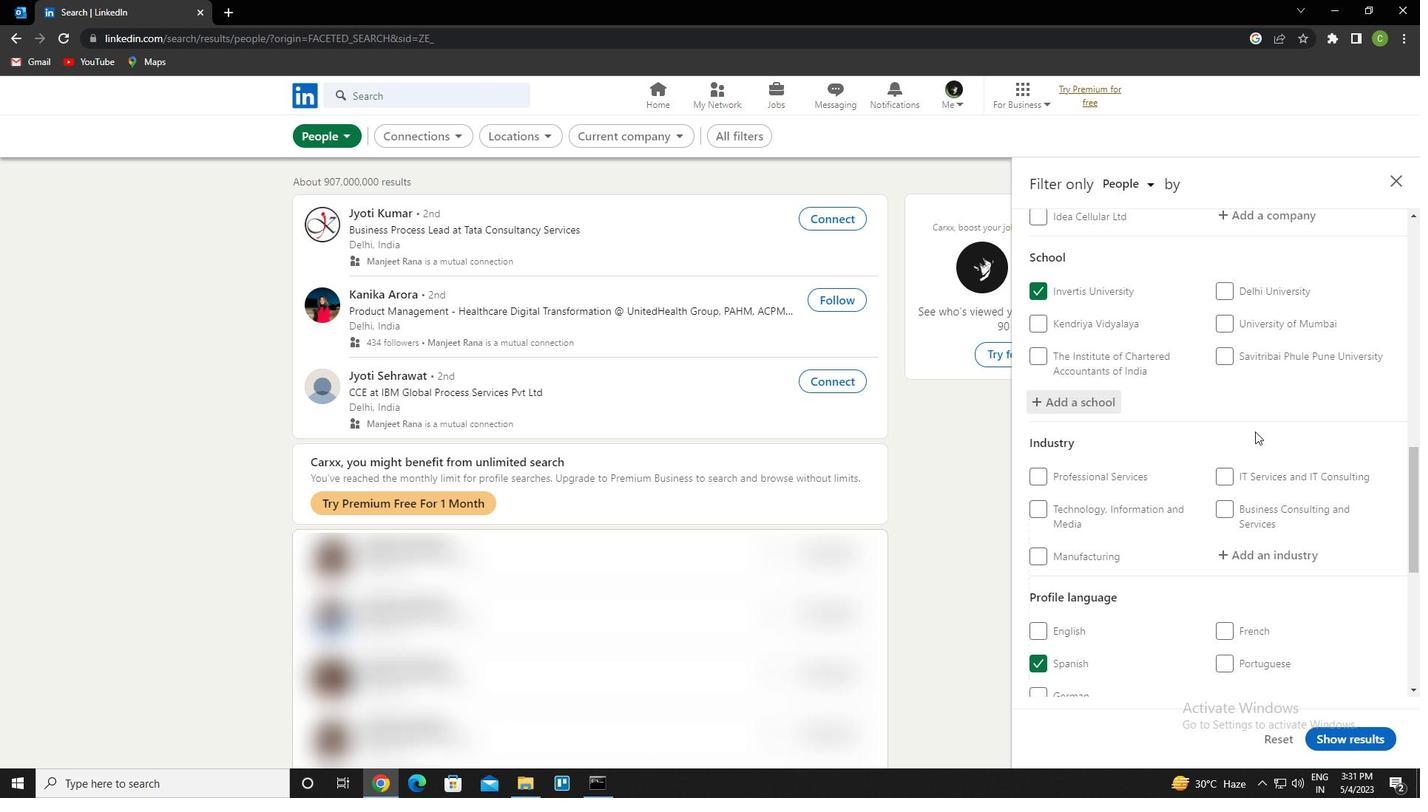 
Action: Mouse scrolled (1255, 431) with delta (0, 0)
Screenshot: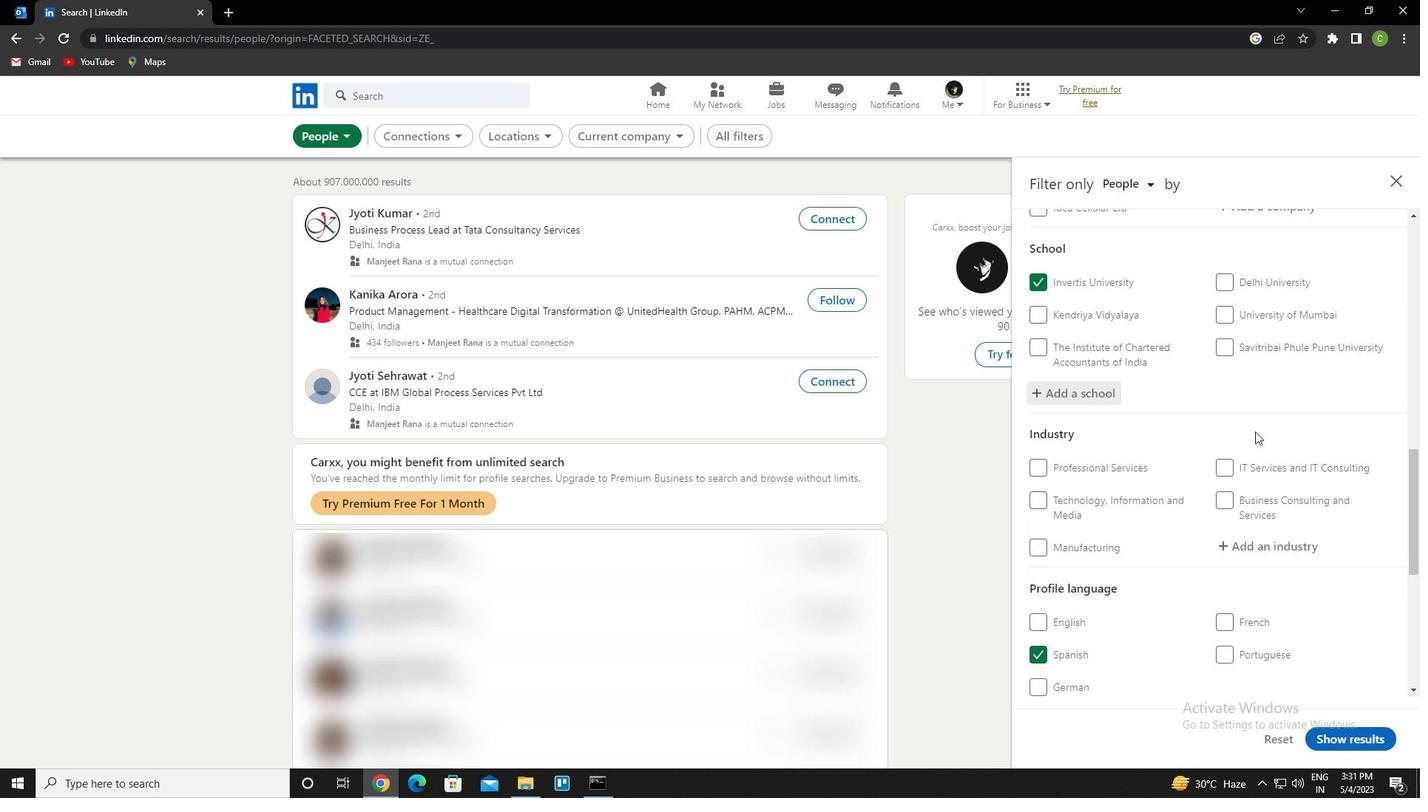 
Action: Mouse moved to (1273, 479)
Screenshot: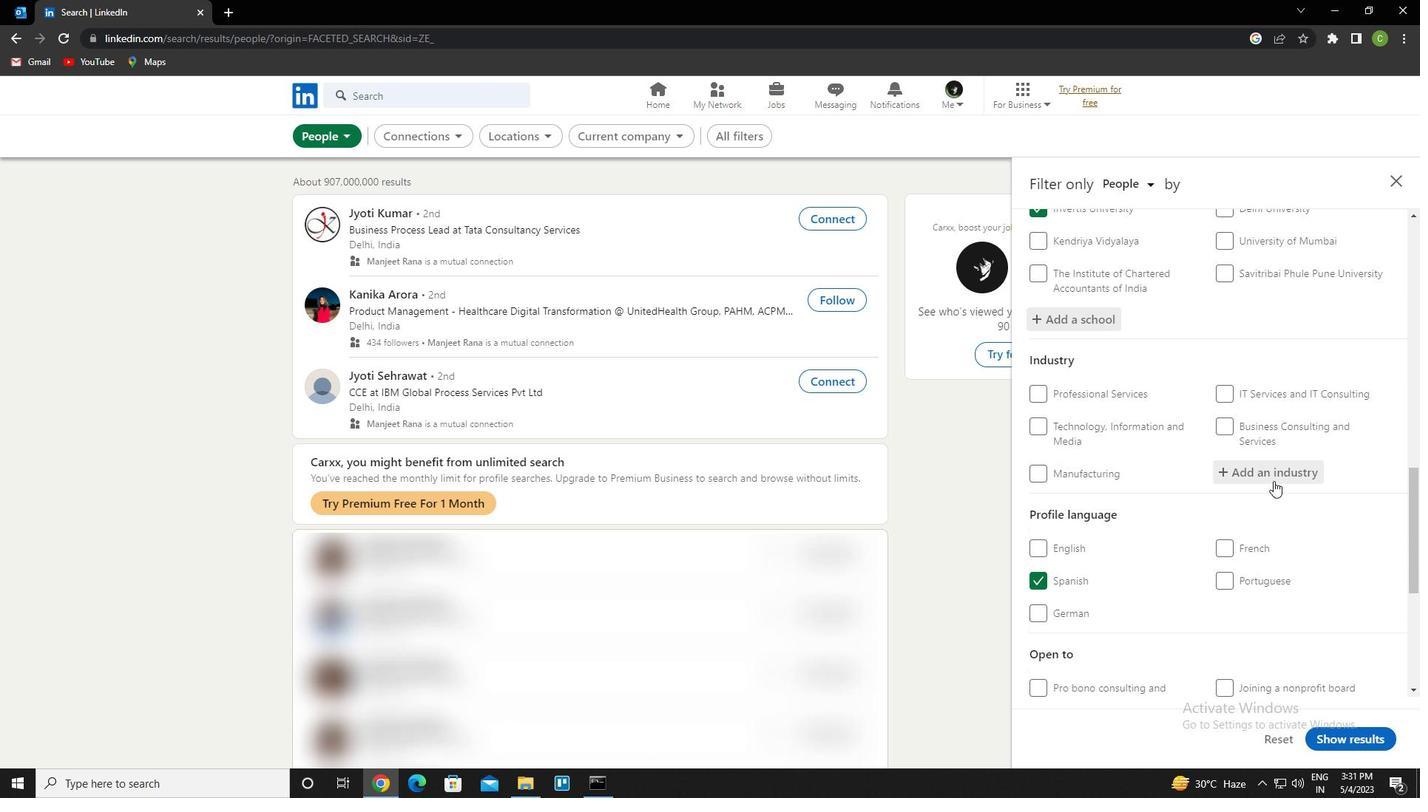 
Action: Mouse pressed left at (1273, 479)
Screenshot: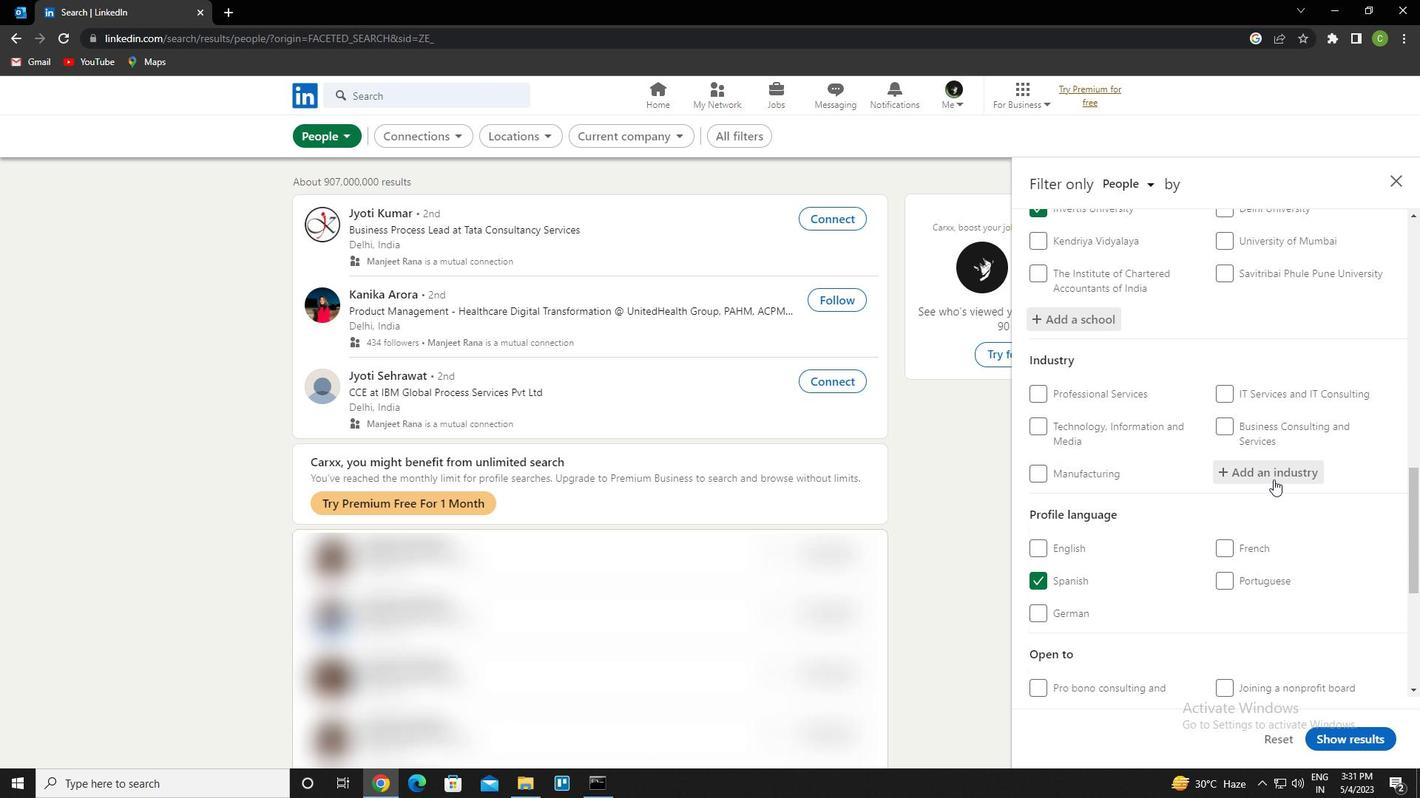 
Action: Key pressed <Key.caps_lock>p<Key.caps_lock>erformong<Key.space>arts<Key.space><Key.down><Key.left><Key.left><Key.right><Key.left><Key.left><Key.left><Key.backspace>ctrl+I<Key.right><Key.right><Key.down><Key.down><Key.enter>
Screenshot: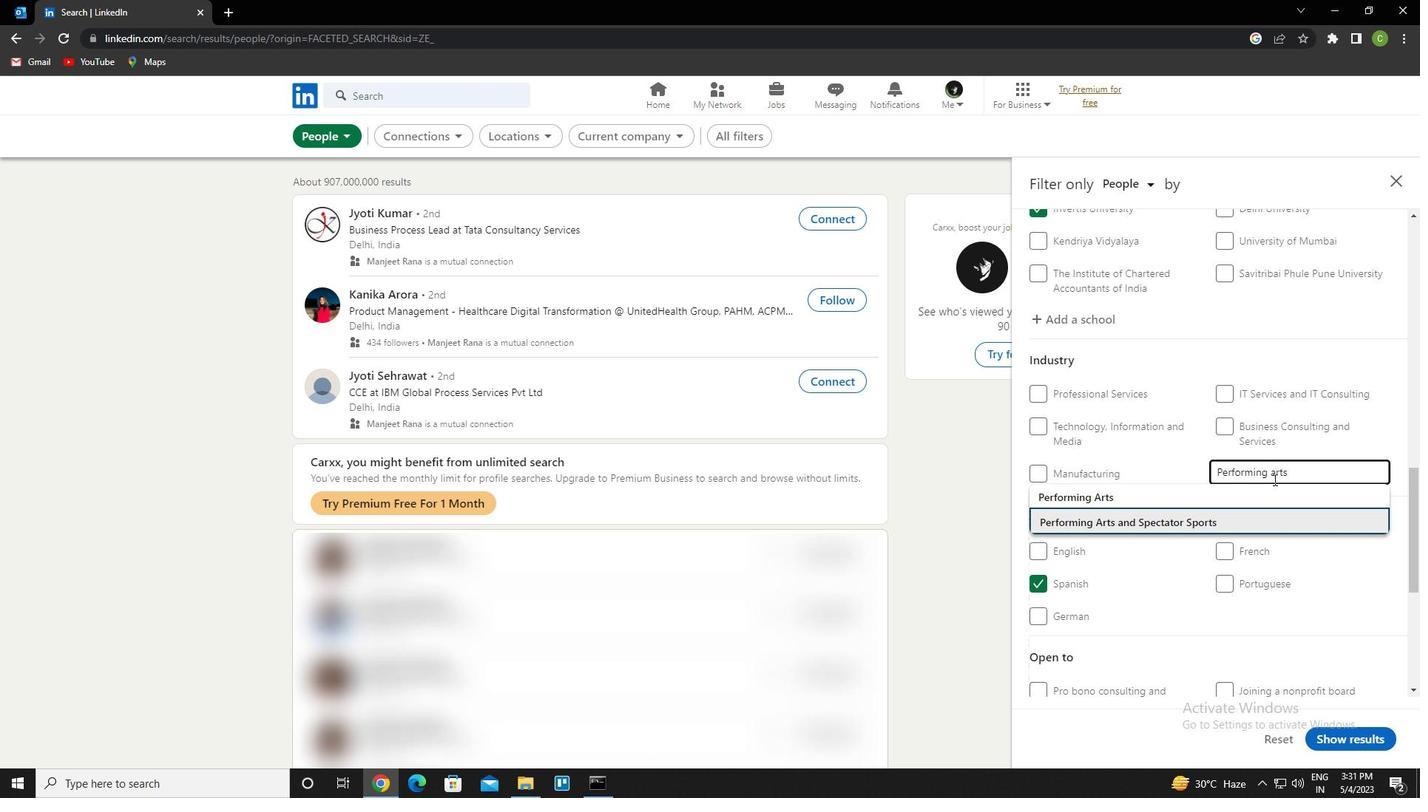
Action: Mouse moved to (1295, 437)
Screenshot: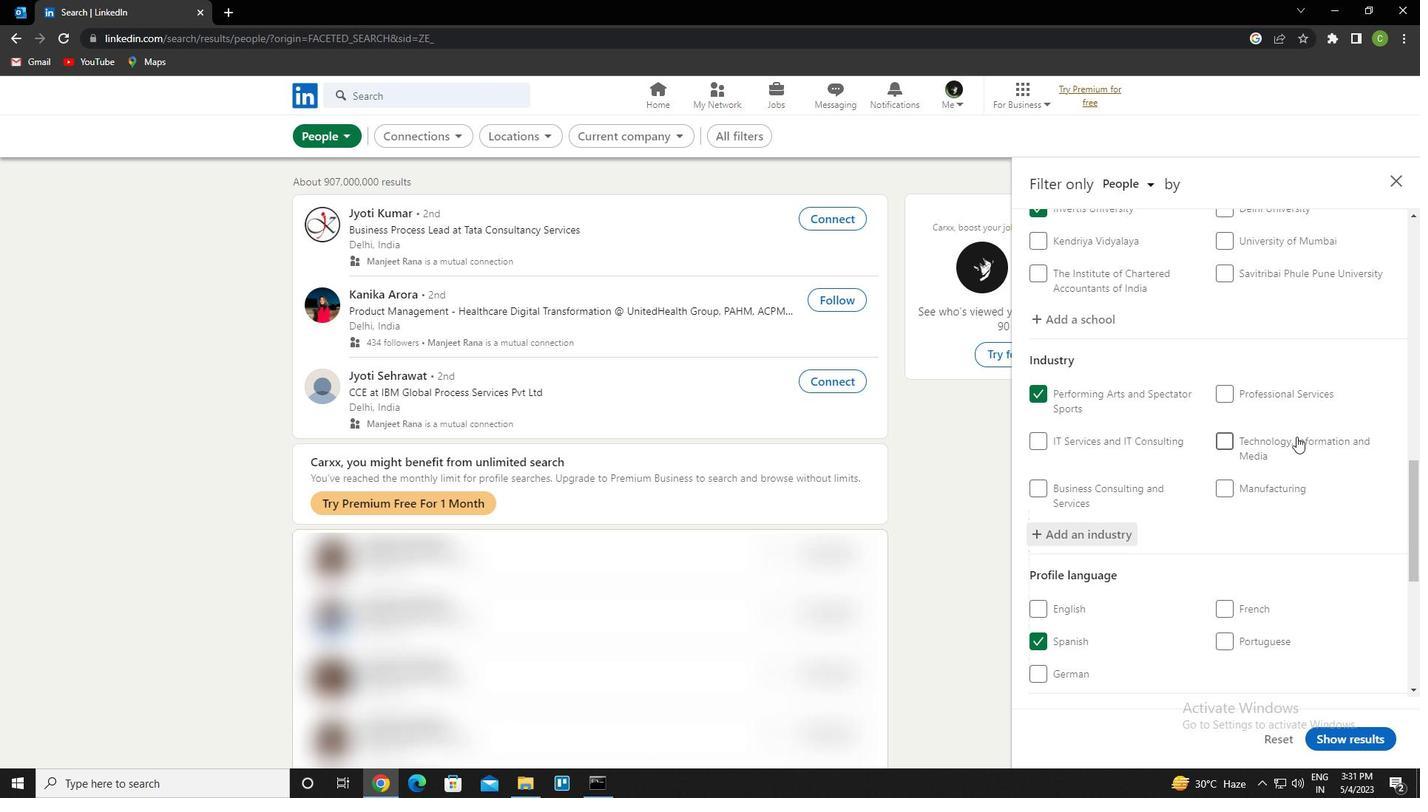 
Action: Mouse scrolled (1295, 437) with delta (0, 0)
Screenshot: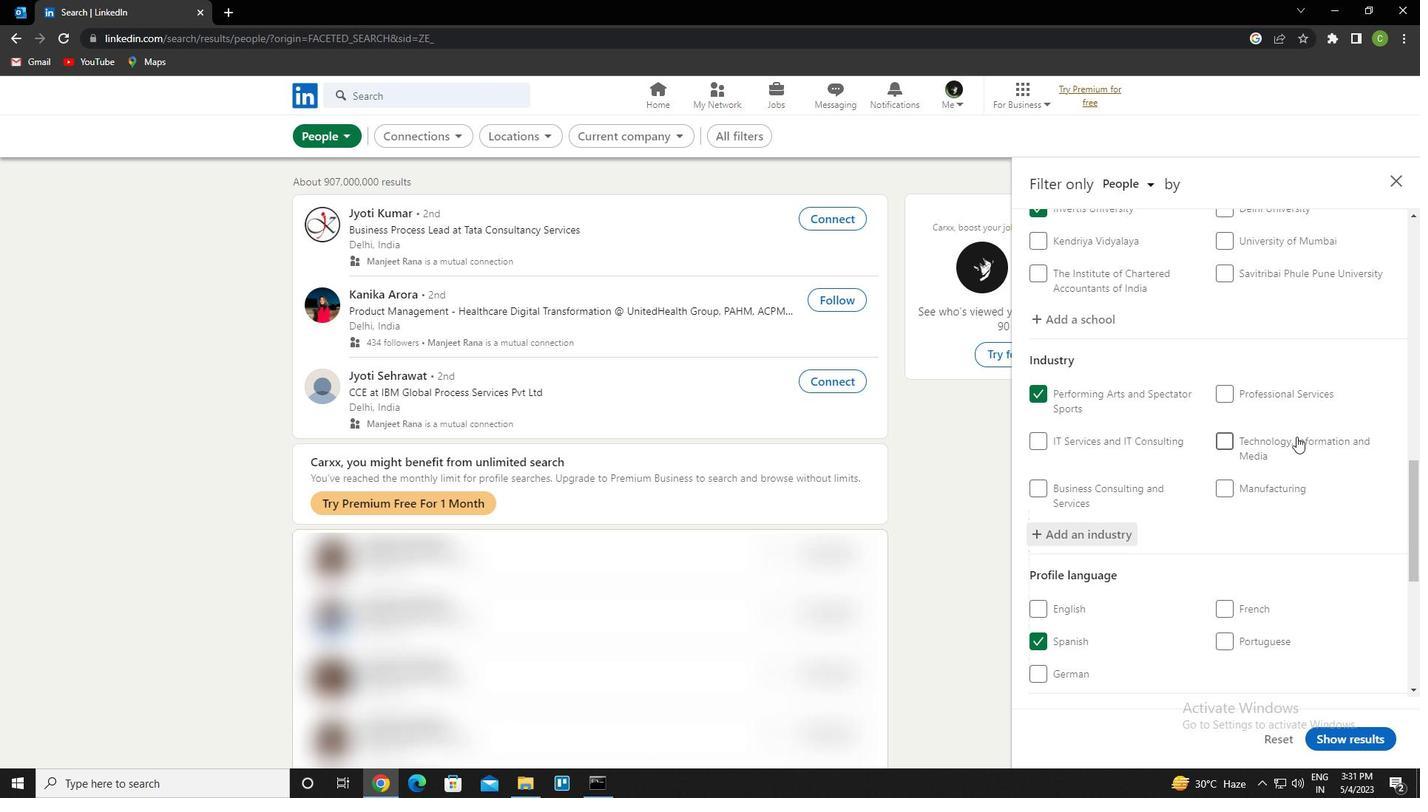 
Action: Mouse moved to (1295, 448)
Screenshot: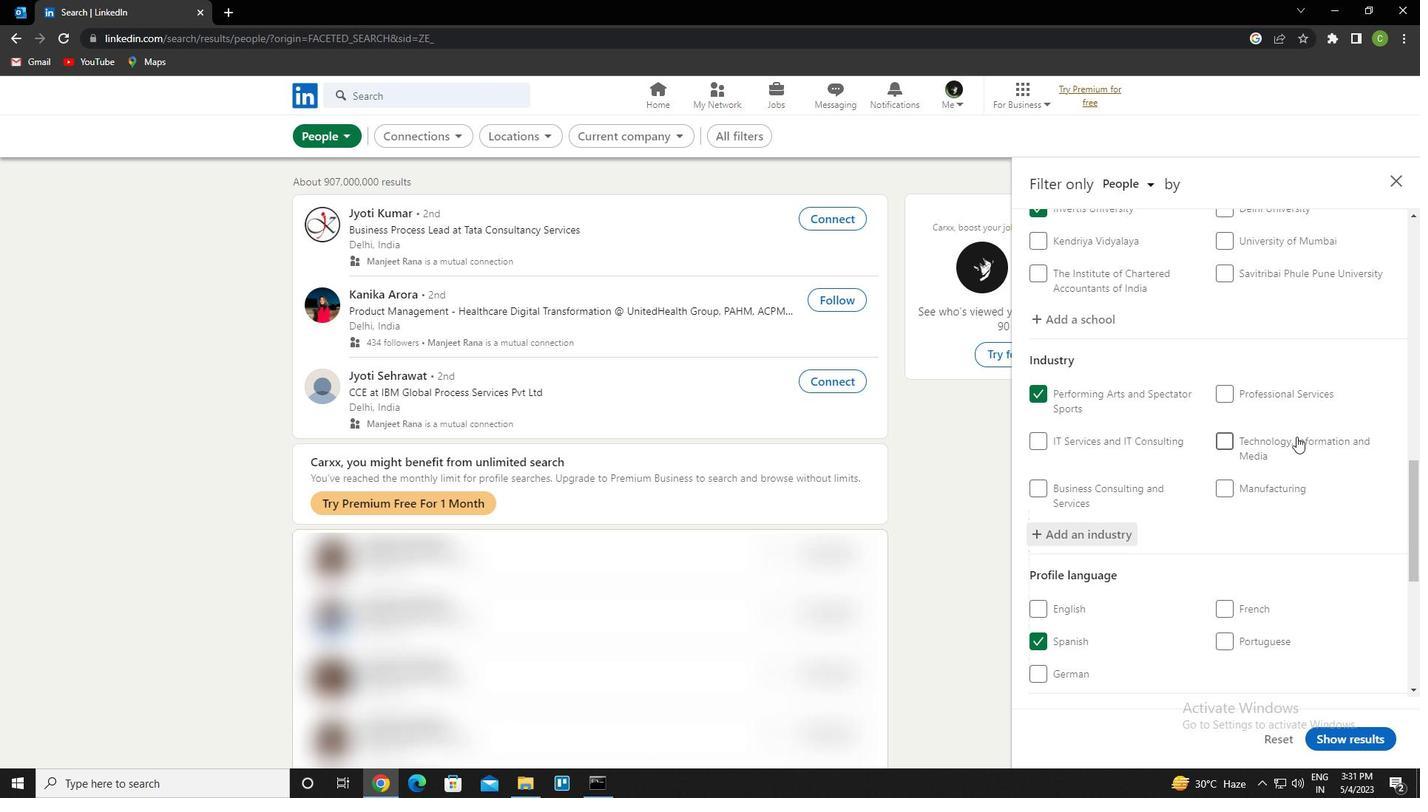 
Action: Mouse scrolled (1295, 448) with delta (0, 0)
Screenshot: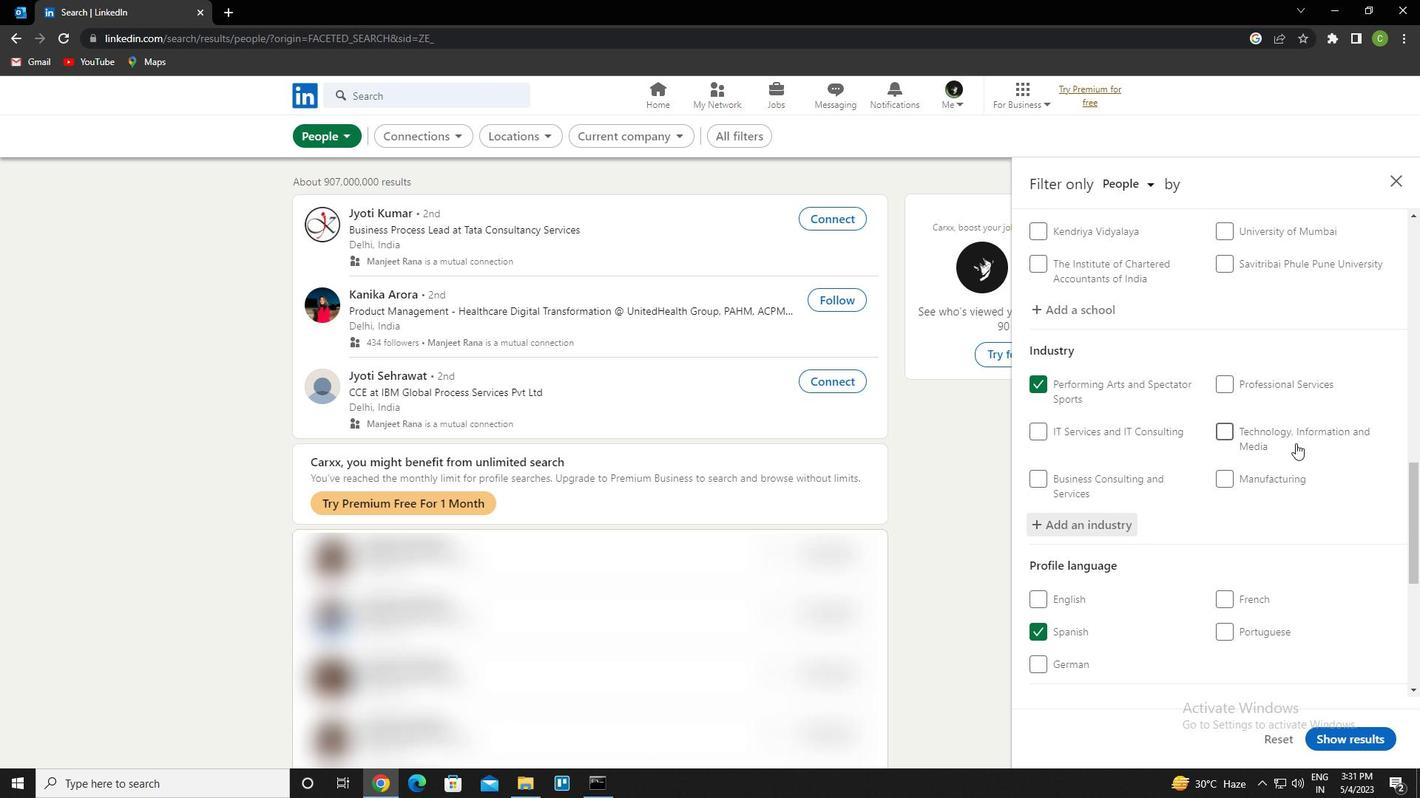 
Action: Mouse moved to (1295, 449)
Screenshot: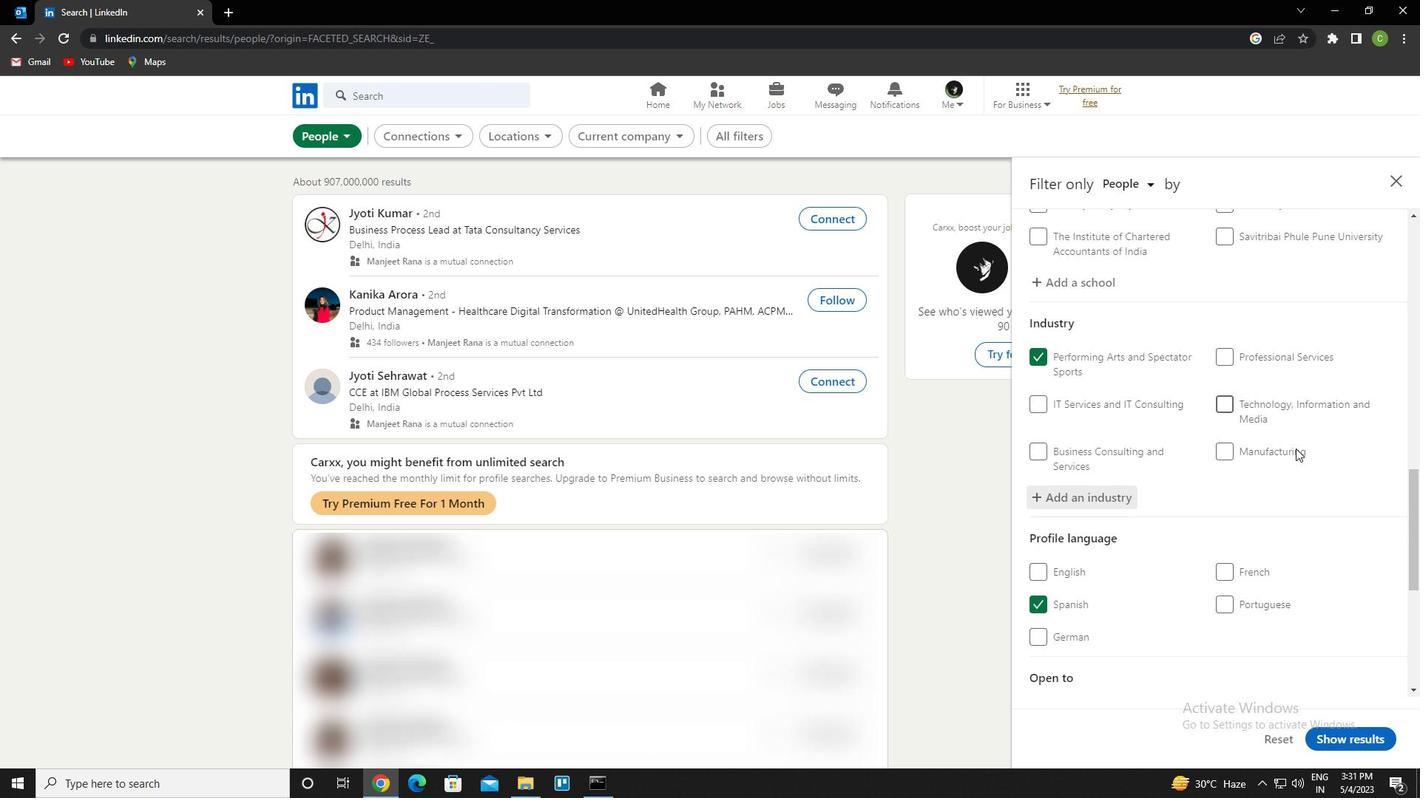 
Action: Mouse scrolled (1295, 448) with delta (0, 0)
Screenshot: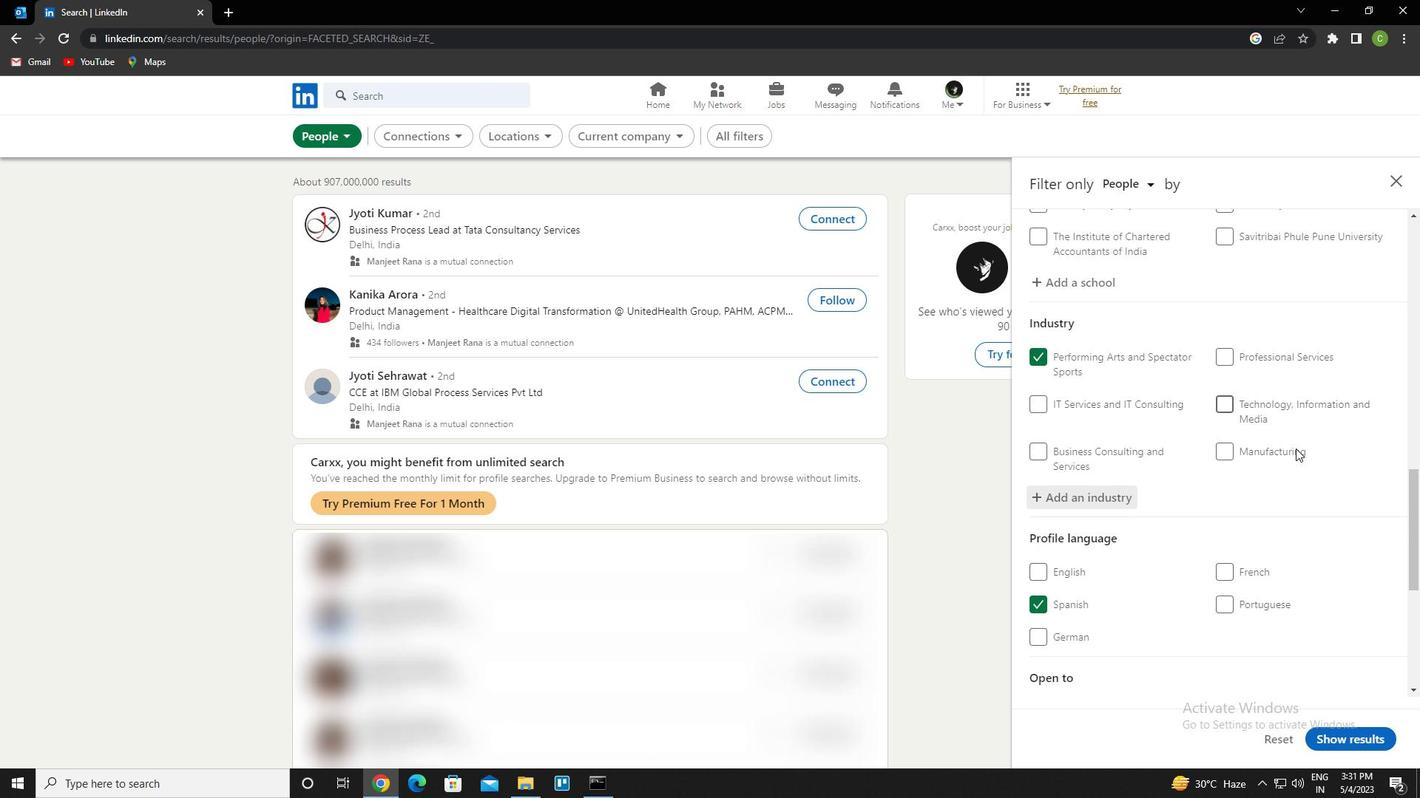 
Action: Mouse moved to (1295, 451)
Screenshot: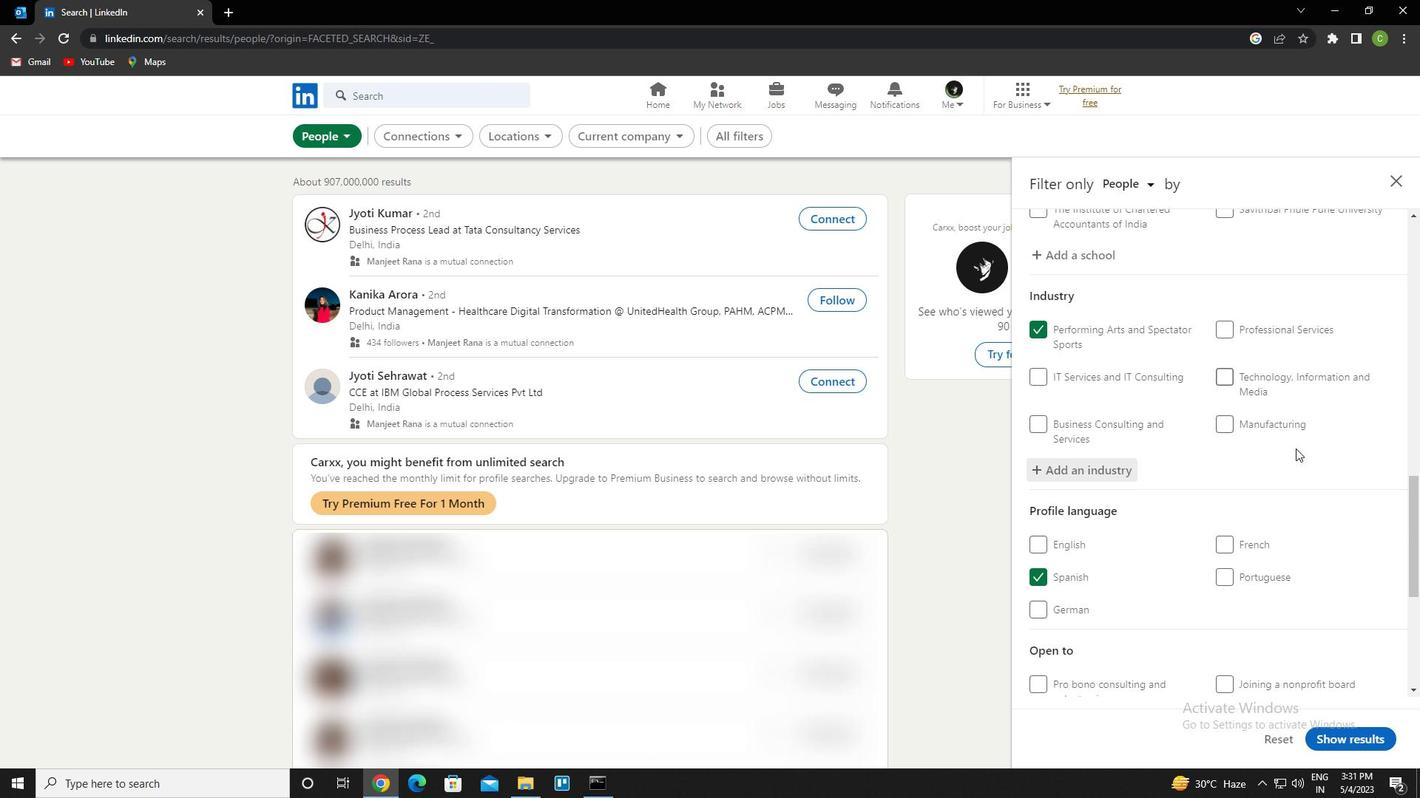 
Action: Mouse scrolled (1295, 450) with delta (0, 0)
Screenshot: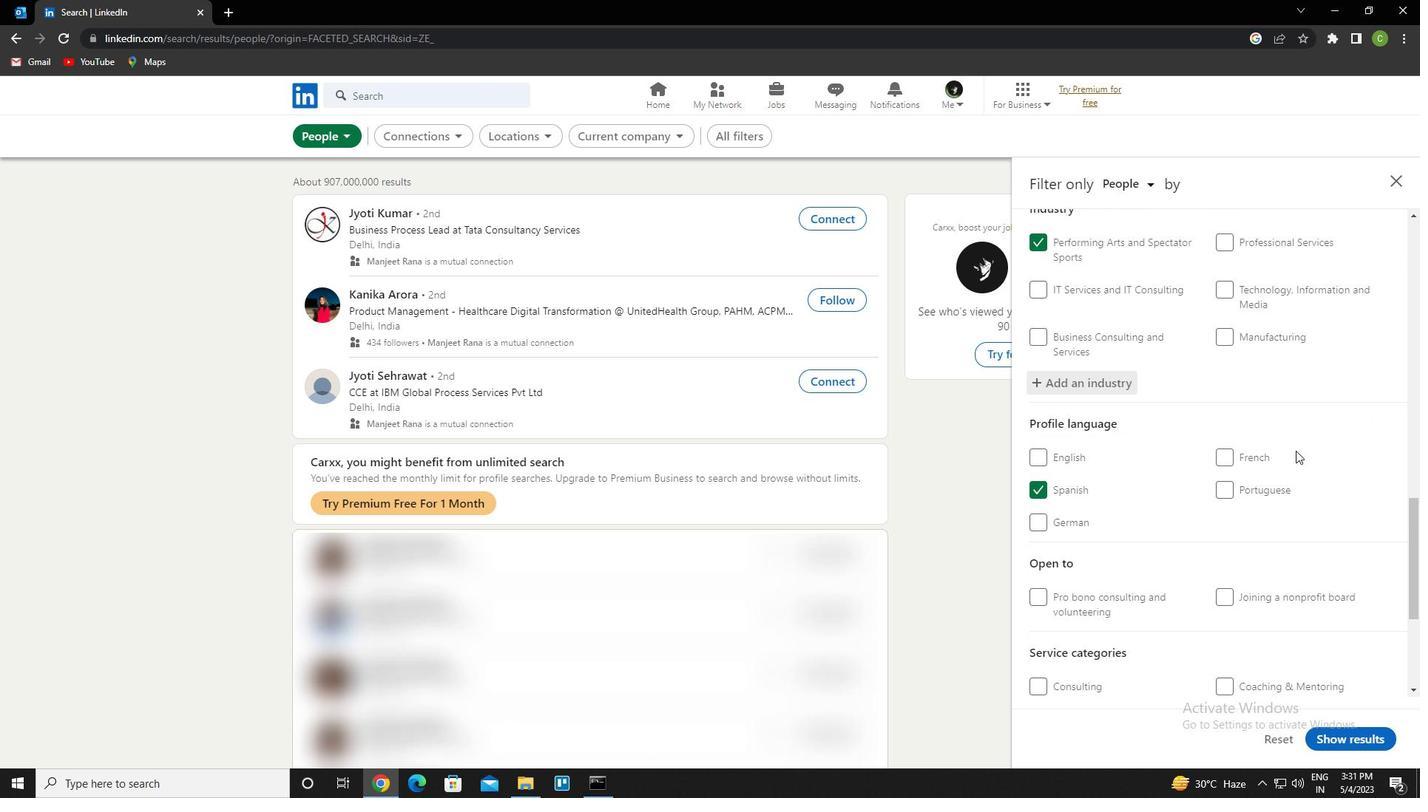 
Action: Mouse scrolled (1295, 450) with delta (0, 0)
Screenshot: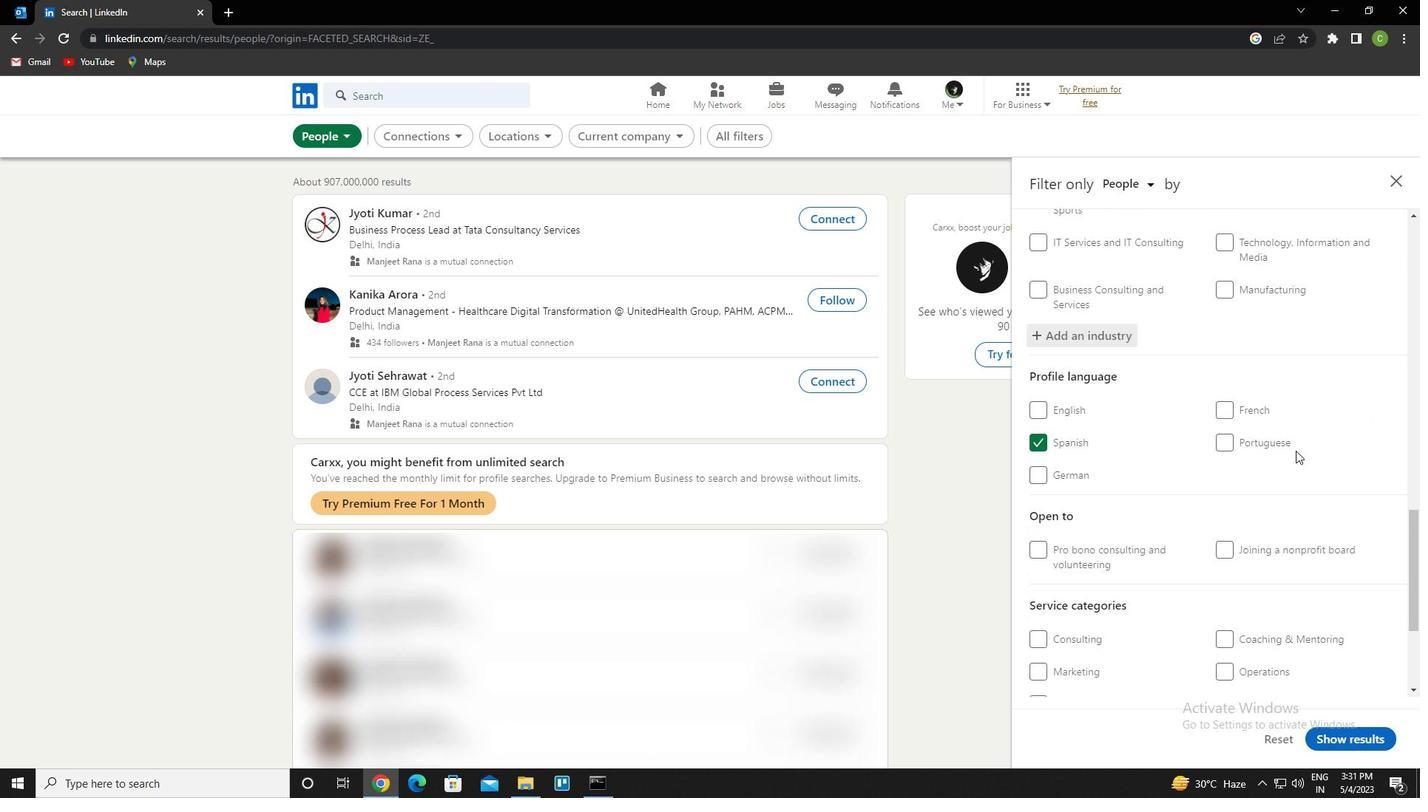 
Action: Mouse scrolled (1295, 450) with delta (0, 0)
Screenshot: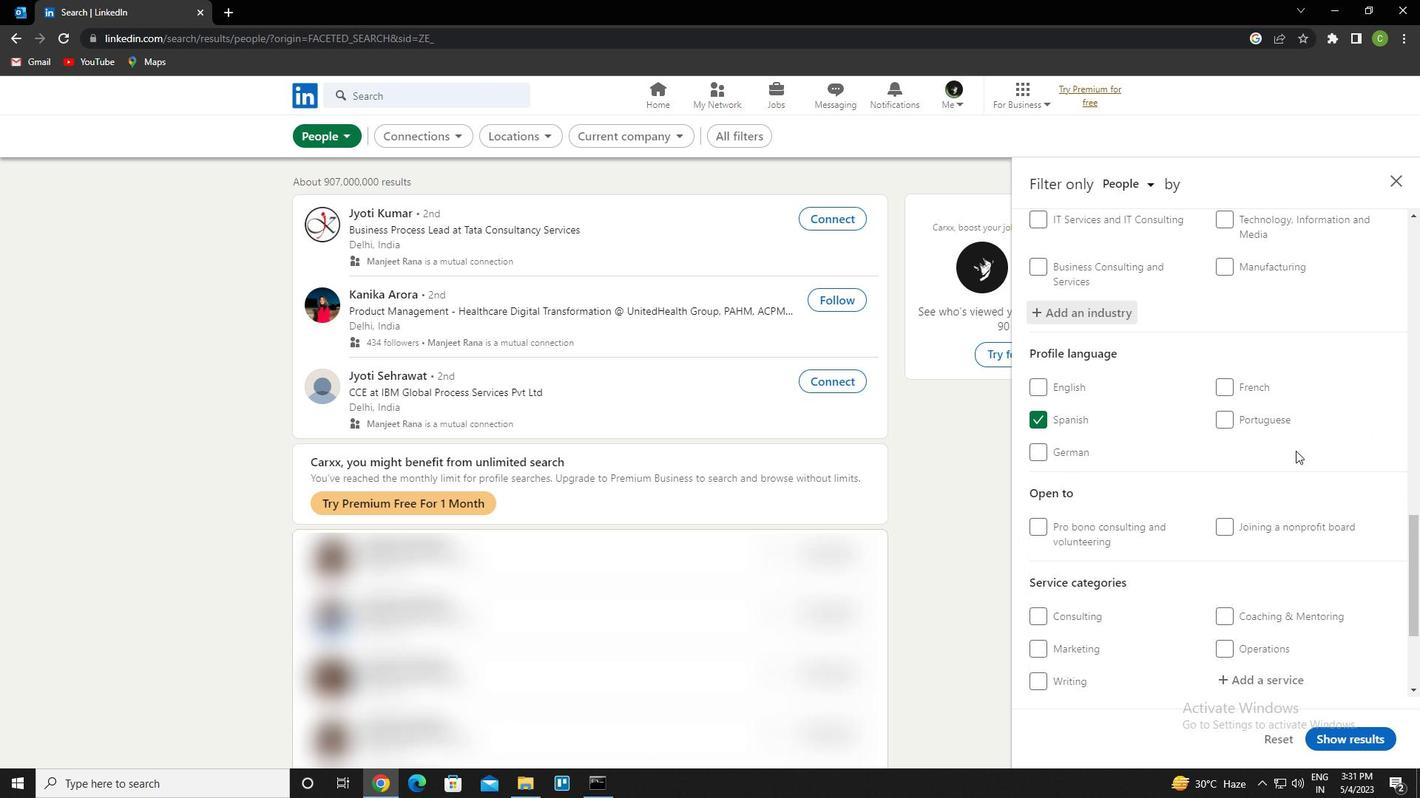 
Action: Mouse moved to (1258, 484)
Screenshot: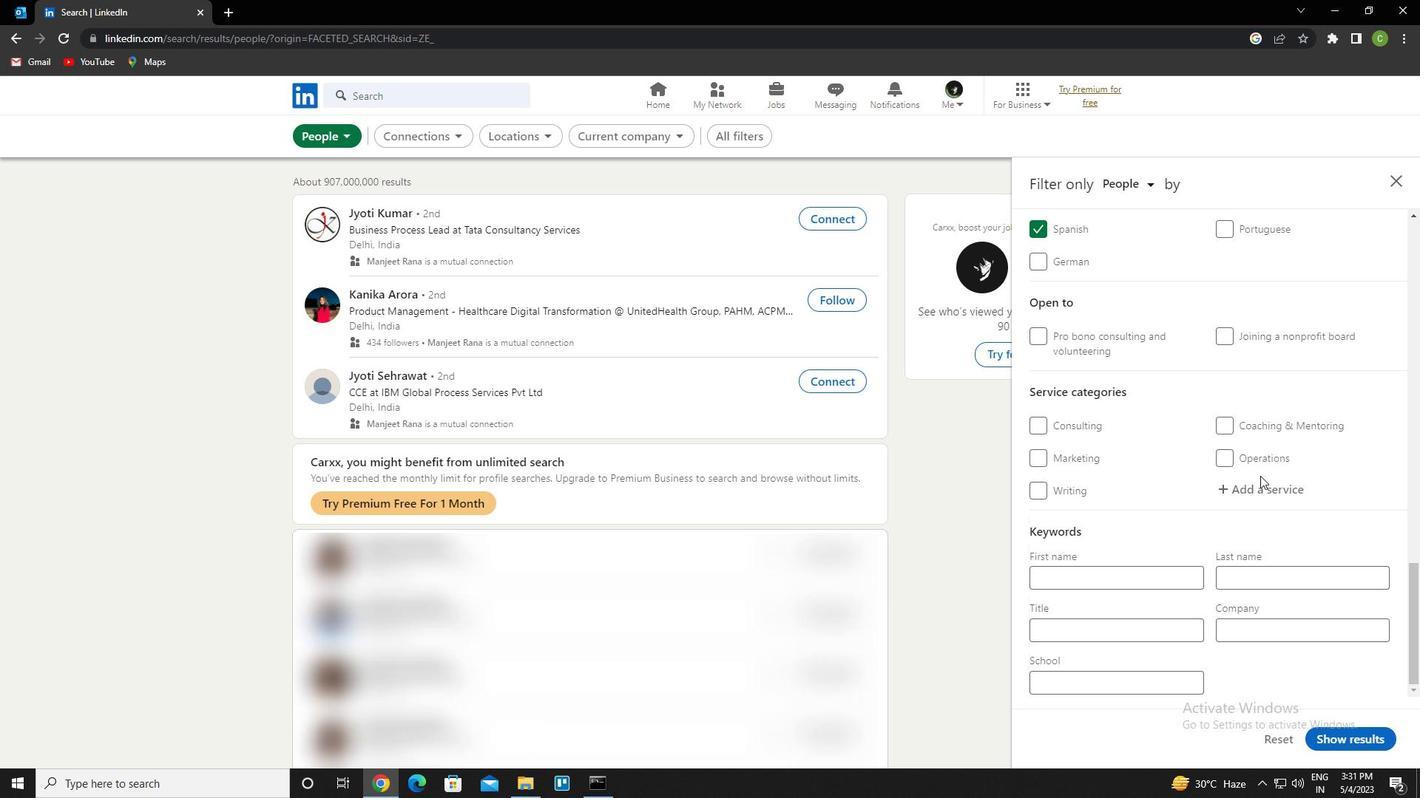 
Action: Mouse pressed left at (1258, 484)
Screenshot: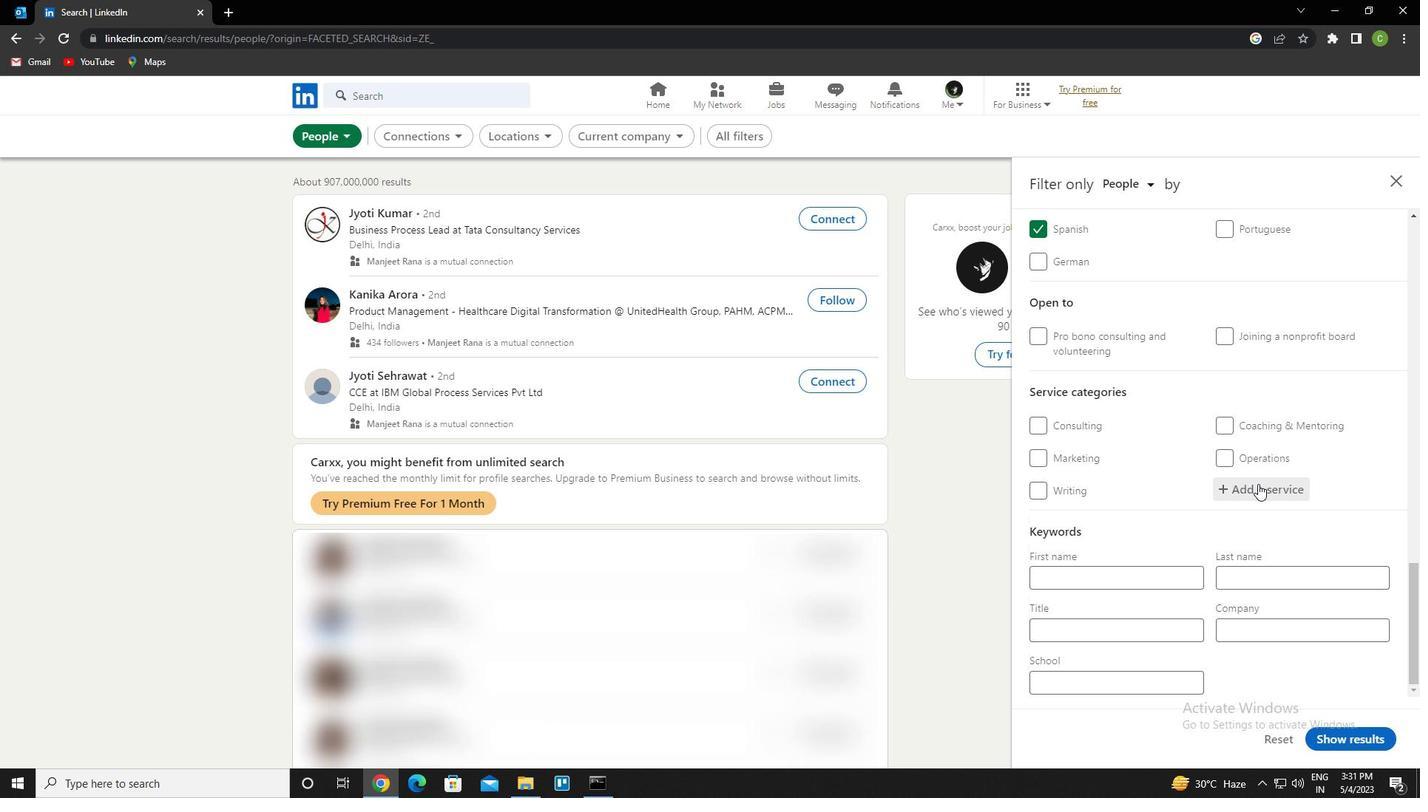 
Action: Key pressed <Key.caps_lock>ctrl+N<Key.caps_lock>etwork<Key.space>support<Key.down><Key.enter>
Screenshot: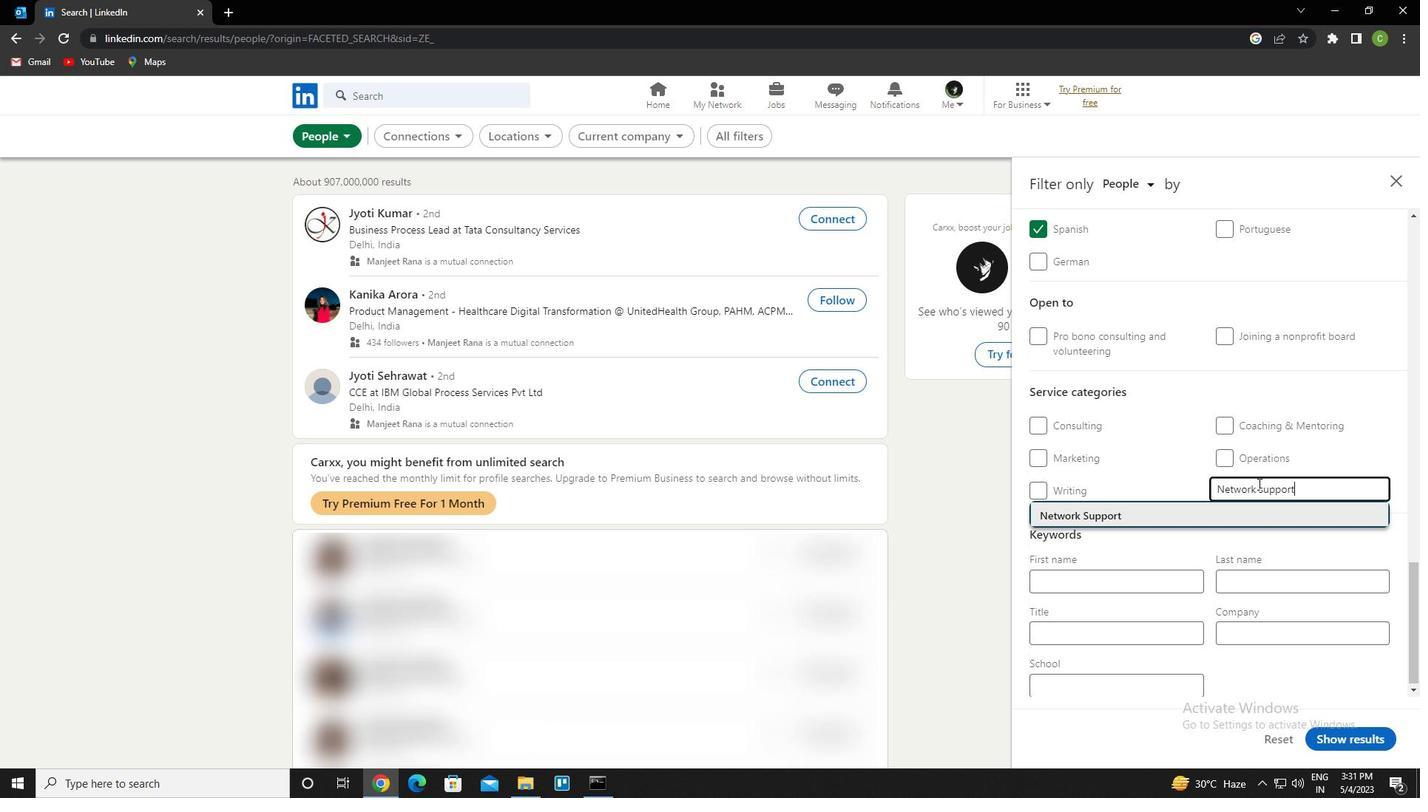 
Action: Mouse scrolled (1258, 483) with delta (0, 0)
Screenshot: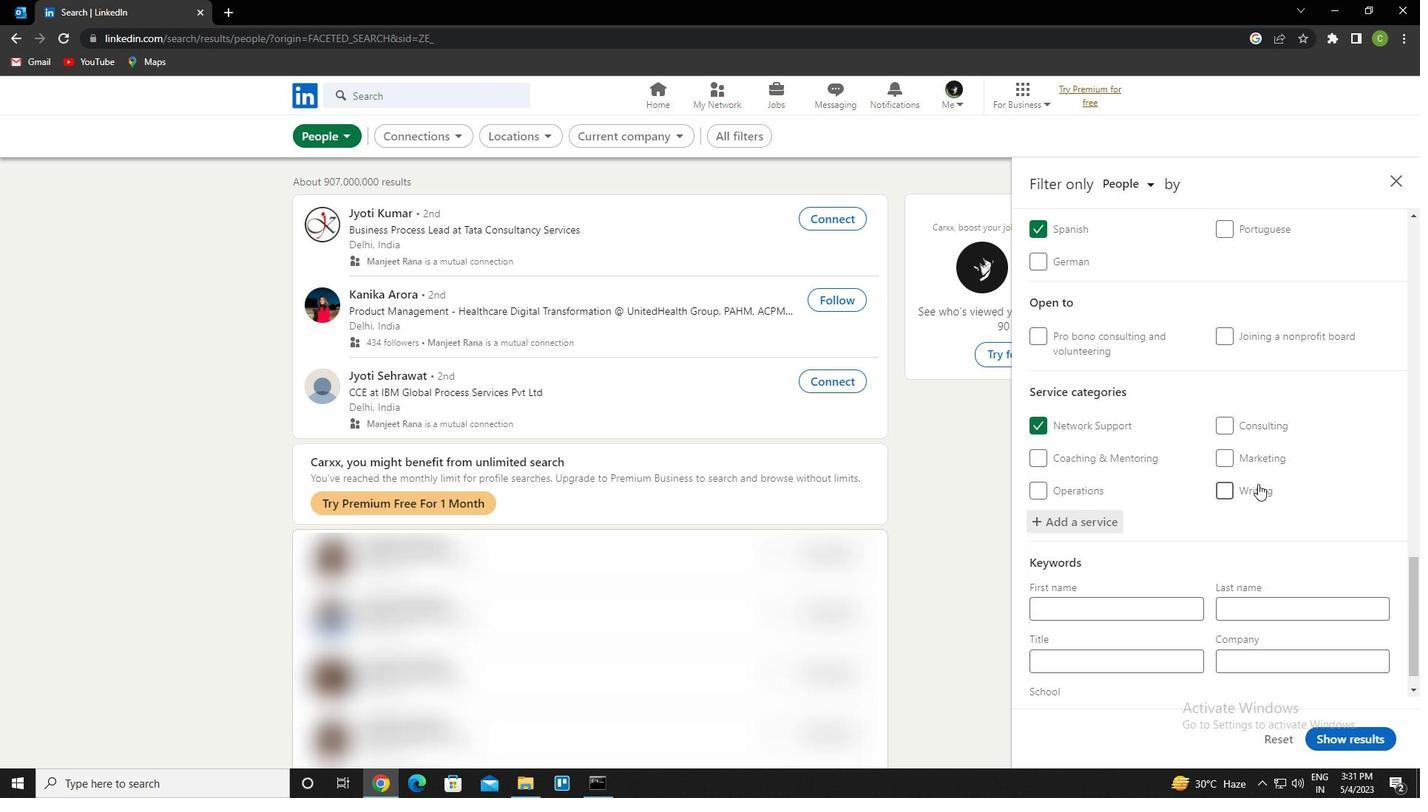 
Action: Mouse scrolled (1258, 483) with delta (0, 0)
Screenshot: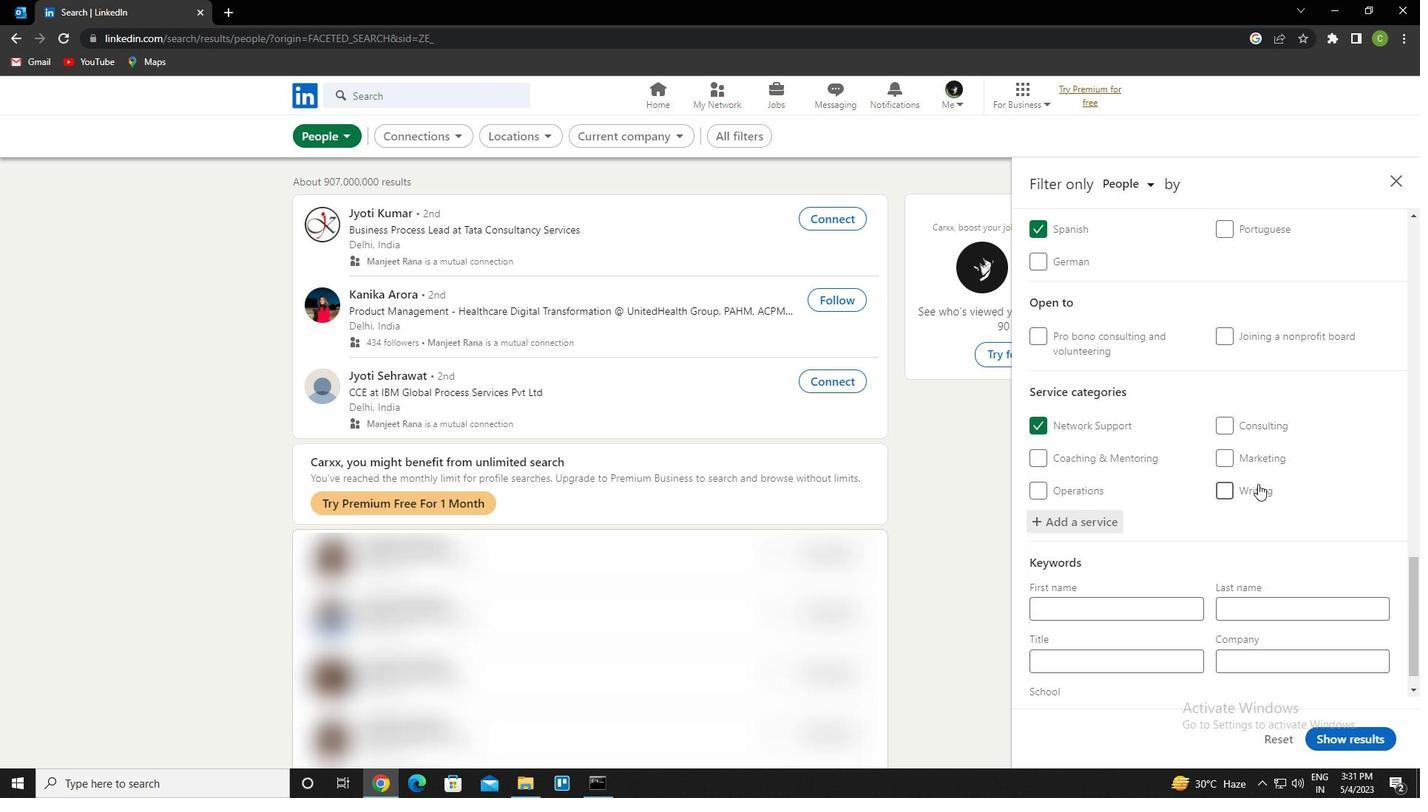 
Action: Mouse scrolled (1258, 483) with delta (0, 0)
Screenshot: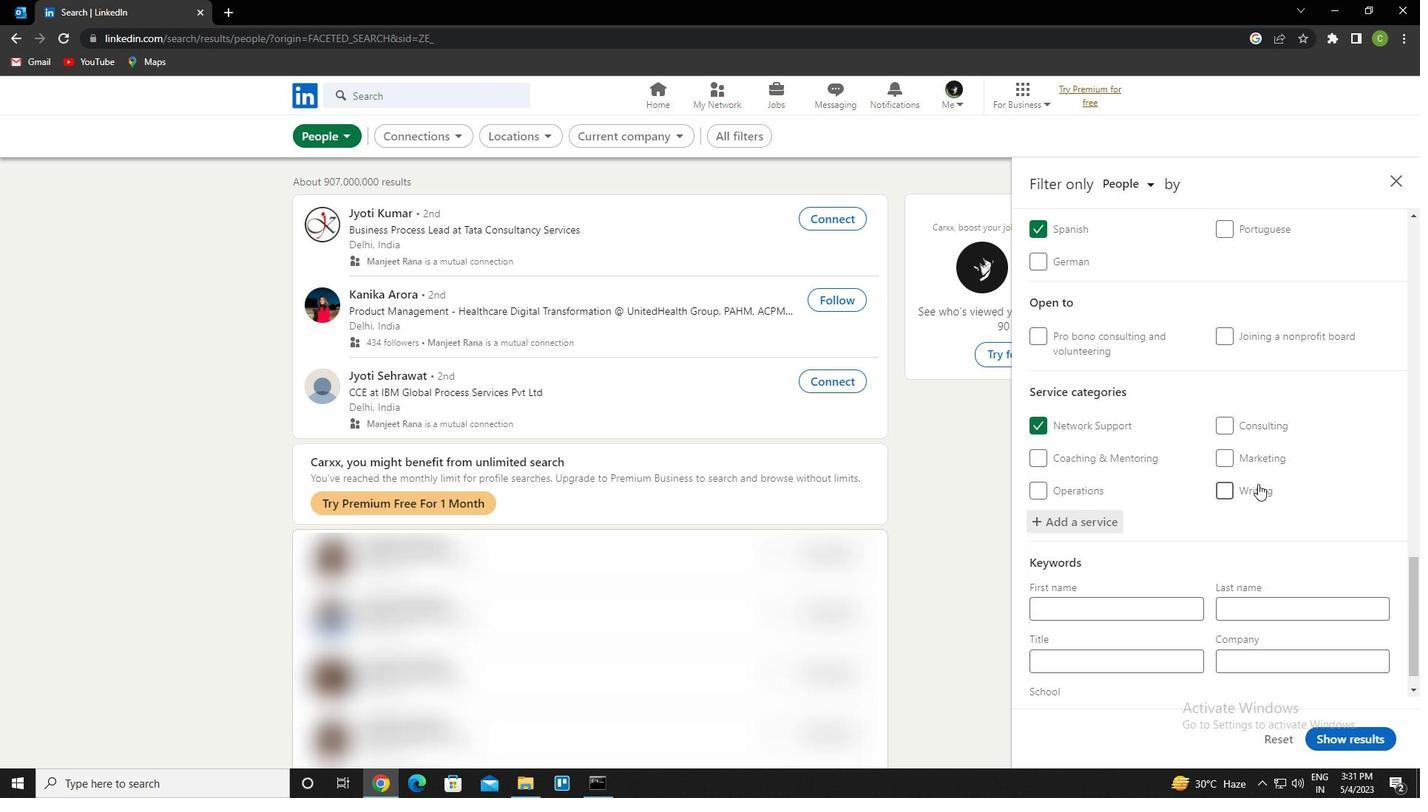 
Action: Mouse scrolled (1258, 483) with delta (0, 0)
Screenshot: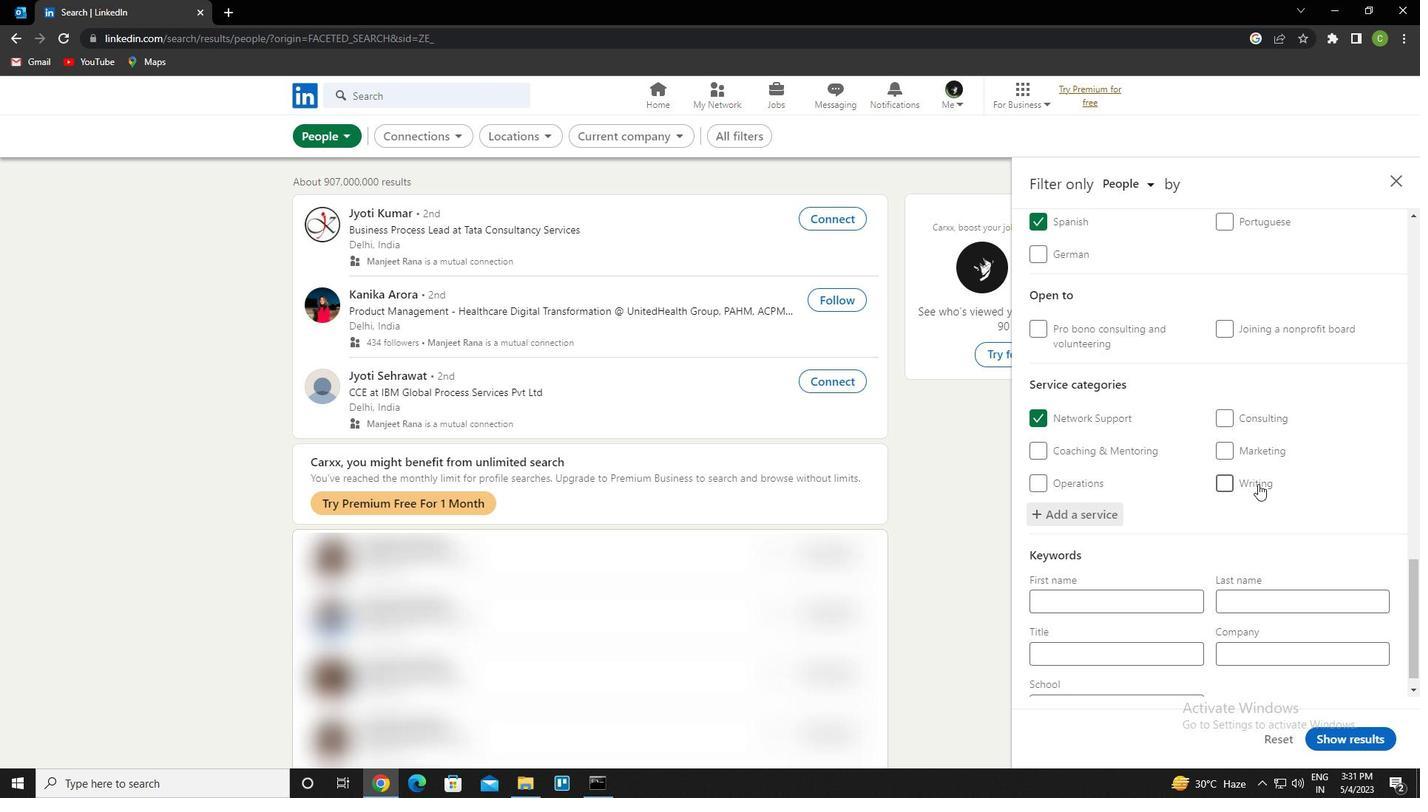 
Action: Mouse scrolled (1258, 483) with delta (0, 0)
Screenshot: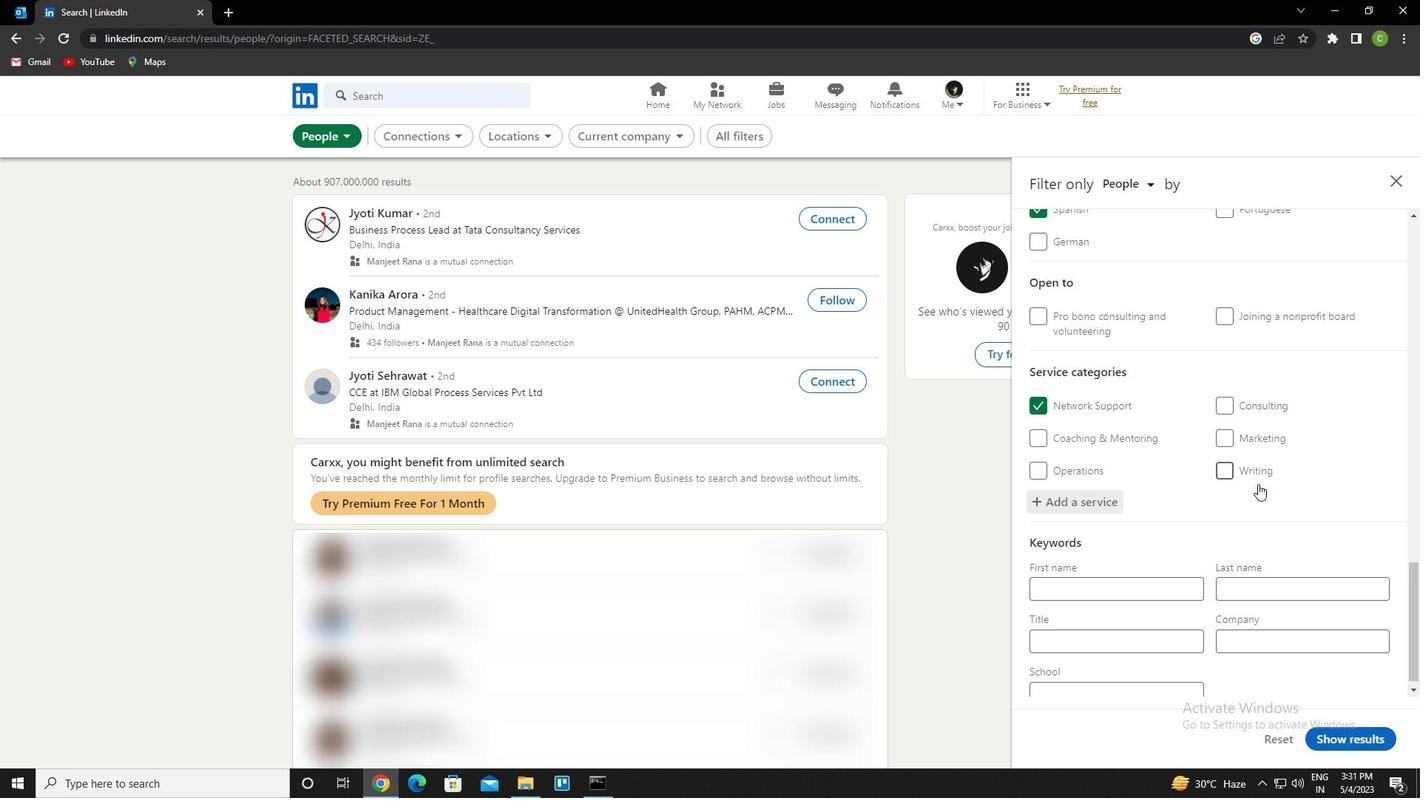 
Action: Mouse moved to (1131, 636)
Screenshot: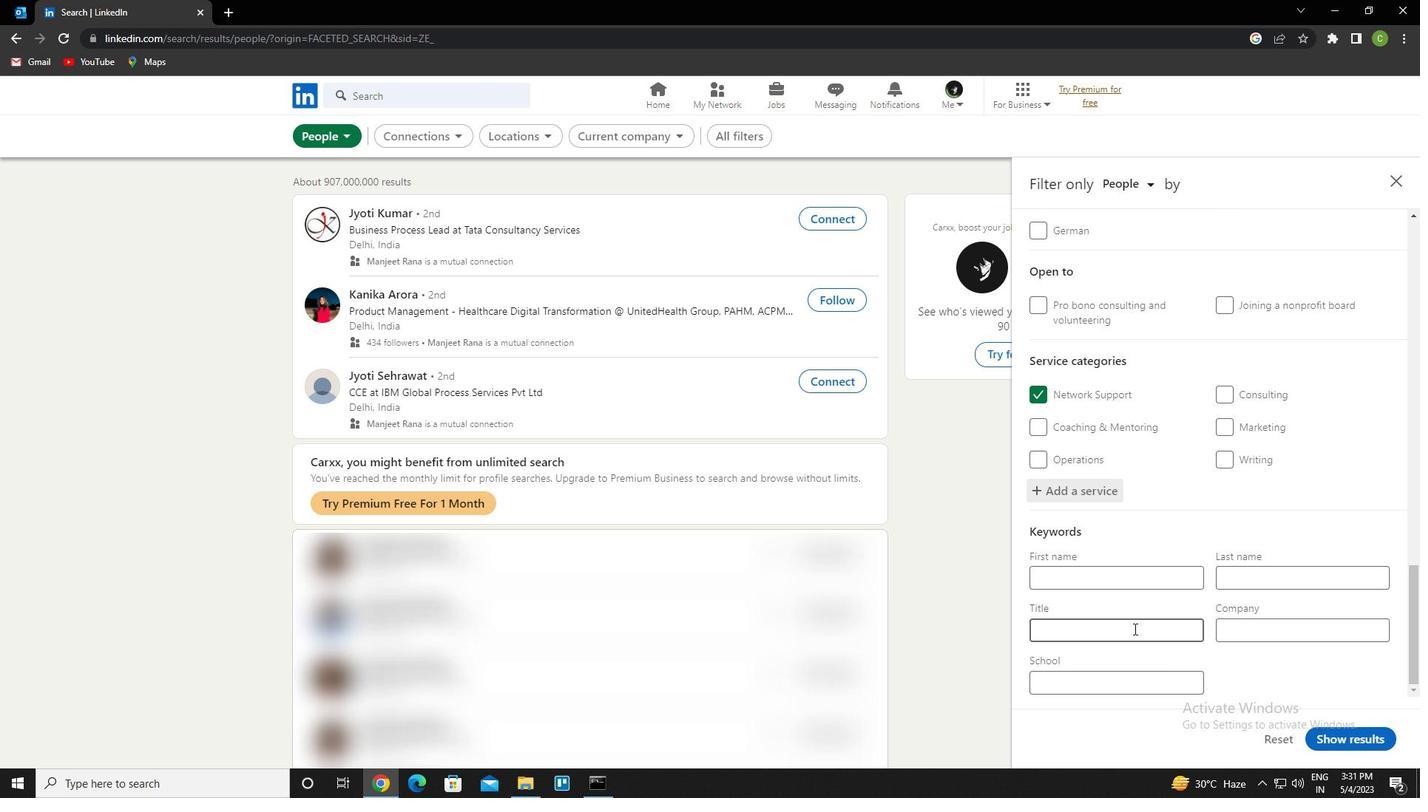 
Action: Mouse pressed left at (1131, 636)
Screenshot: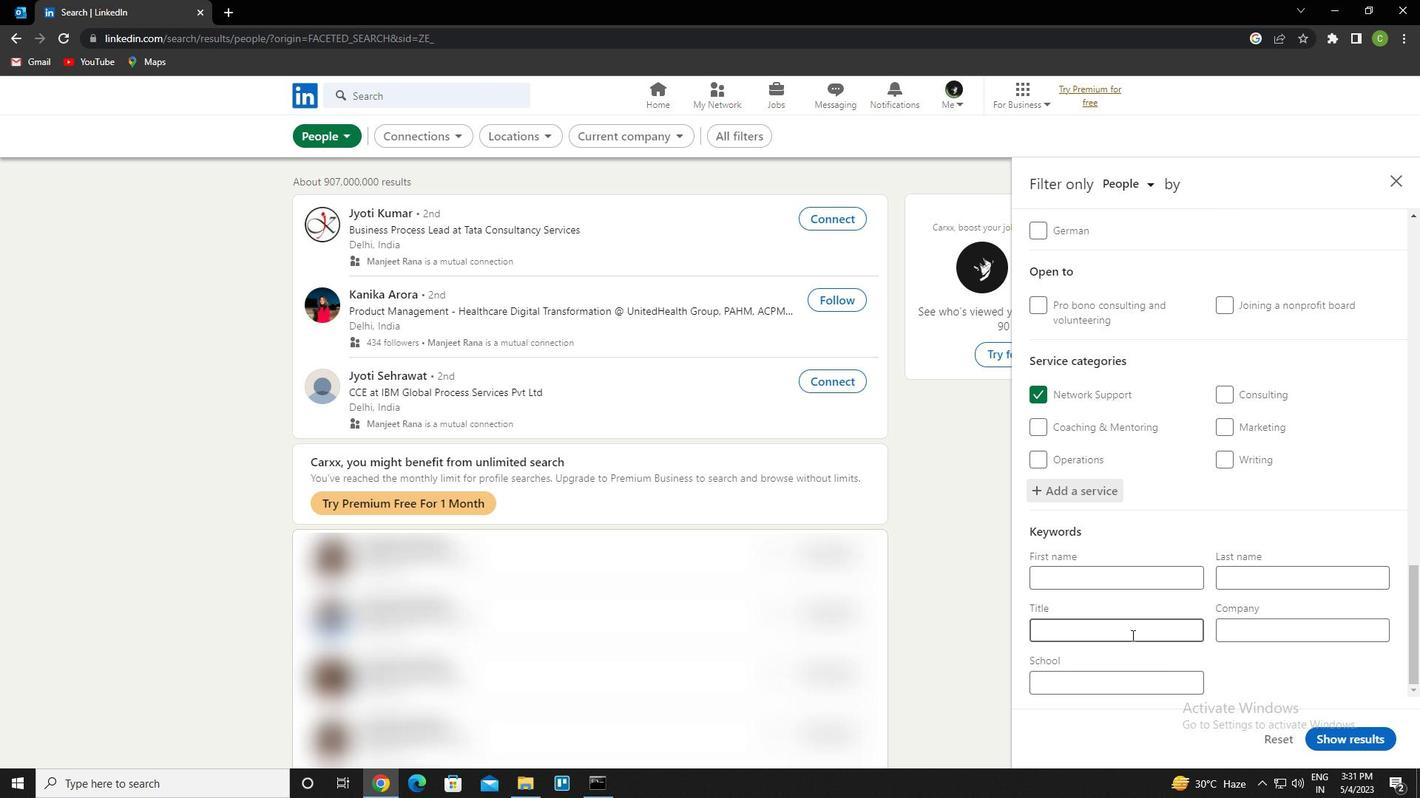 
Action: Mouse moved to (1131, 636)
Screenshot: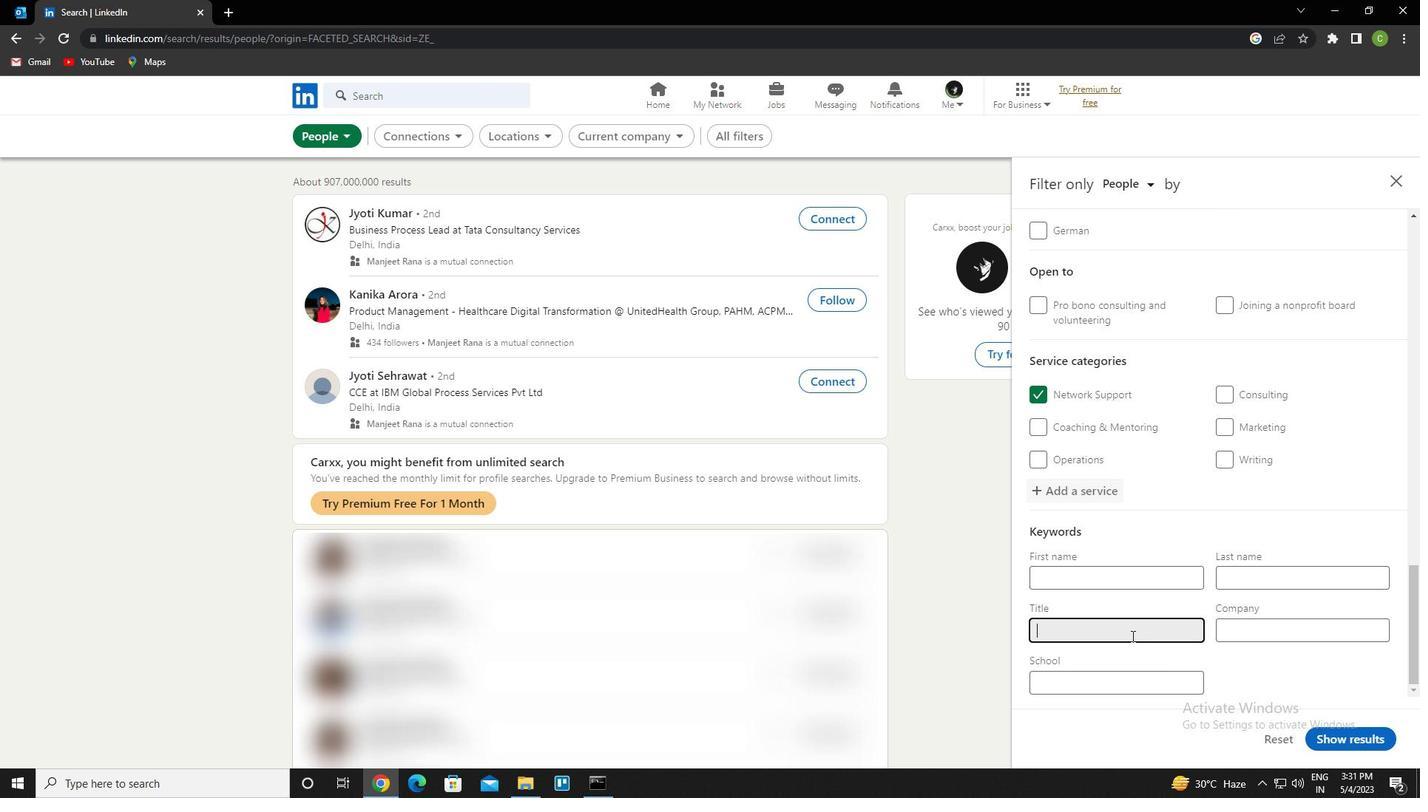 
Action: Key pressed <Key.caps_lock>m<Key.caps_lock>usic<Key.space><Key.caps_lock>p<Key.caps_lock>roducer
Screenshot: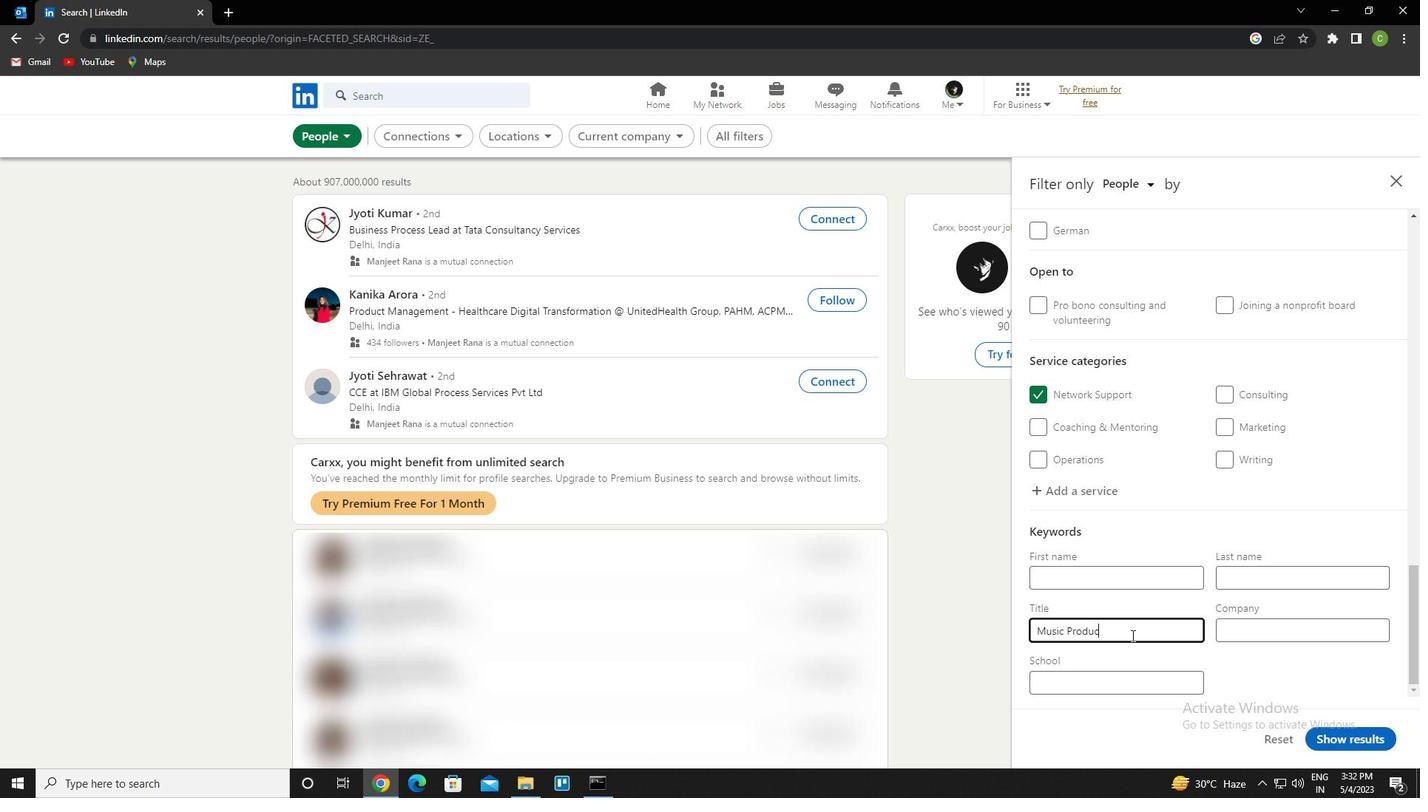 
Action: Mouse moved to (1354, 743)
Screenshot: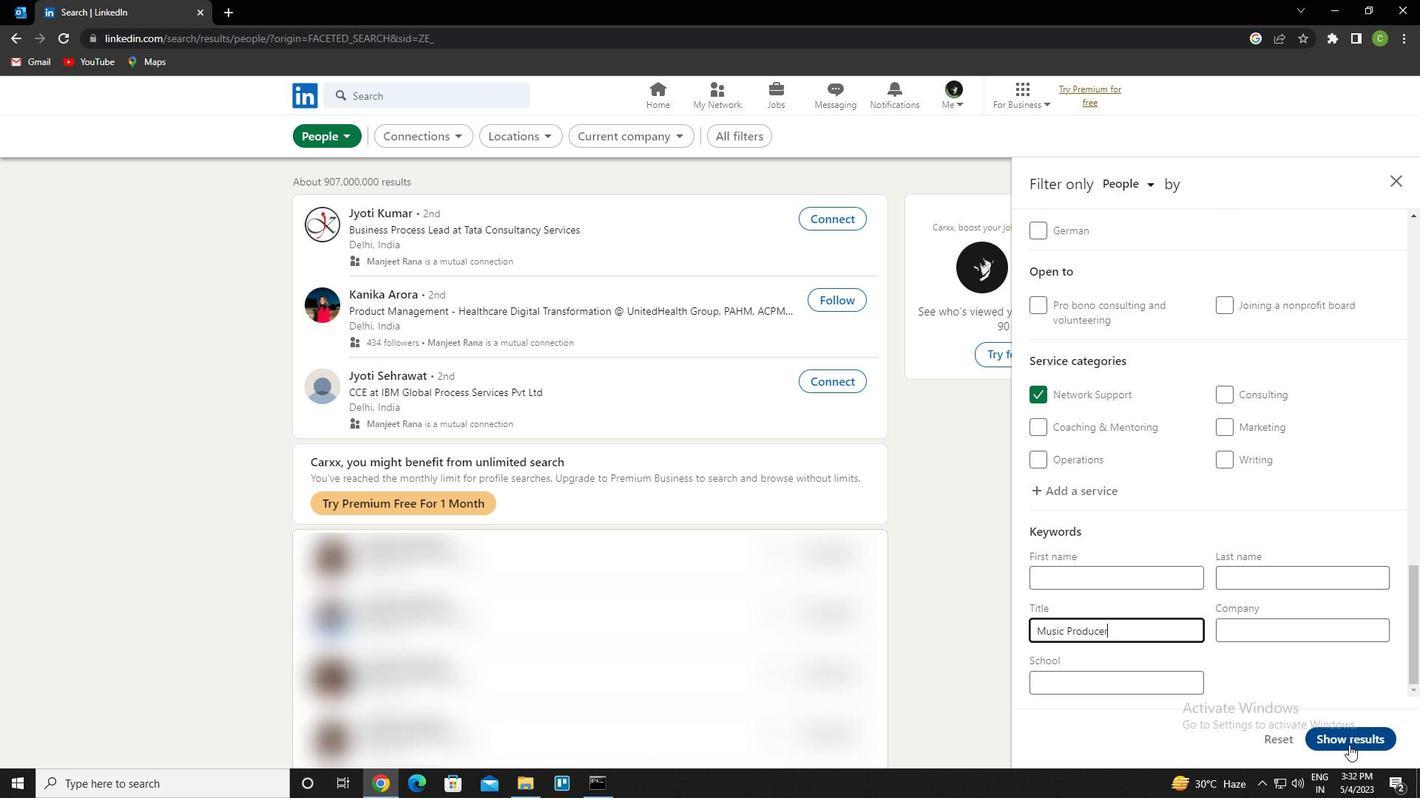 
Action: Mouse pressed left at (1354, 743)
Screenshot: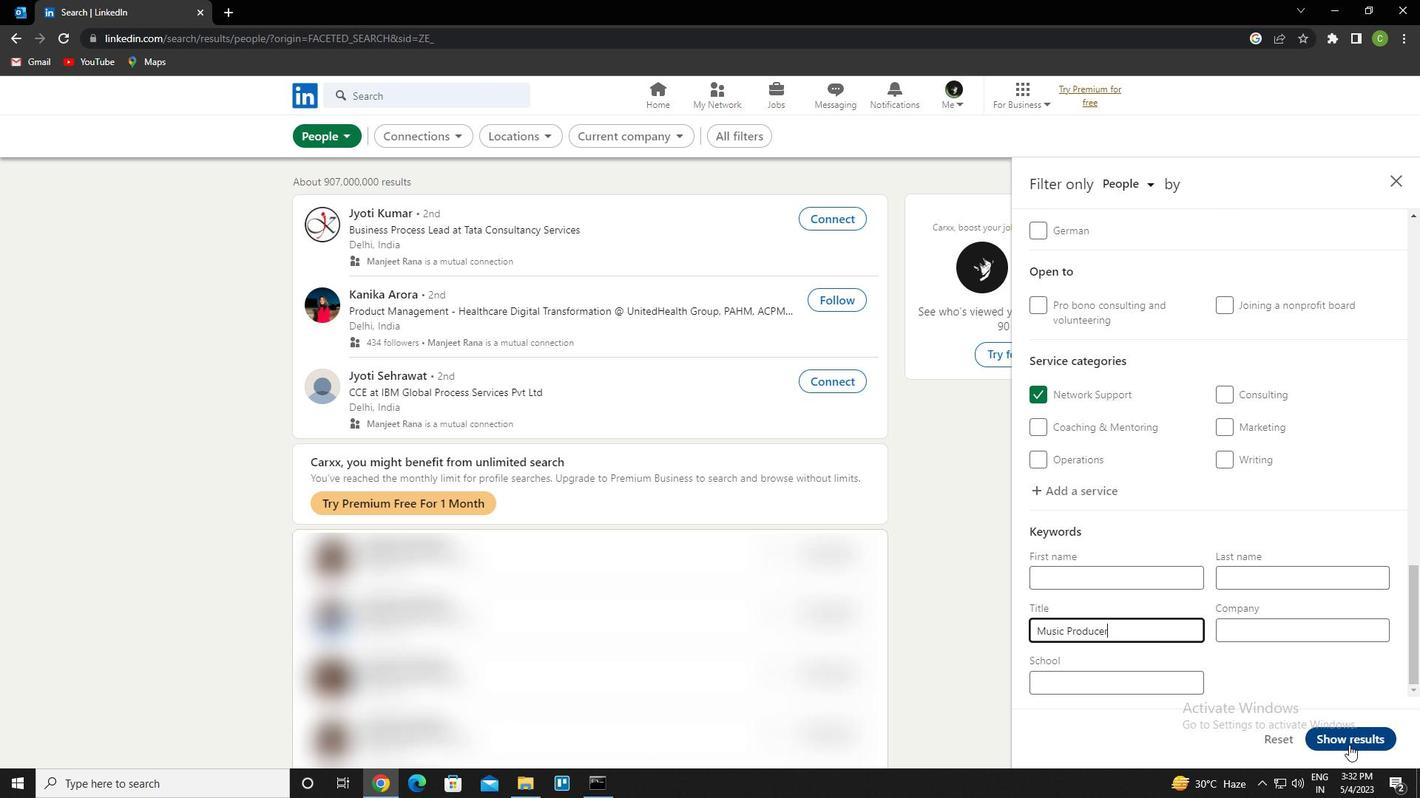 
Action: Mouse moved to (658, 731)
Screenshot: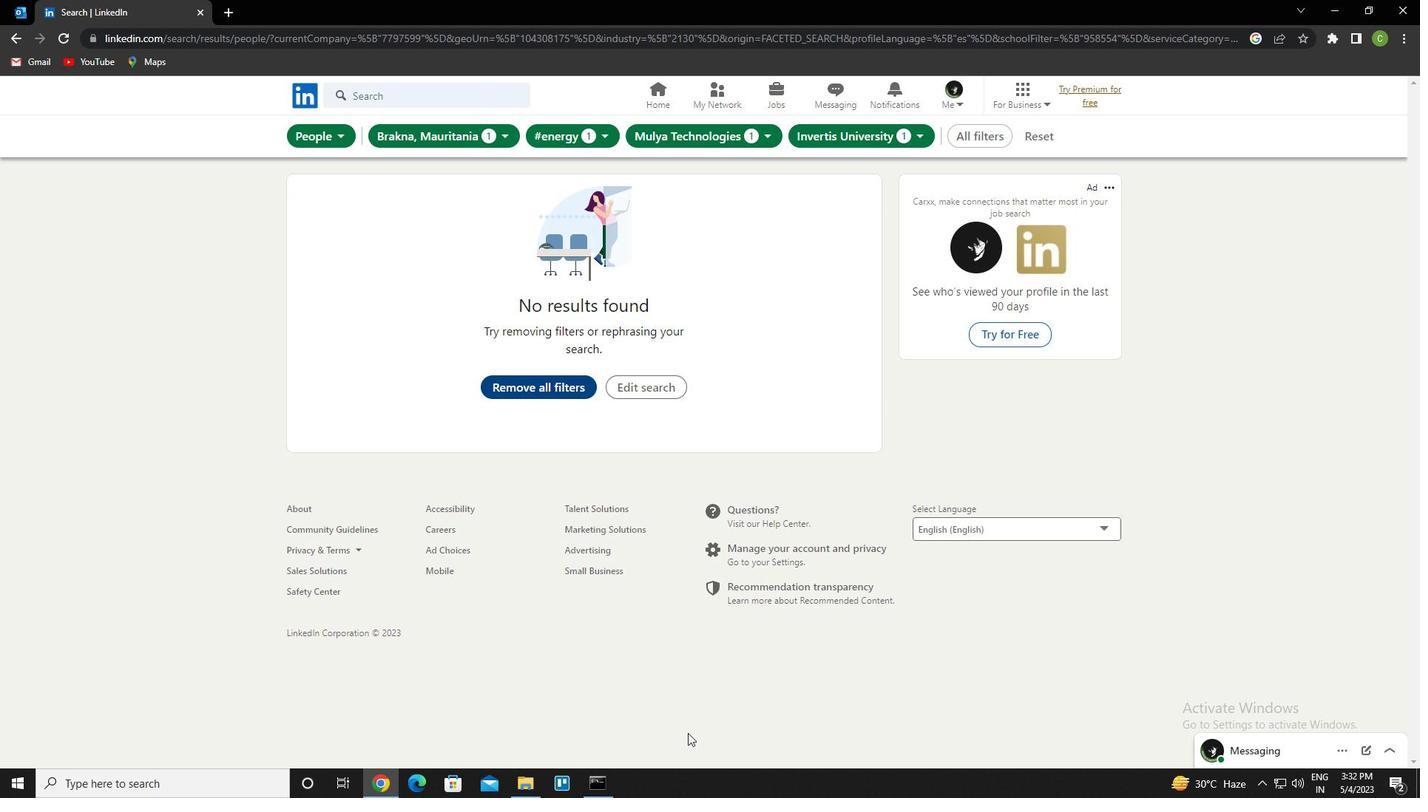 
